 Task: In the sheet Budget Analysis ToolFont size of heading  18 Font style of dataoswald 'Font size of data '9 Alignment of headline & dataAlign center.   Fill color in heading, Red Font color of dataIn the sheet  Budget Analysis Templatebook
Action: Mouse moved to (290, 131)
Screenshot: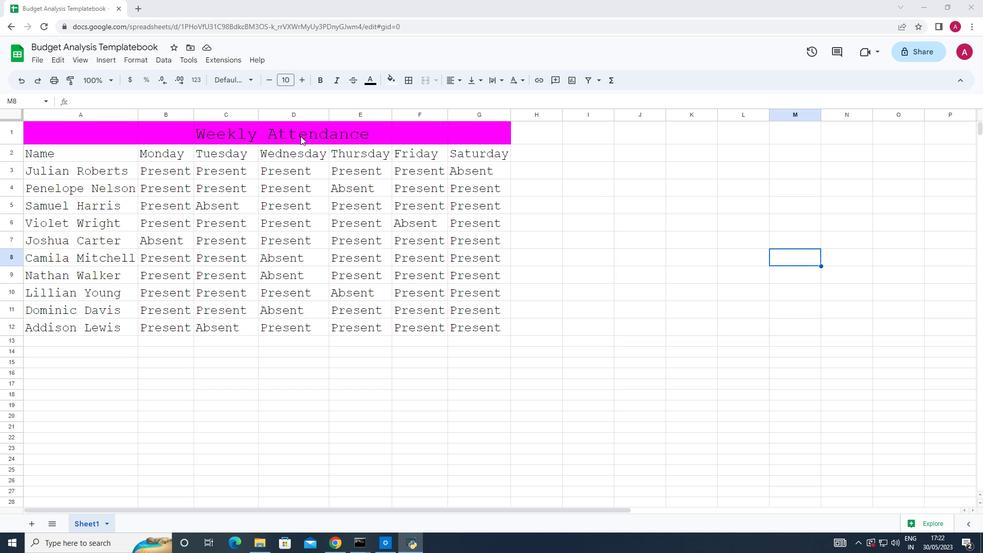 
Action: Mouse pressed left at (290, 131)
Screenshot: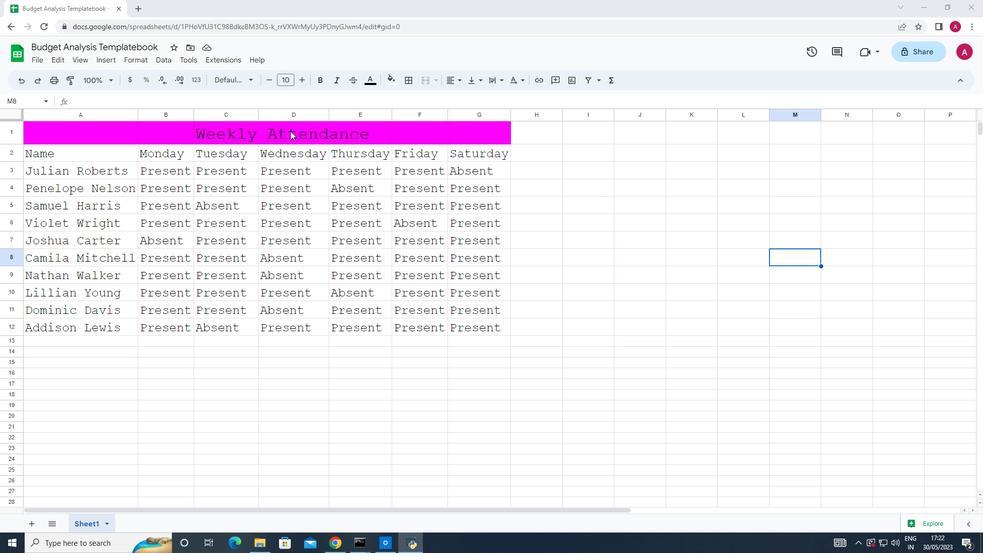 
Action: Mouse moved to (225, 131)
Screenshot: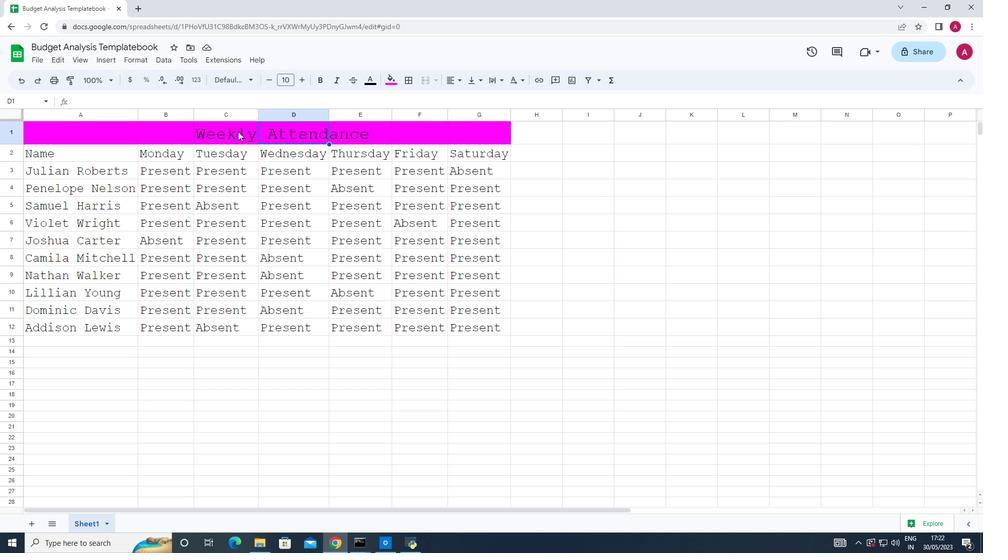 
Action: Mouse pressed left at (225, 131)
Screenshot: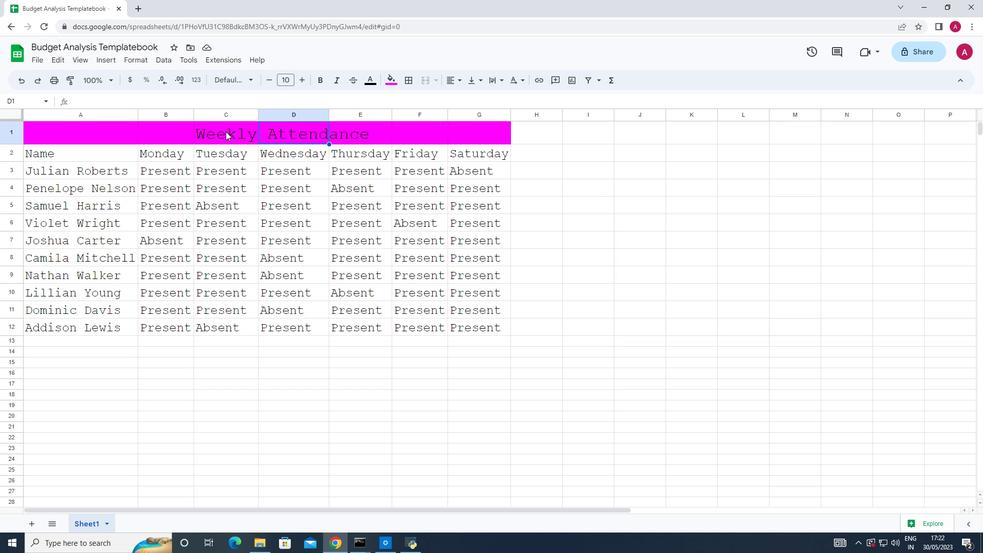 
Action: Mouse moved to (266, 78)
Screenshot: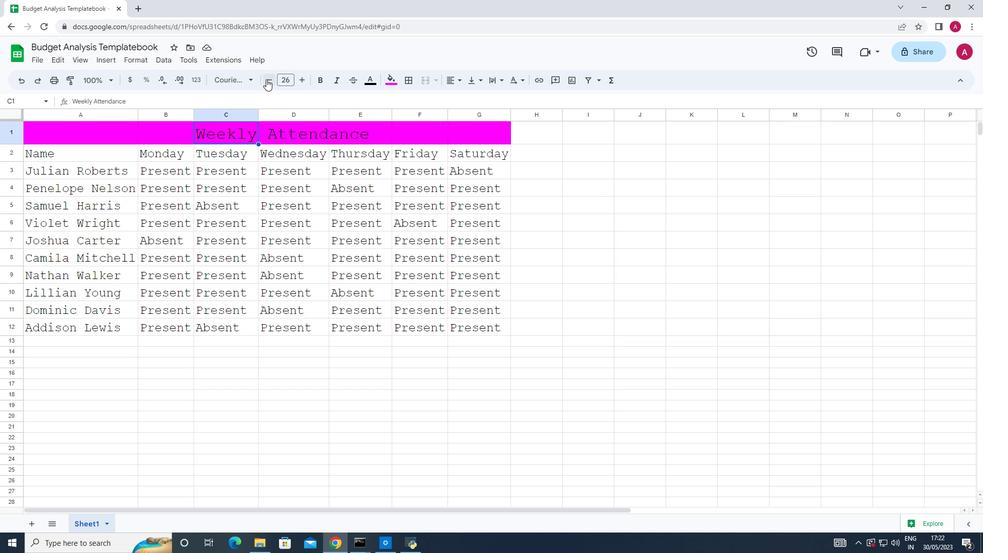 
Action: Mouse pressed left at (266, 78)
Screenshot: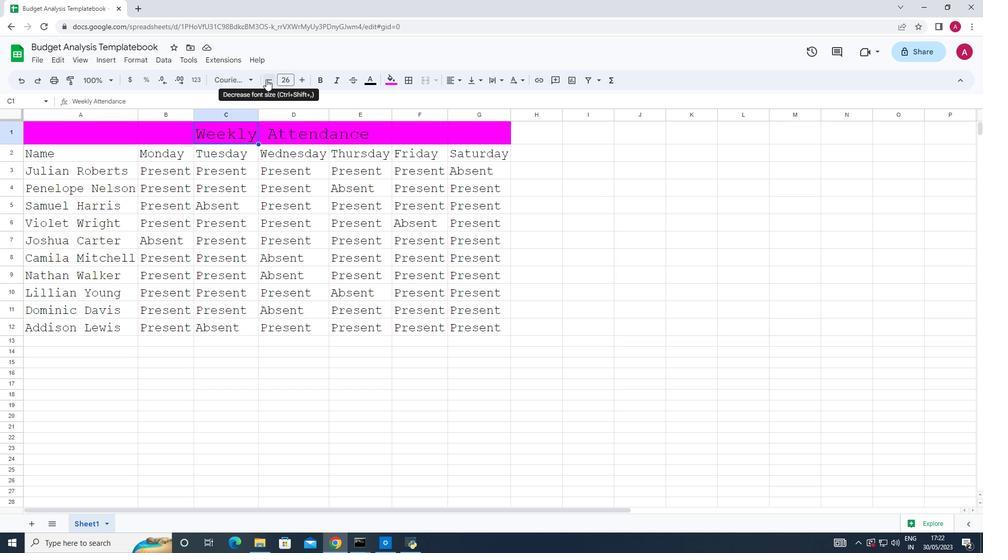 
Action: Mouse pressed left at (266, 78)
Screenshot: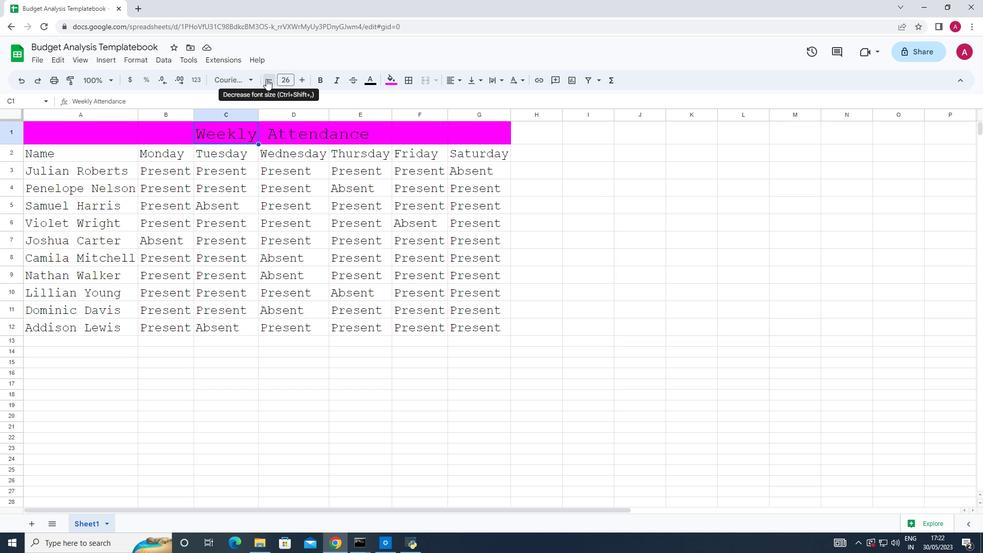 
Action: Mouse pressed left at (266, 78)
Screenshot: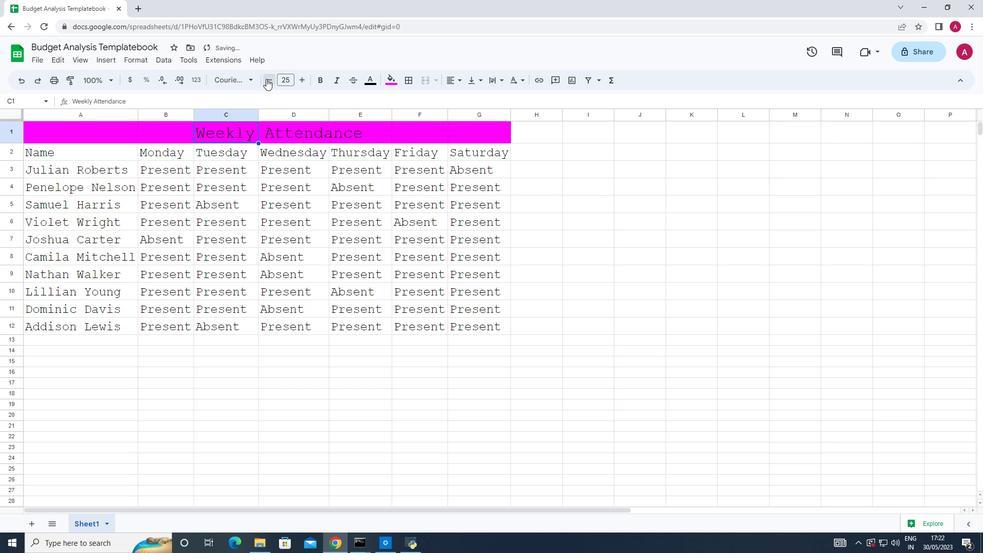 
Action: Mouse pressed left at (266, 78)
Screenshot: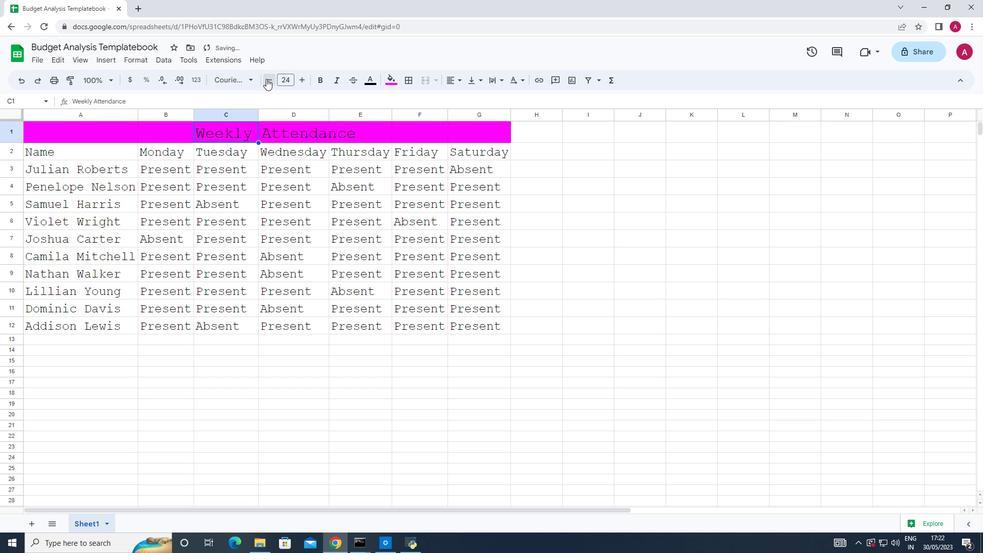 
Action: Mouse pressed left at (266, 78)
Screenshot: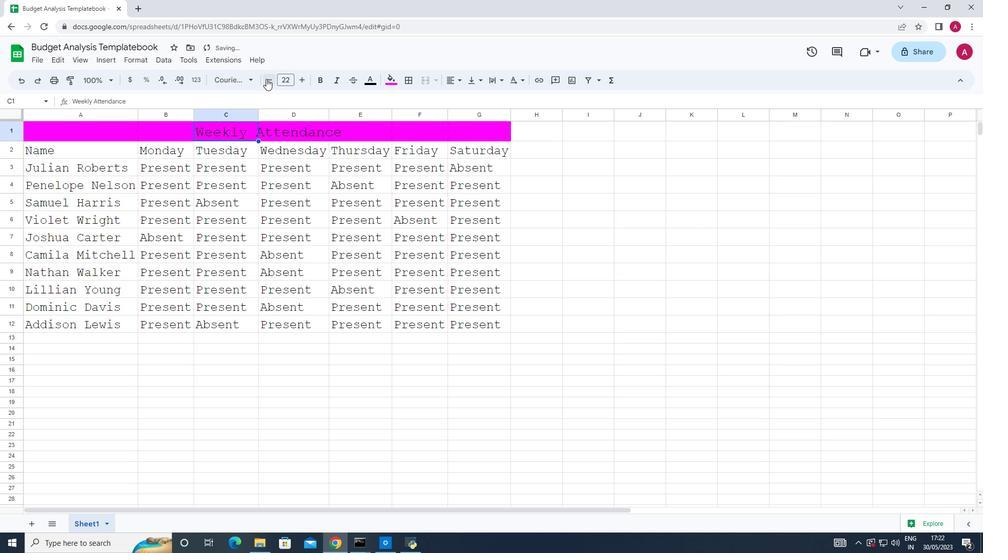 
Action: Mouse pressed left at (266, 78)
Screenshot: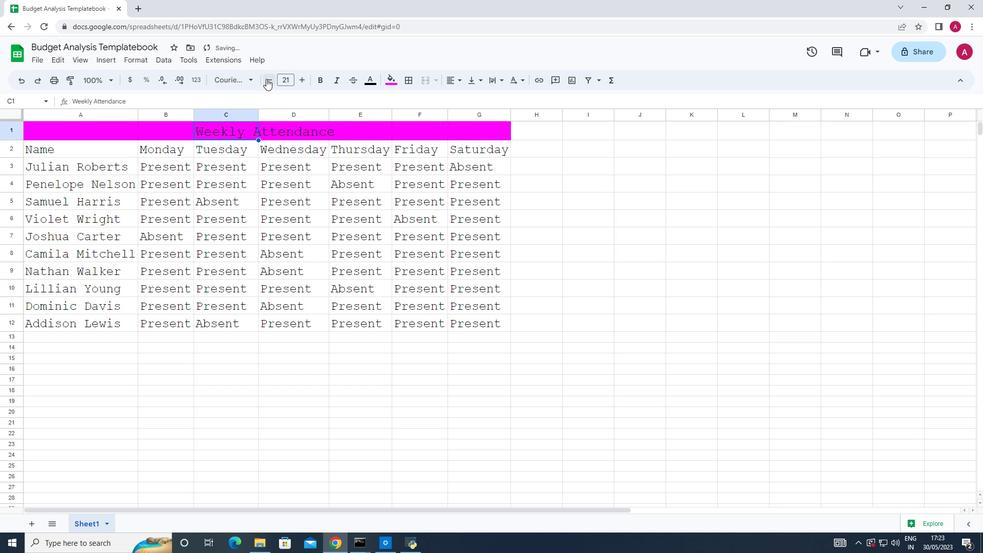 
Action: Mouse pressed left at (266, 78)
Screenshot: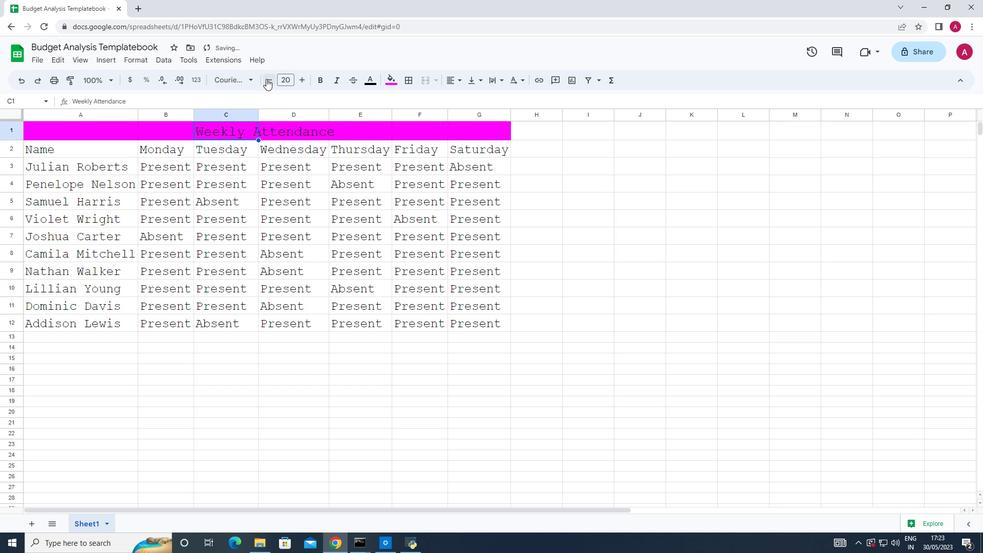 
Action: Mouse pressed left at (266, 78)
Screenshot: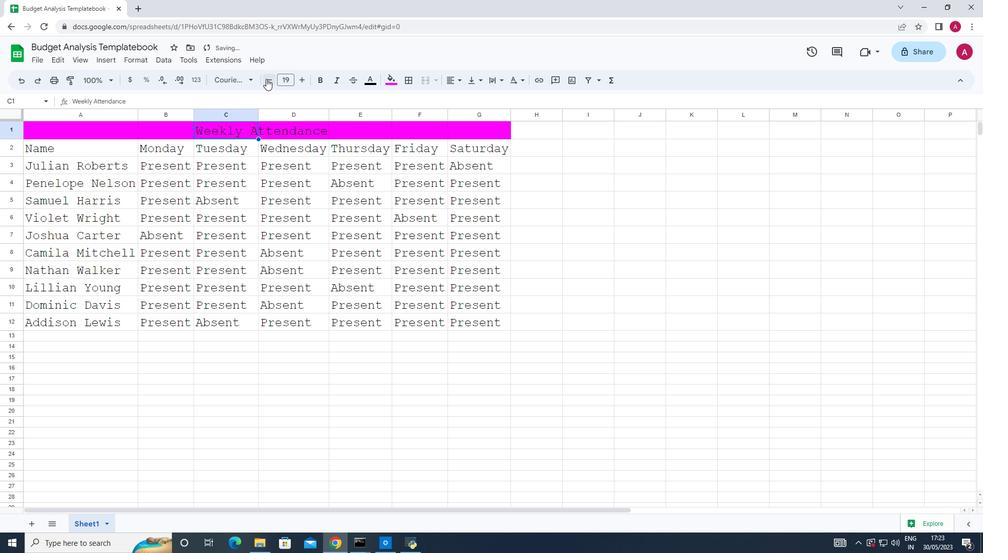 
Action: Mouse moved to (245, 80)
Screenshot: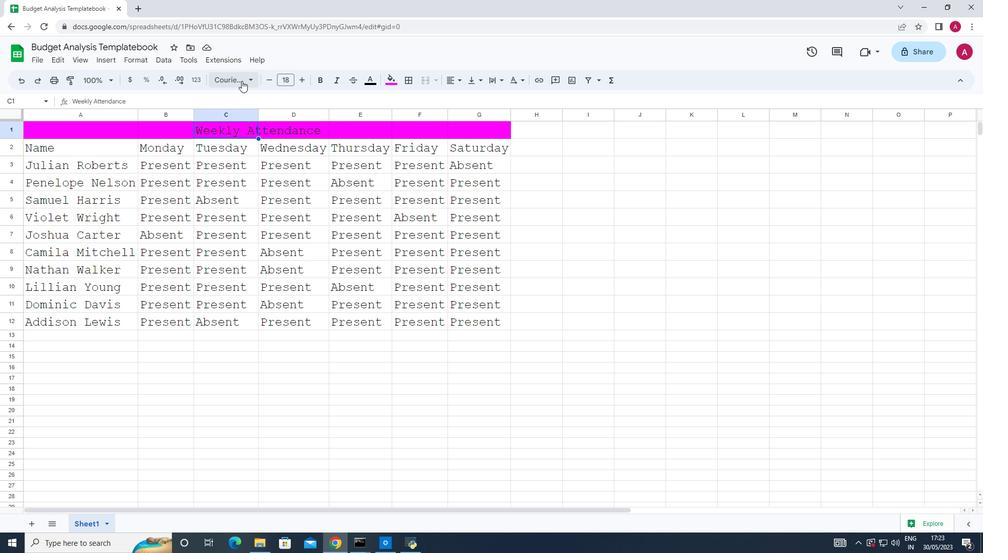 
Action: Mouse pressed left at (245, 80)
Screenshot: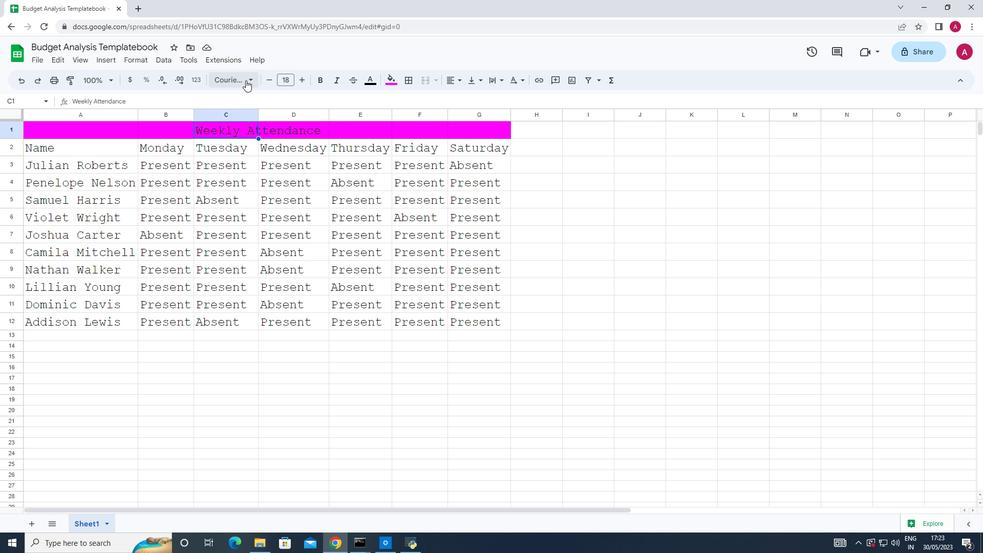 
Action: Mouse moved to (250, 388)
Screenshot: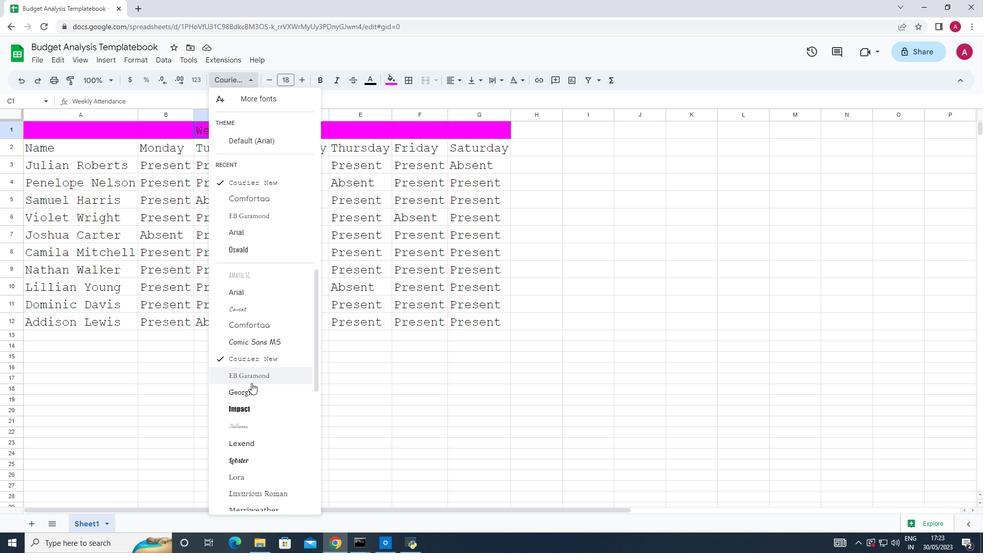 
Action: Mouse scrolled (250, 387) with delta (0, 0)
Screenshot: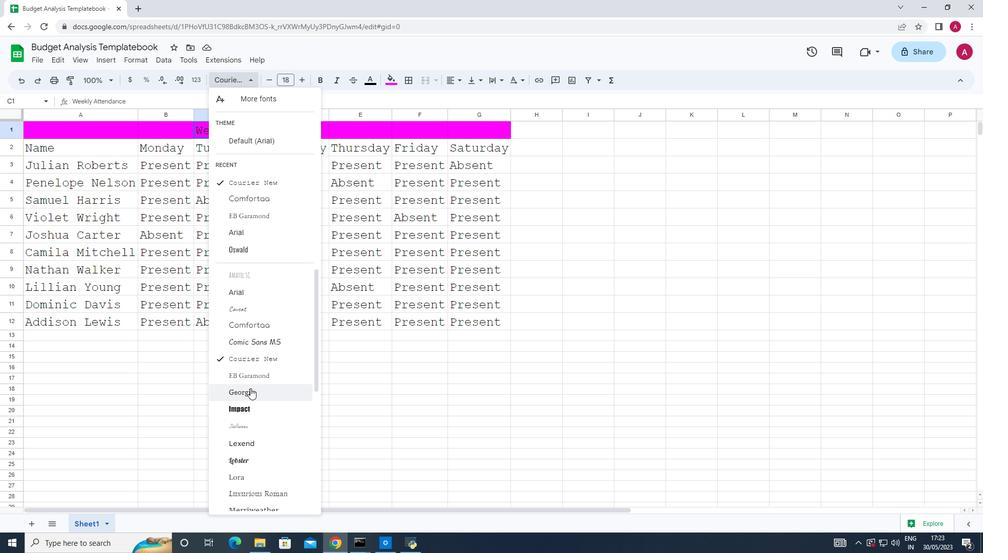 
Action: Mouse scrolled (250, 387) with delta (0, 0)
Screenshot: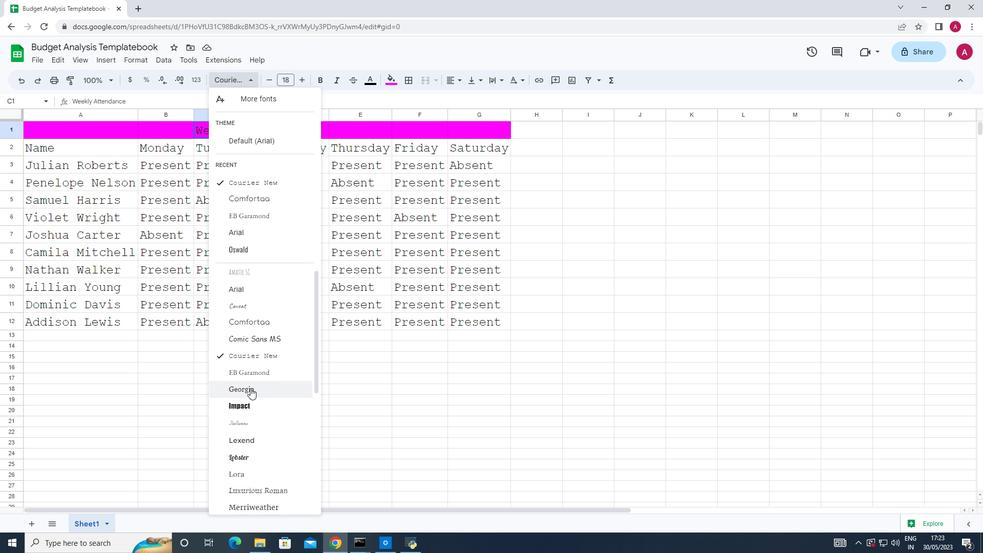 
Action: Mouse scrolled (250, 387) with delta (0, 0)
Screenshot: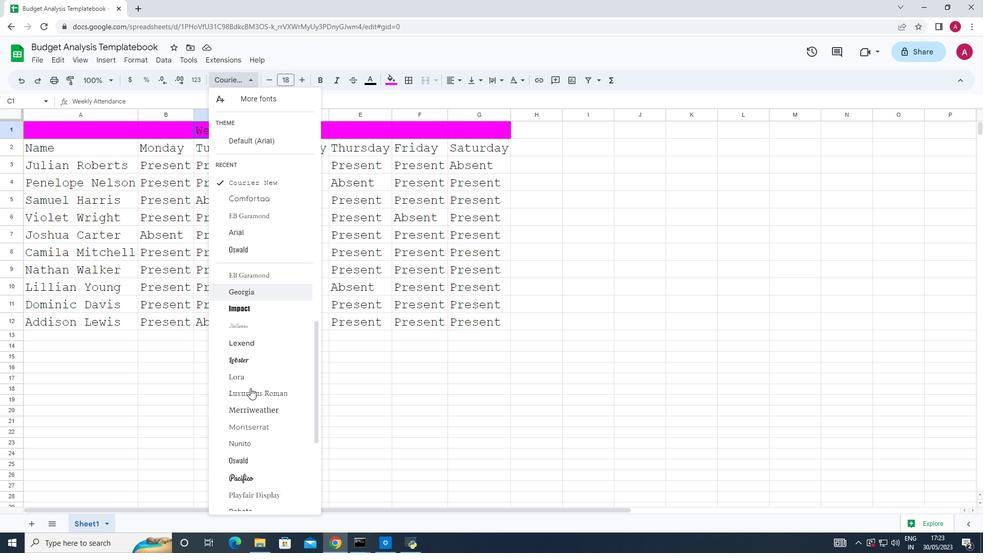 
Action: Mouse moved to (250, 388)
Screenshot: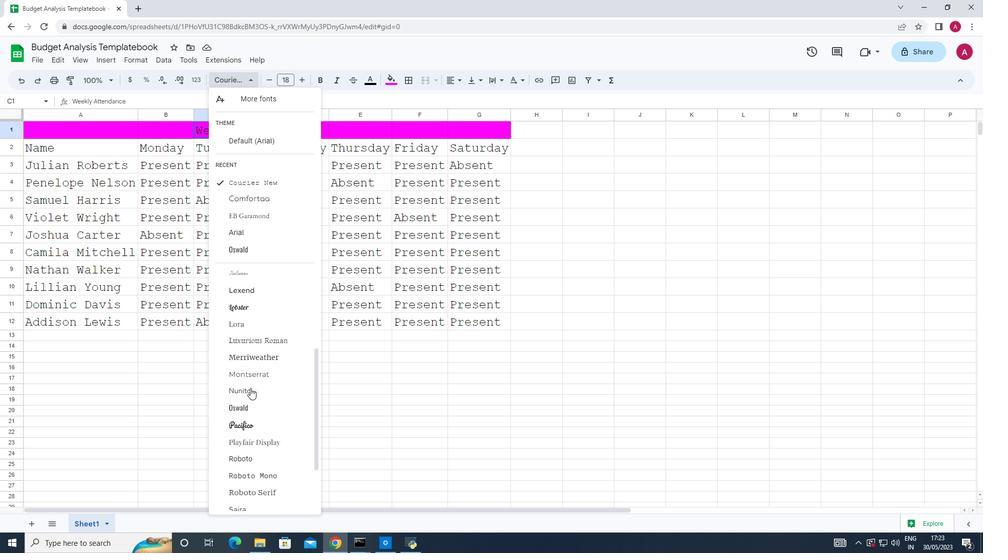
Action: Mouse scrolled (250, 387) with delta (0, 0)
Screenshot: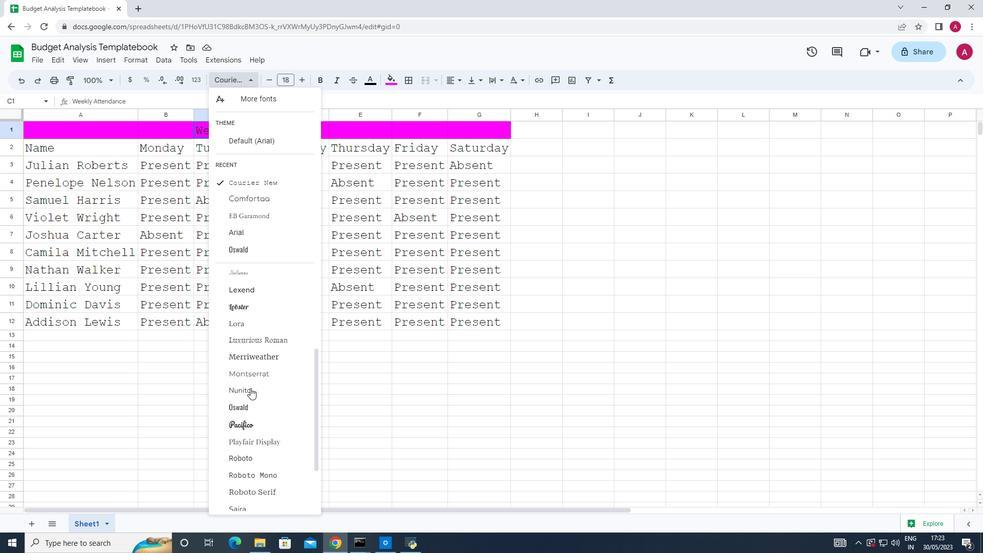 
Action: Mouse moved to (250, 388)
Screenshot: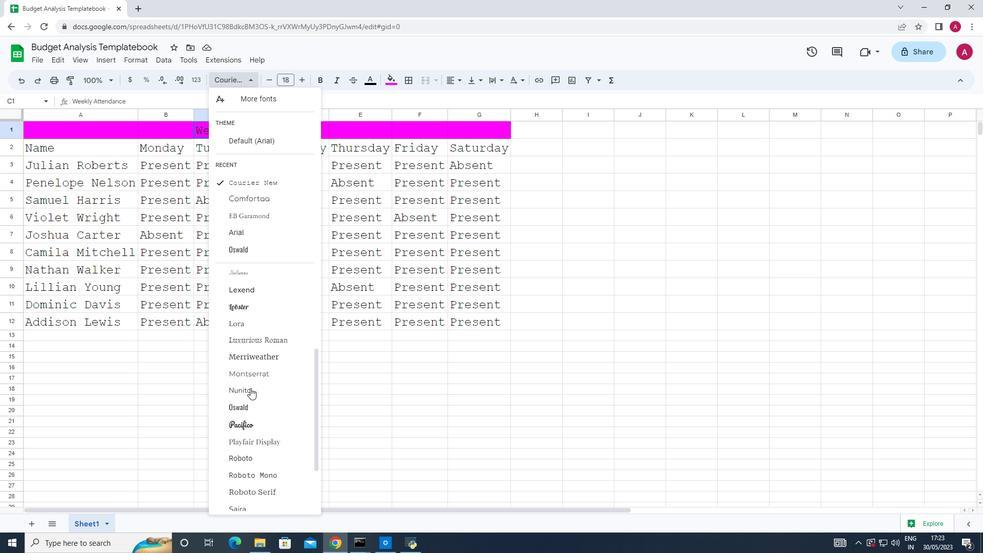 
Action: Mouse scrolled (250, 388) with delta (0, 0)
Screenshot: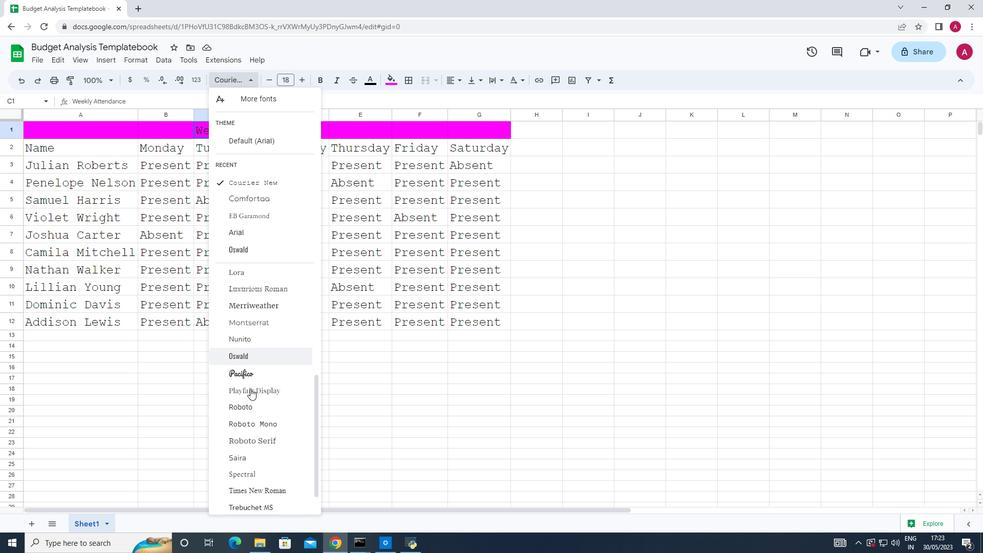 
Action: Mouse scrolled (250, 388) with delta (0, 0)
Screenshot: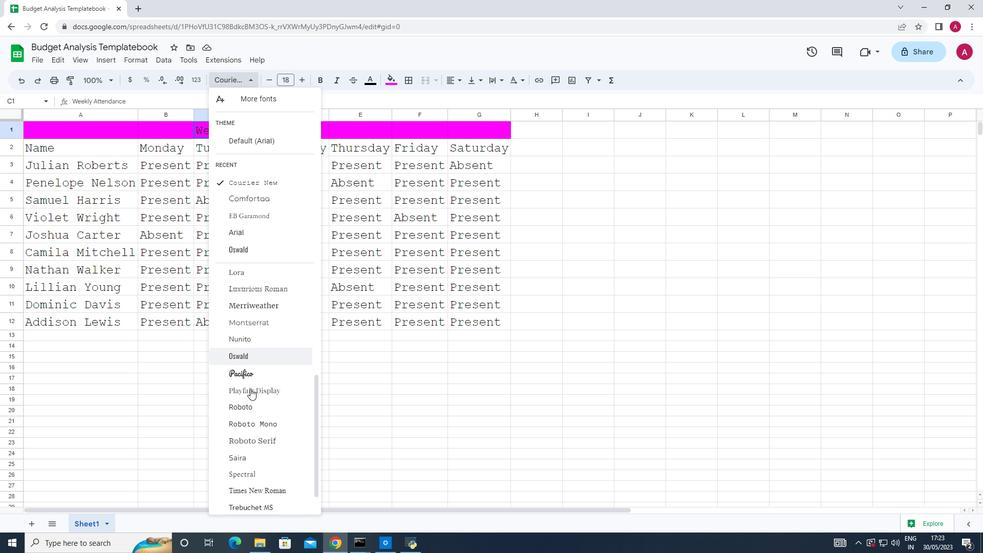 
Action: Mouse scrolled (250, 388) with delta (0, 0)
Screenshot: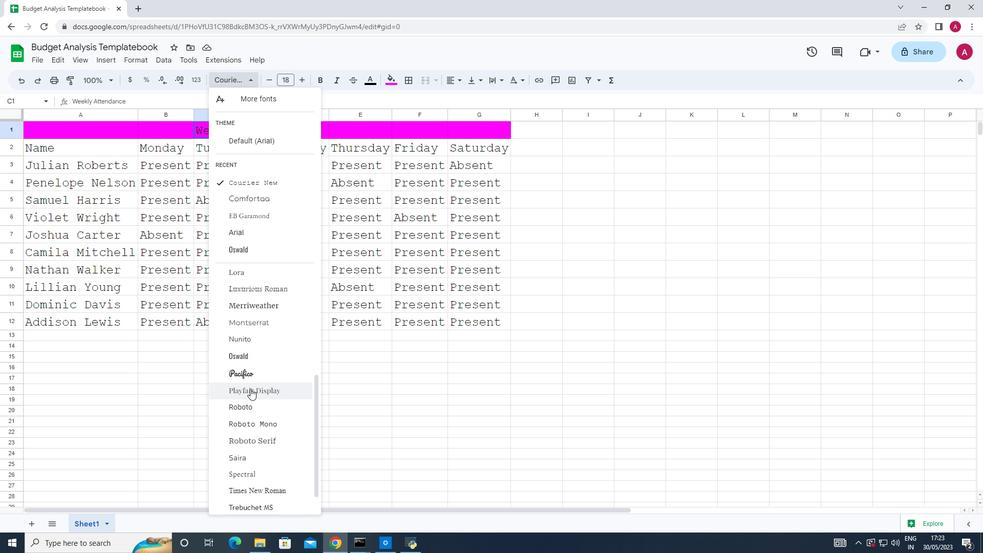 
Action: Mouse scrolled (250, 388) with delta (0, 0)
Screenshot: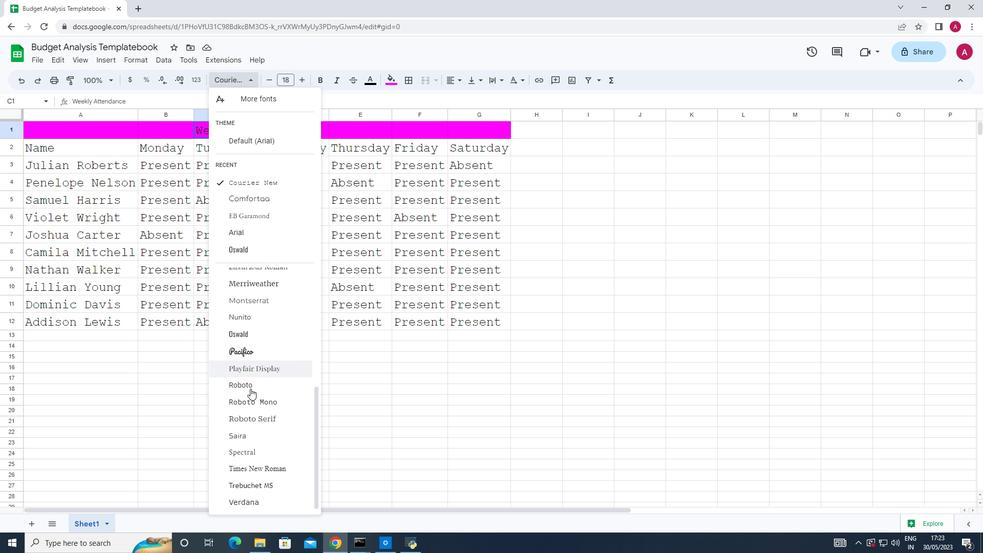 
Action: Mouse moved to (250, 388)
Screenshot: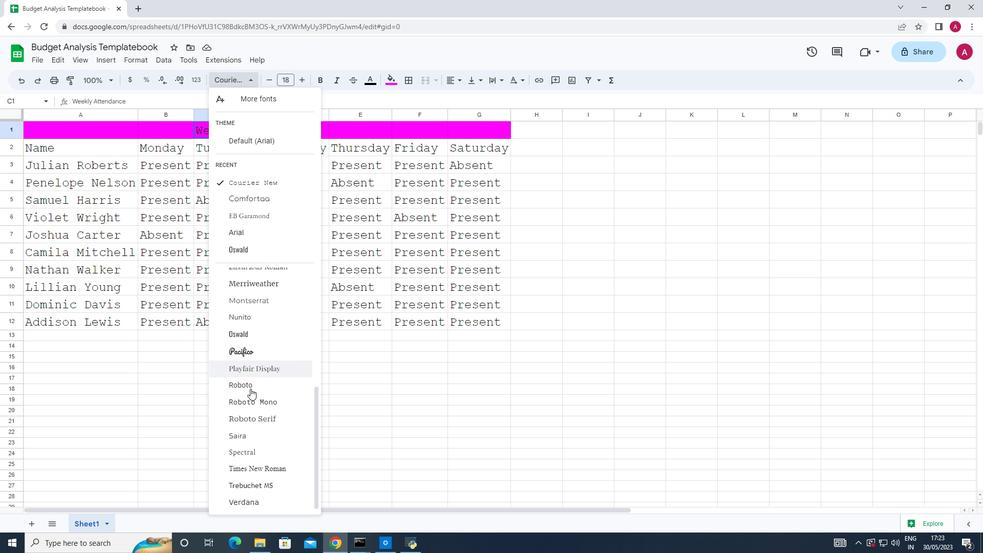
Action: Mouse scrolled (250, 388) with delta (0, 0)
Screenshot: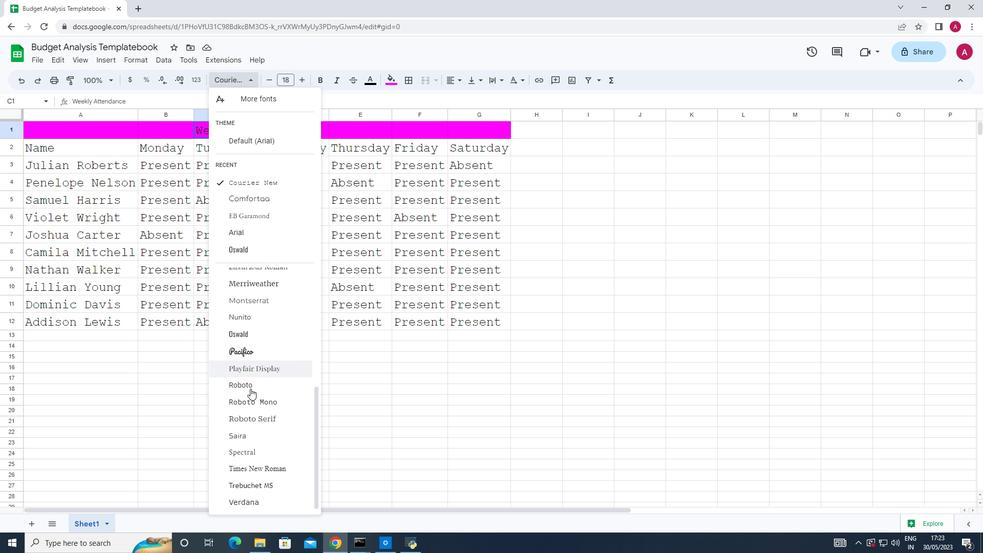 
Action: Mouse scrolled (250, 388) with delta (0, 0)
Screenshot: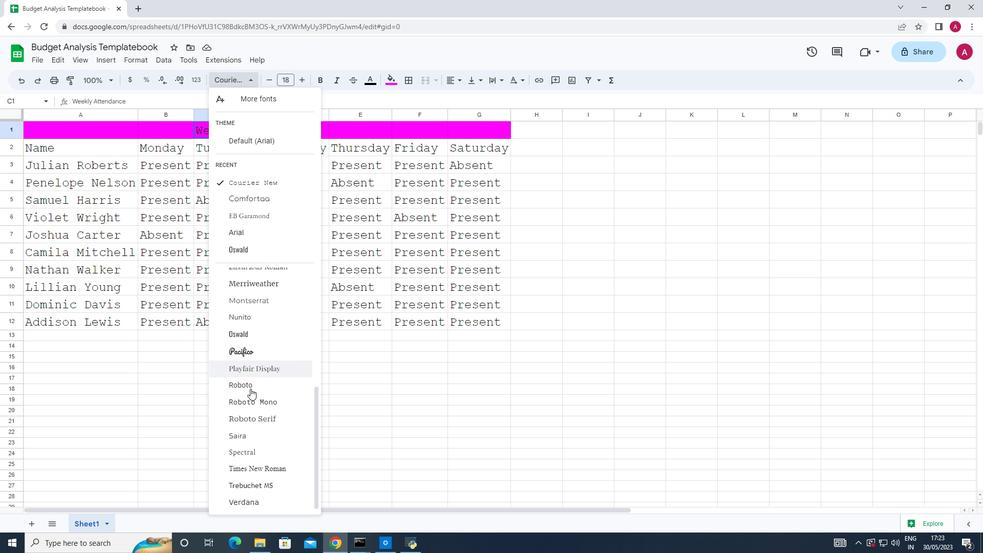 
Action: Mouse moved to (250, 386)
Screenshot: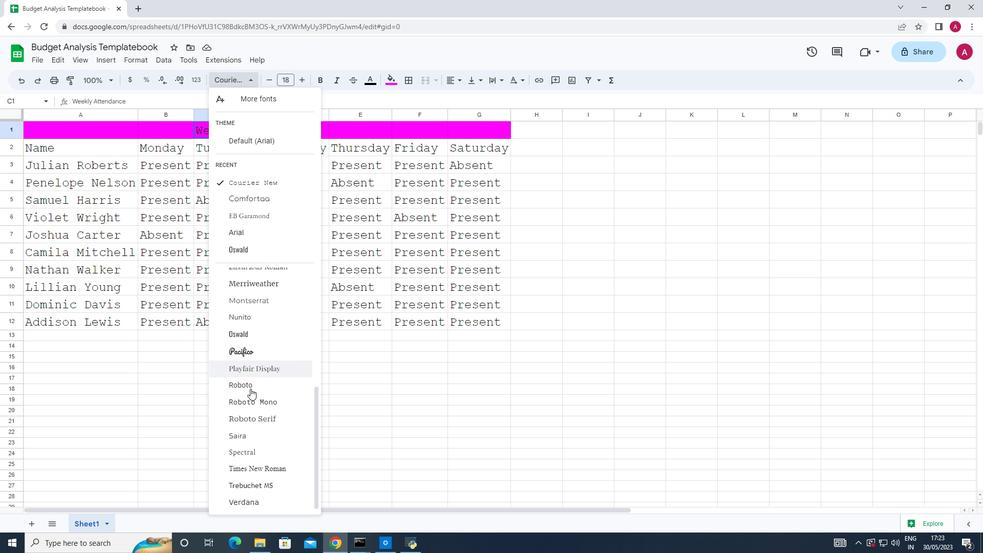 
Action: Mouse scrolled (250, 387) with delta (0, 0)
Screenshot: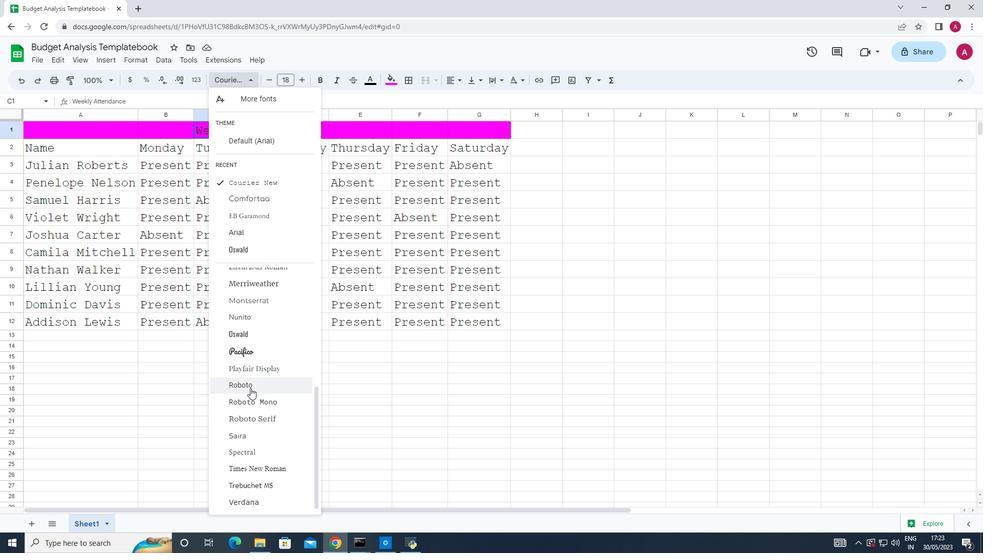 
Action: Mouse moved to (250, 382)
Screenshot: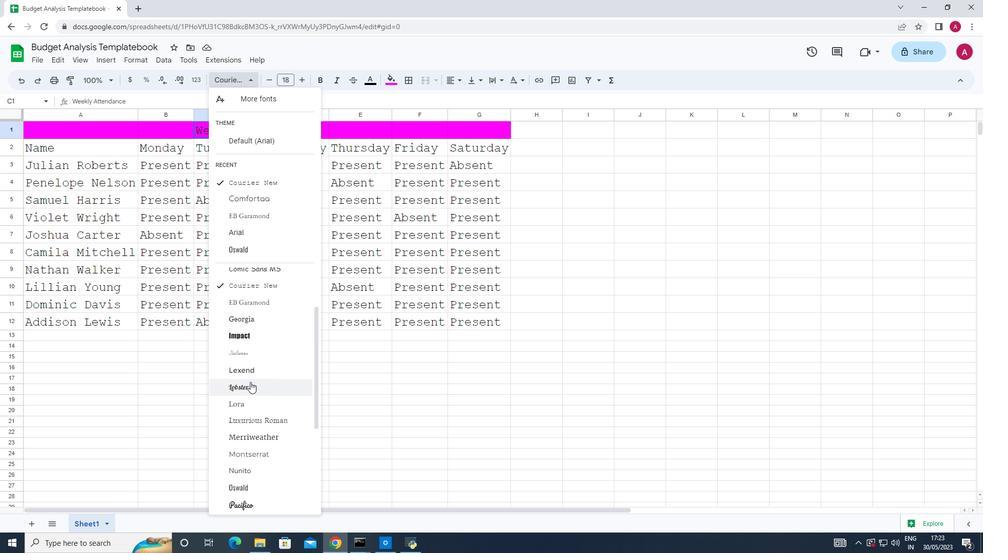 
Action: Mouse scrolled (250, 382) with delta (0, 0)
Screenshot: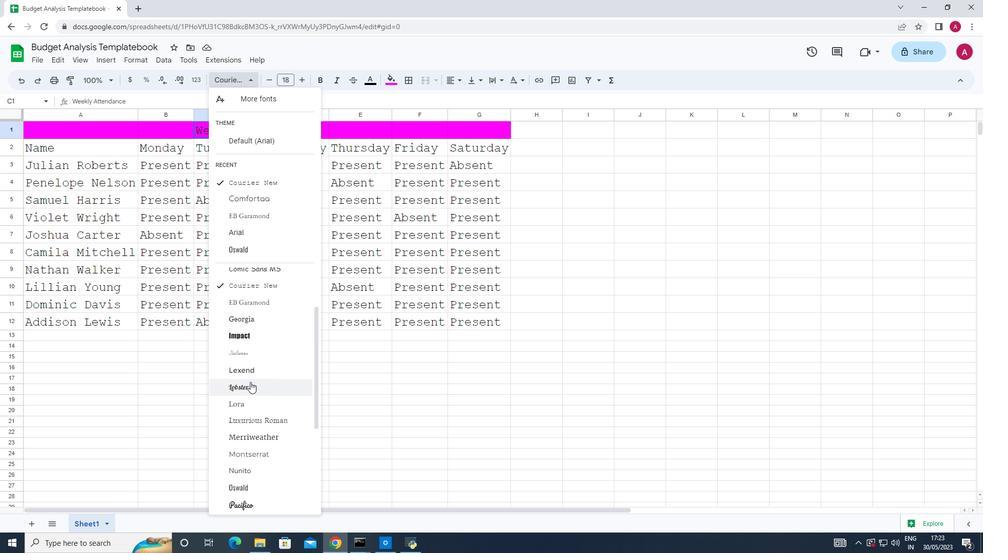 
Action: Mouse moved to (250, 380)
Screenshot: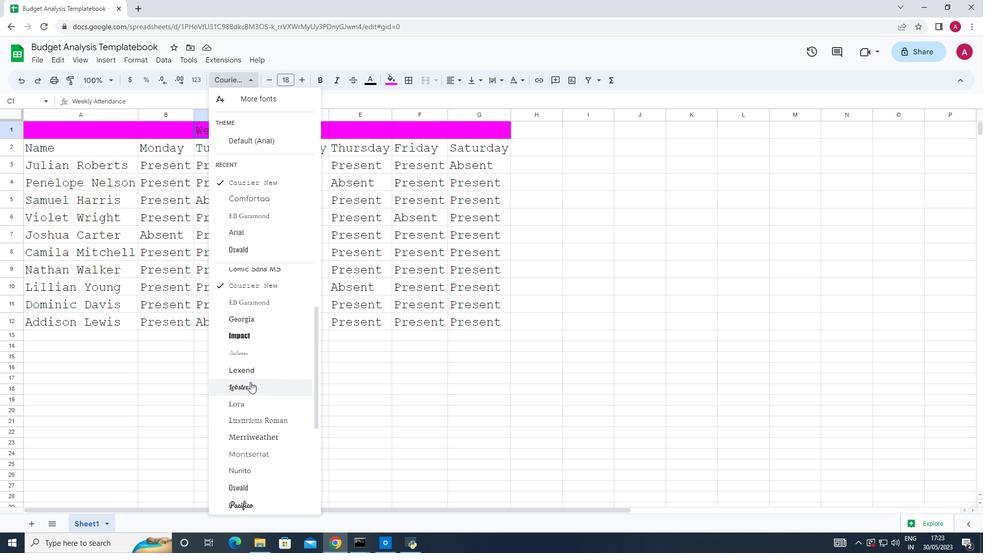 
Action: Mouse scrolled (250, 381) with delta (0, 0)
Screenshot: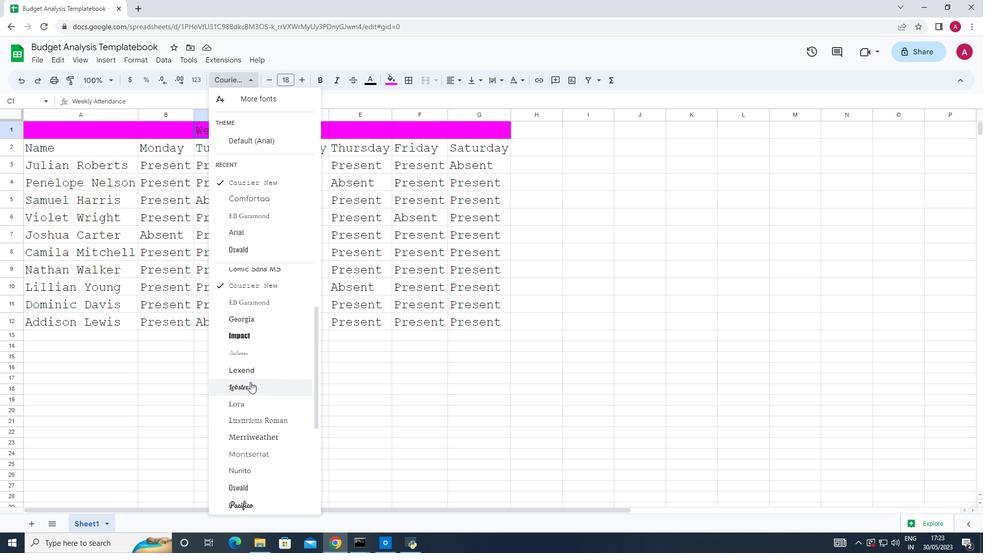 
Action: Mouse moved to (250, 379)
Screenshot: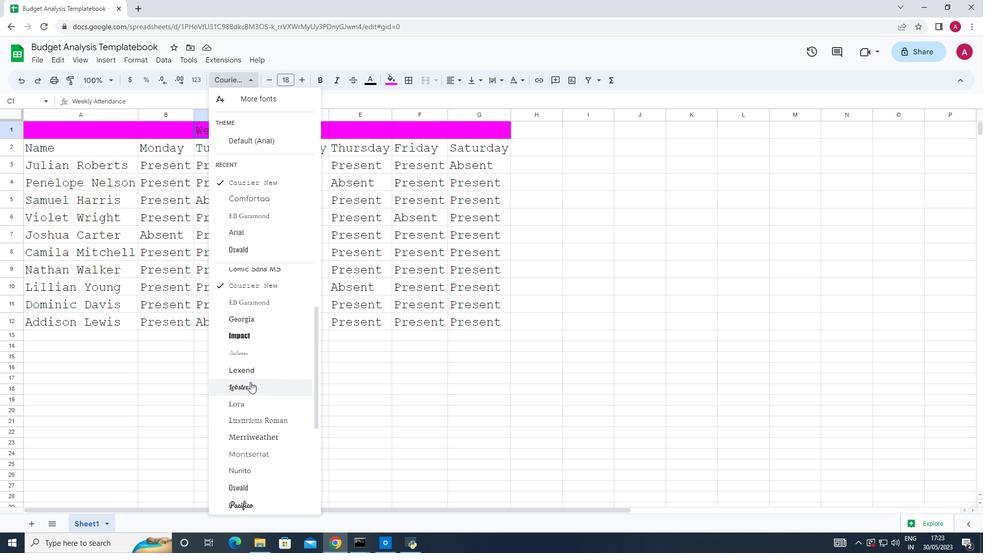 
Action: Mouse scrolled (250, 380) with delta (0, 0)
Screenshot: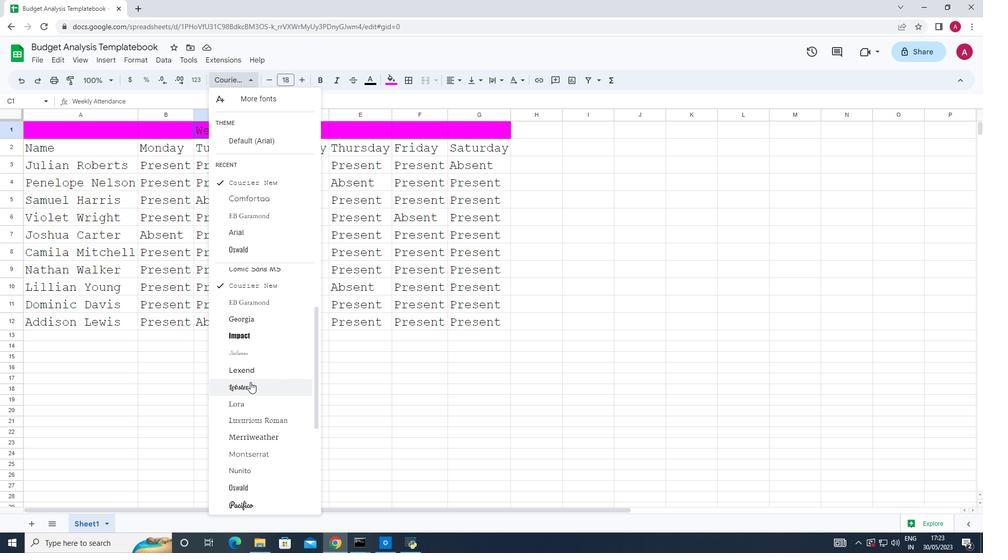 
Action: Mouse moved to (250, 378)
Screenshot: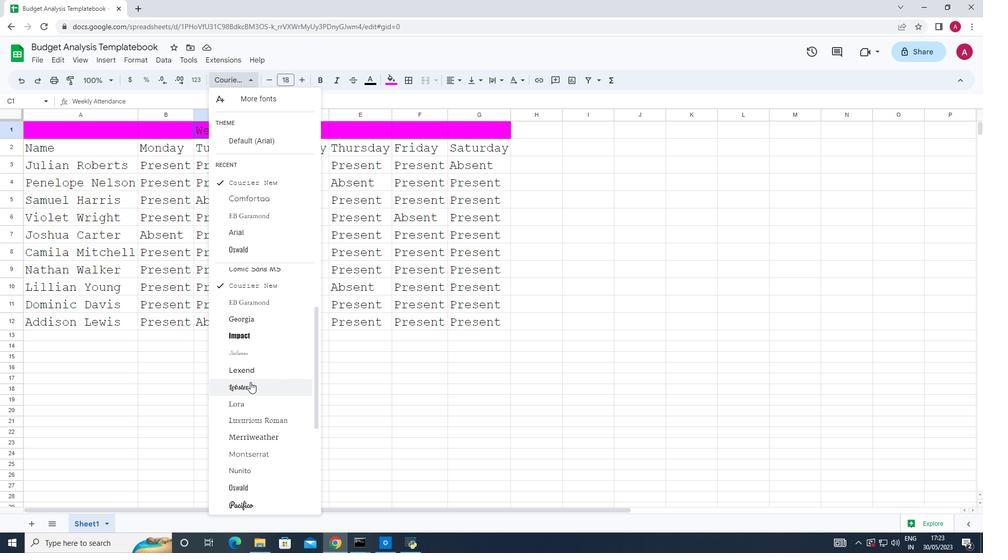 
Action: Mouse scrolled (250, 378) with delta (0, 0)
Screenshot: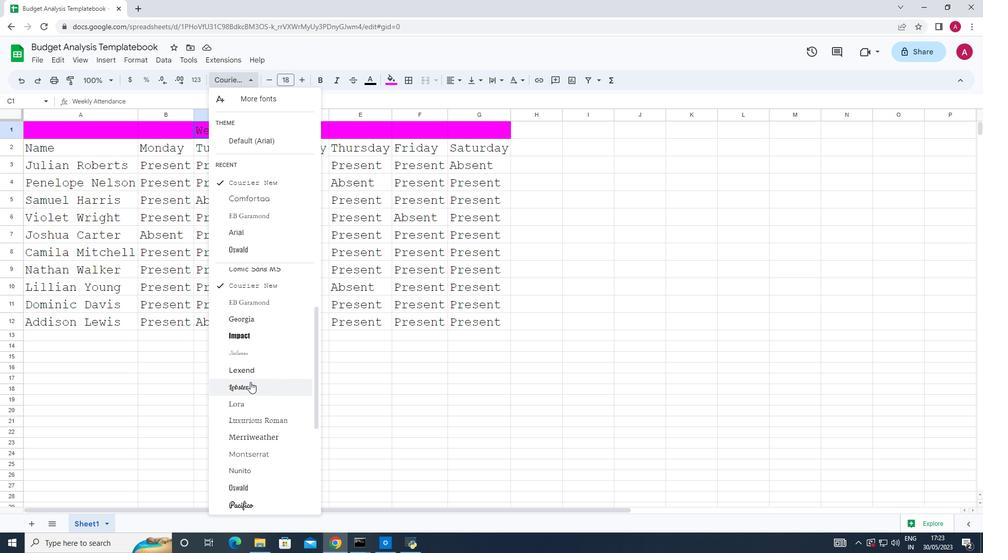 
Action: Mouse moved to (250, 374)
Screenshot: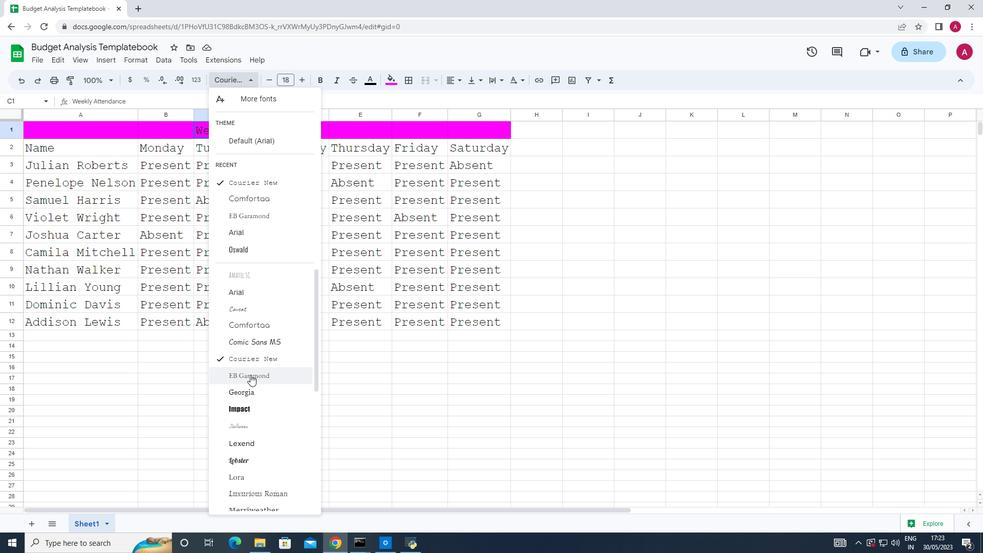 
Action: Mouse scrolled (250, 374) with delta (0, 0)
Screenshot: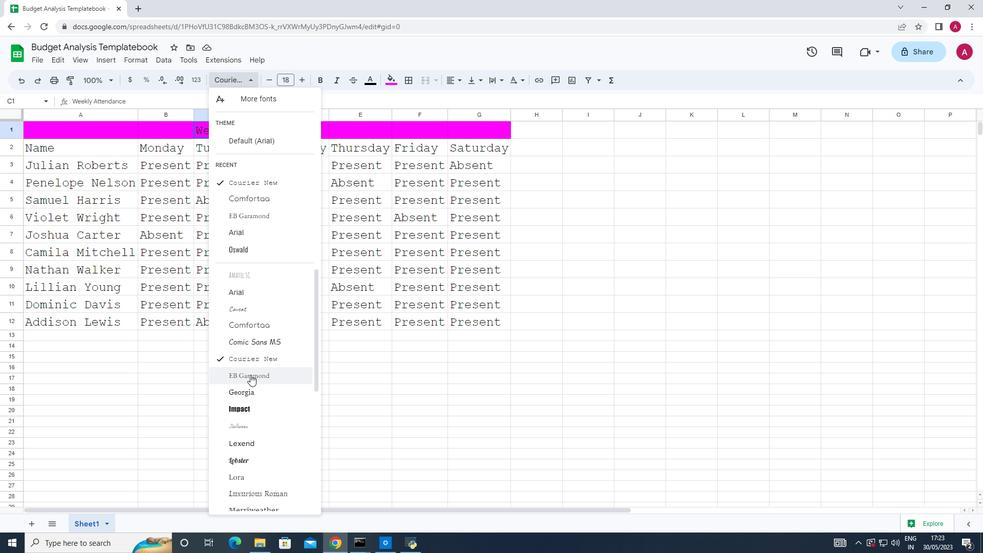 
Action: Mouse scrolled (250, 374) with delta (0, 0)
Screenshot: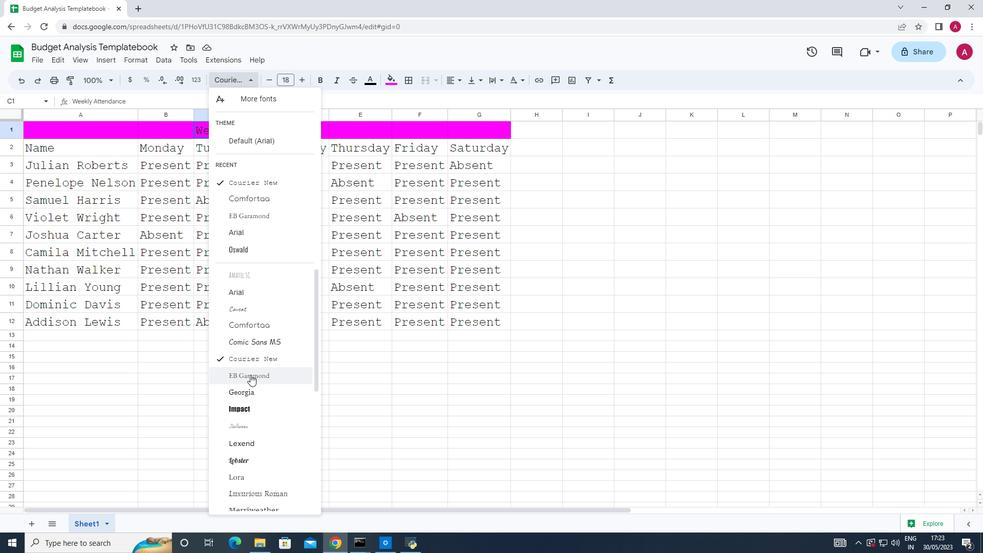 
Action: Mouse moved to (243, 103)
Screenshot: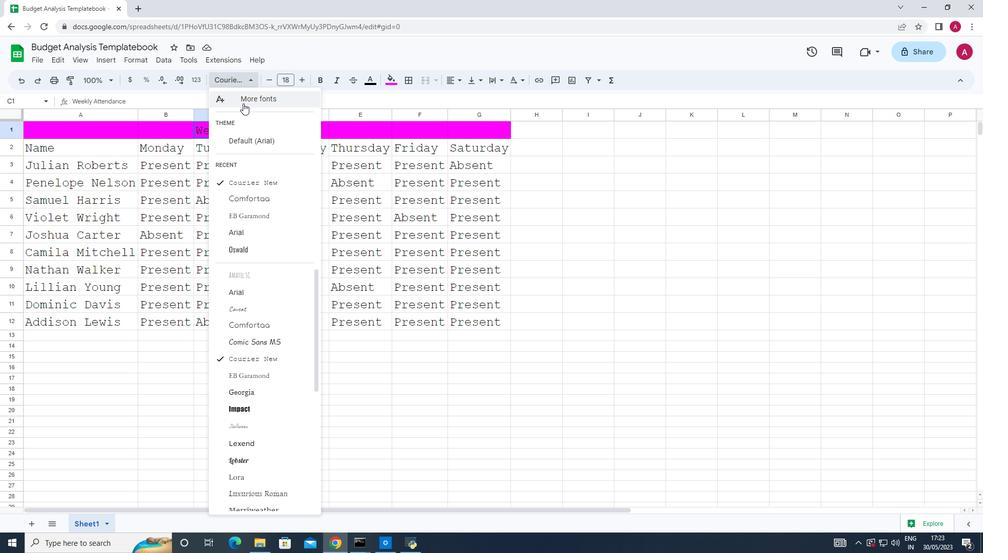 
Action: Mouse pressed left at (243, 103)
Screenshot: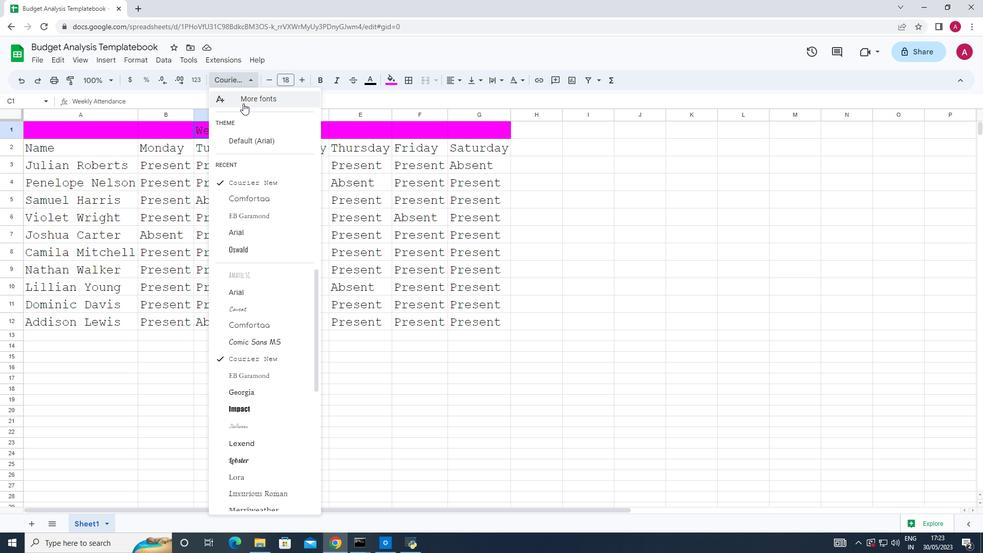 
Action: Mouse moved to (307, 167)
Screenshot: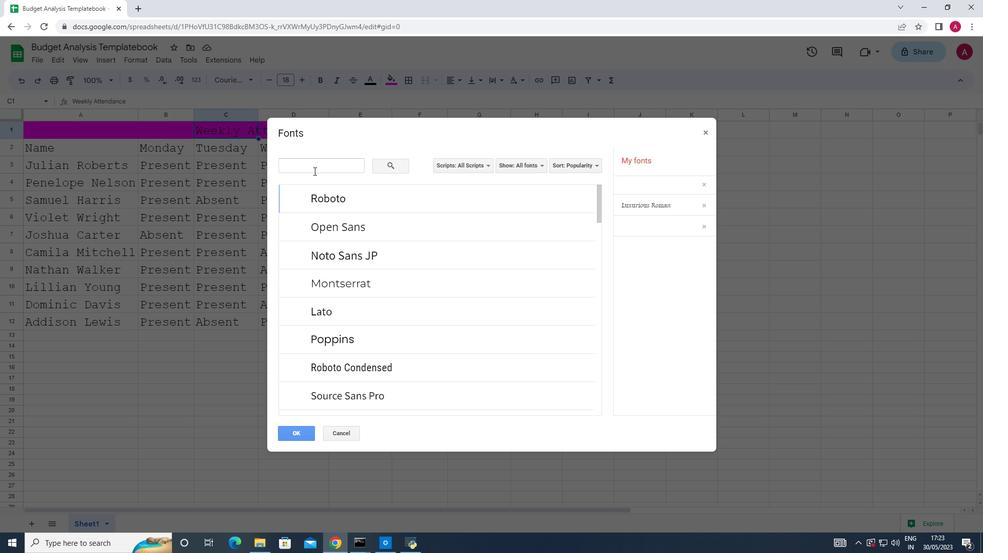 
Action: Mouse pressed left at (307, 167)
Screenshot: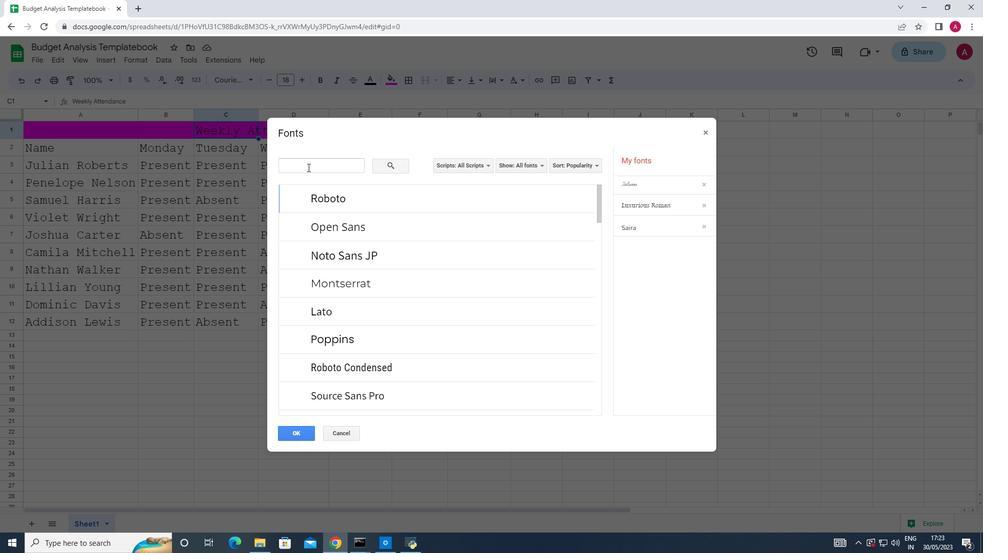 
Action: Key pressed datao
Screenshot: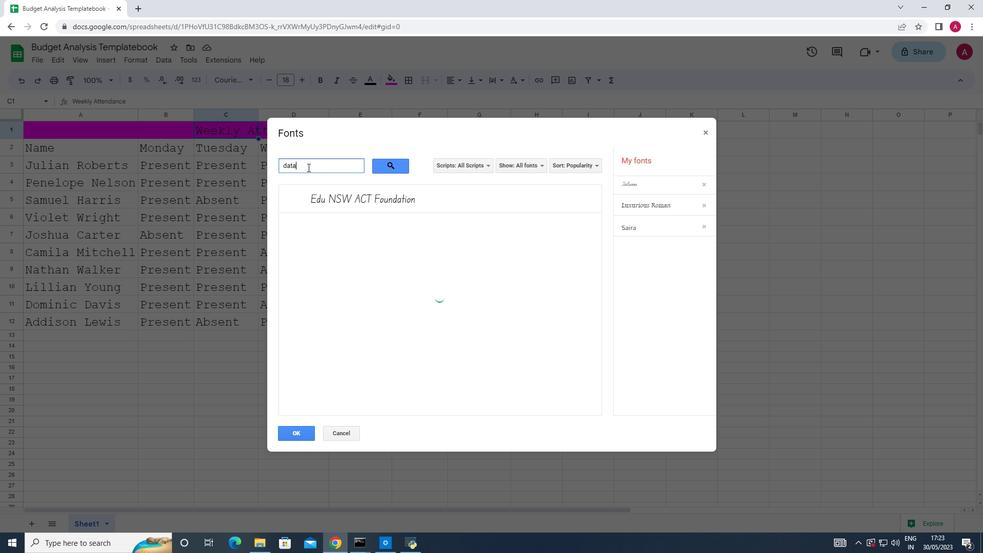 
Action: Mouse moved to (353, 162)
Screenshot: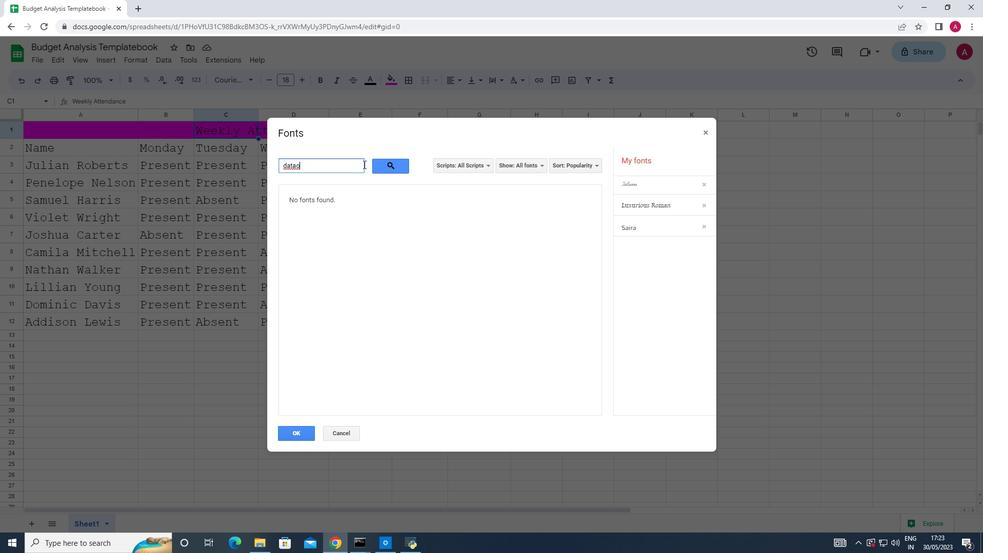 
Action: Key pressed <Key.backspace><Key.backspace><Key.backspace><Key.backspace><Key.backspace><Key.backspace><Key.backspace><Key.backspace><Key.backspace><Key.backspace><Key.backspace><Key.backspace>
Screenshot: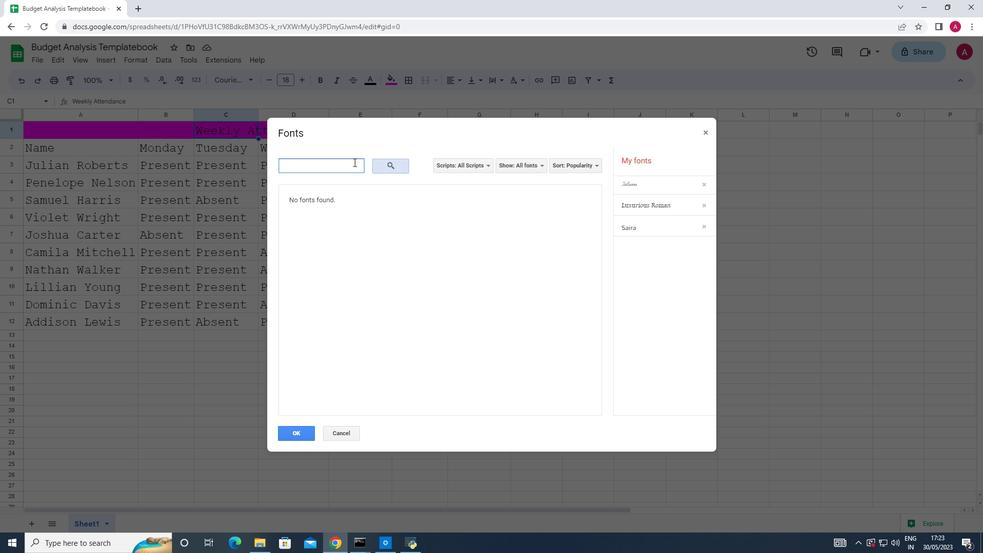 
Action: Mouse moved to (410, 260)
Screenshot: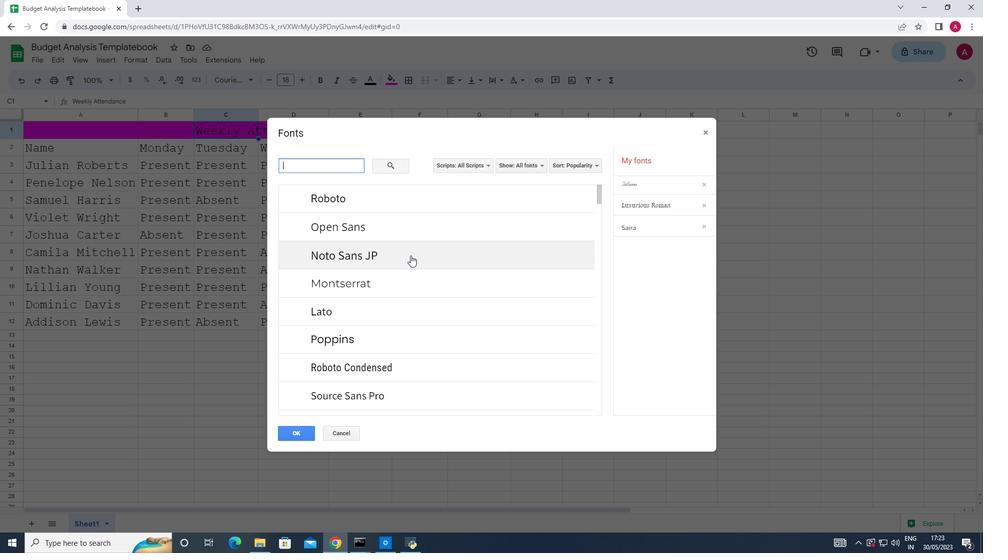 
Action: Mouse scrolled (410, 260) with delta (0, 0)
Screenshot: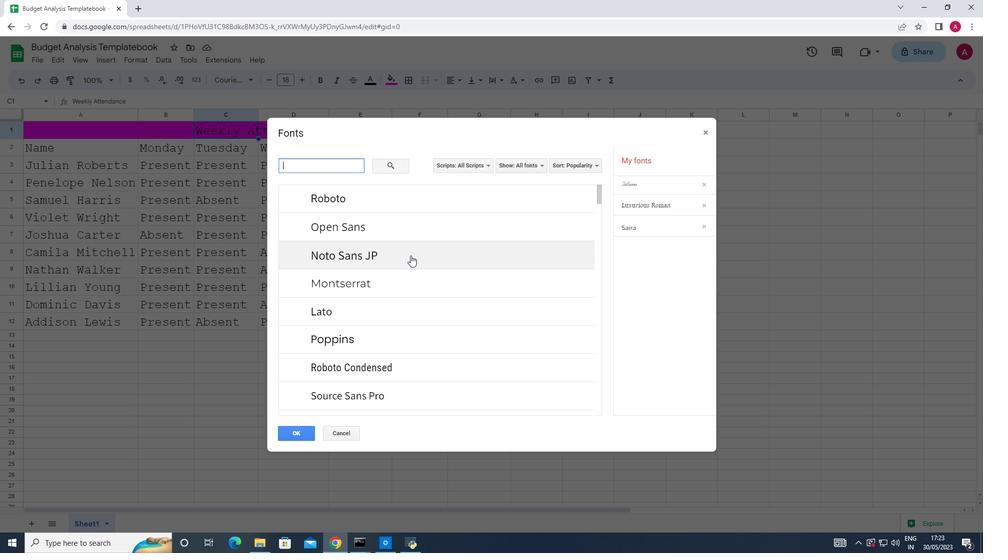 
Action: Mouse scrolled (410, 260) with delta (0, 0)
Screenshot: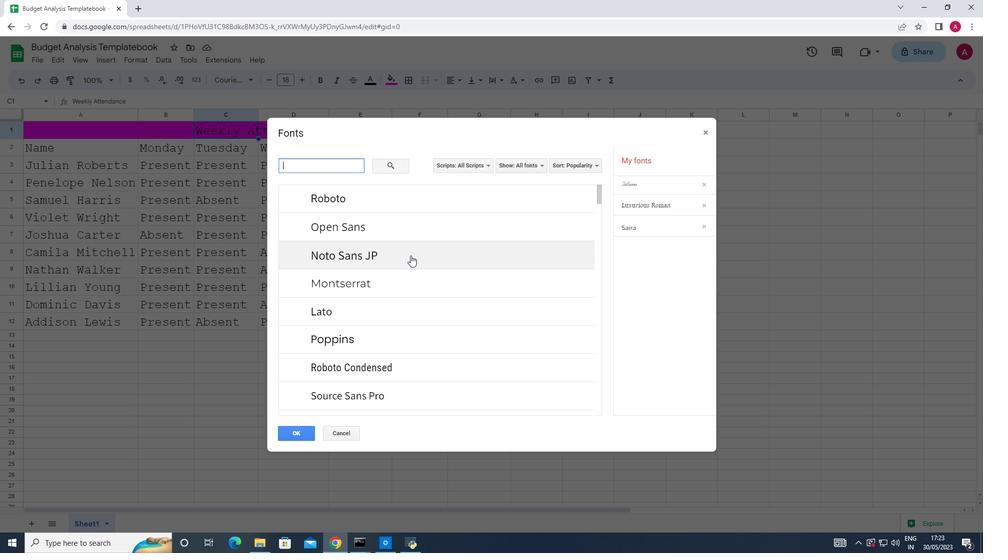 
Action: Mouse scrolled (410, 260) with delta (0, 0)
Screenshot: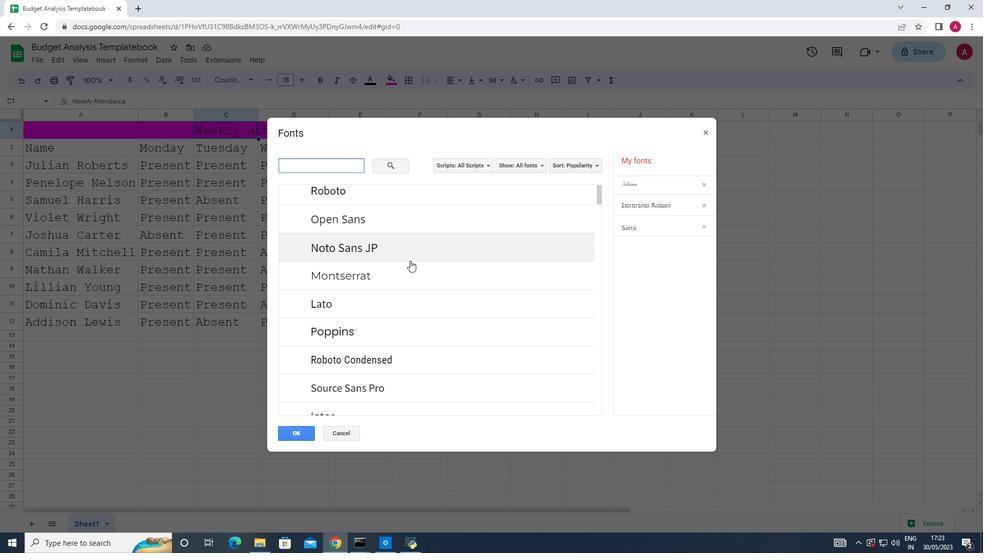 
Action: Mouse scrolled (410, 260) with delta (0, 0)
Screenshot: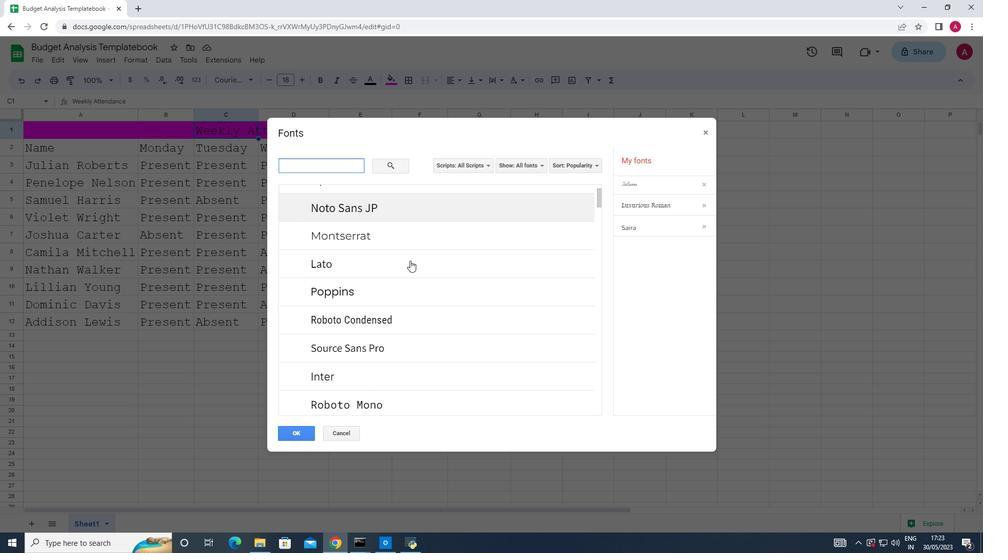
Action: Mouse scrolled (410, 260) with delta (0, 0)
Screenshot: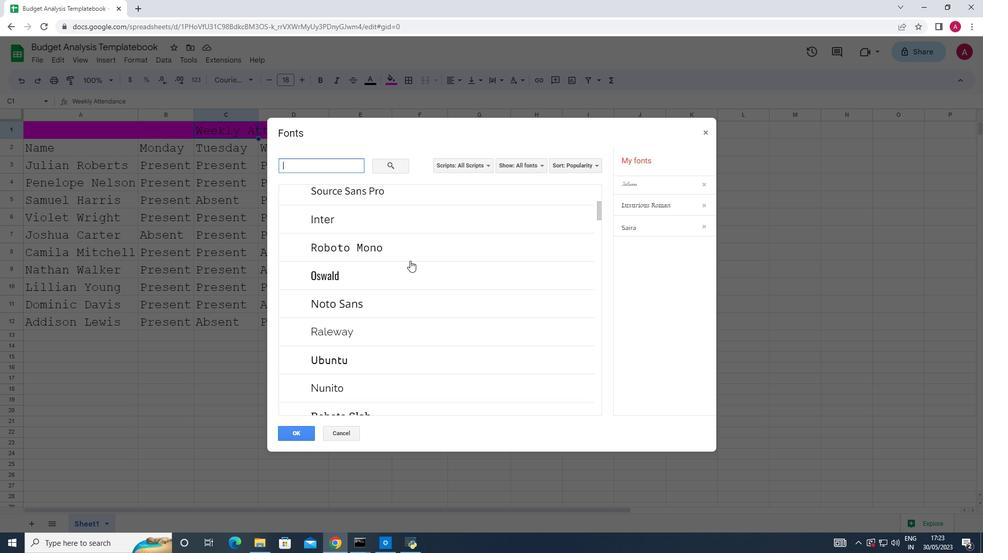 
Action: Mouse scrolled (410, 260) with delta (0, 0)
Screenshot: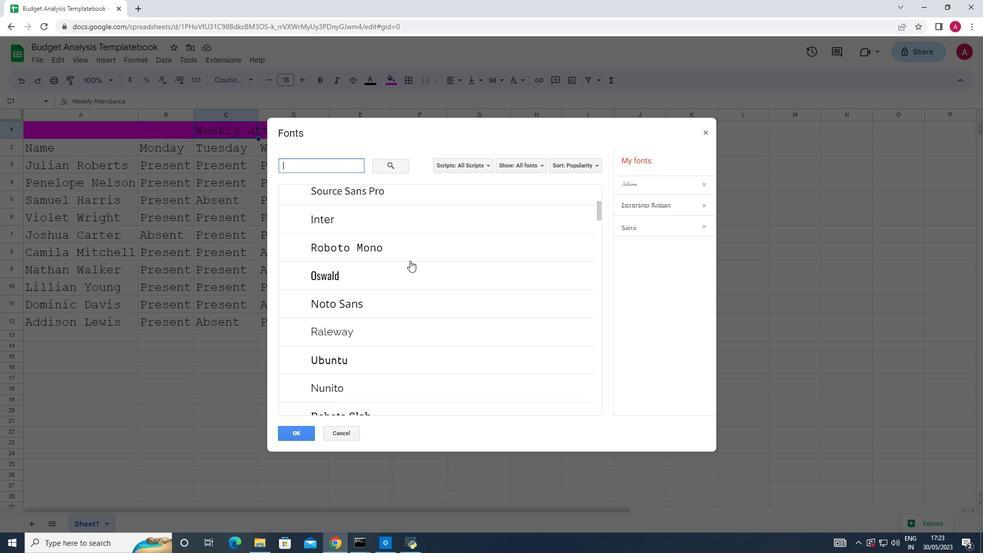 
Action: Mouse scrolled (410, 260) with delta (0, 0)
Screenshot: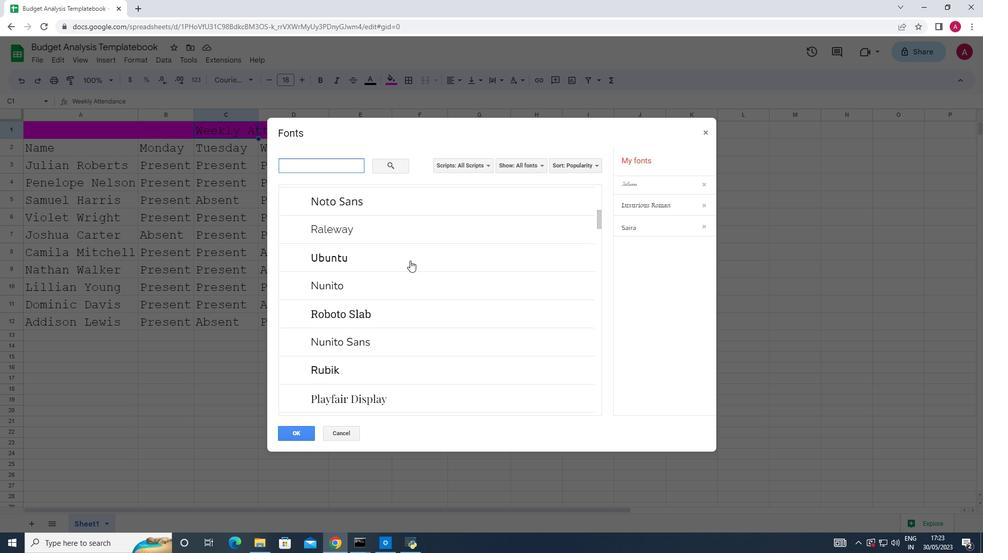 
Action: Mouse scrolled (410, 260) with delta (0, 0)
Screenshot: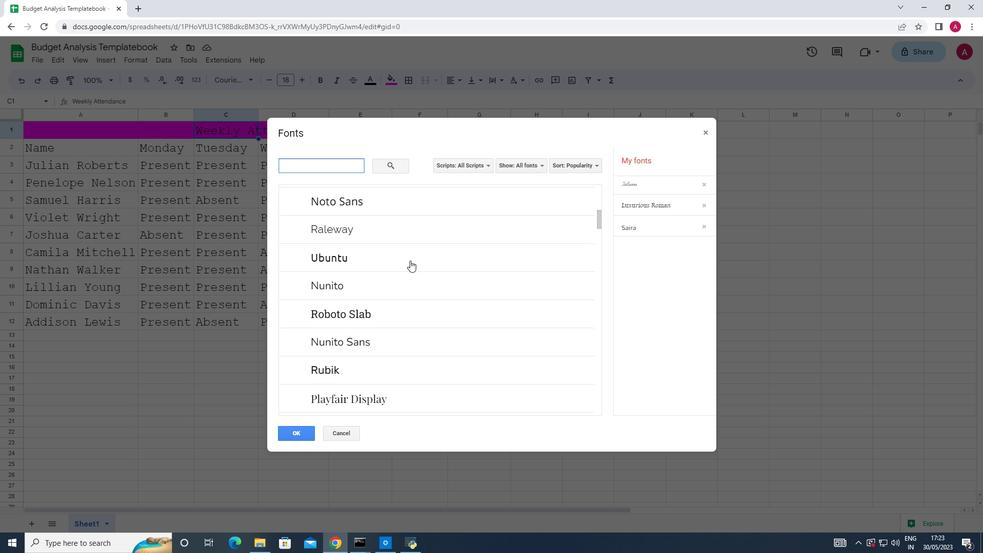 
Action: Mouse scrolled (410, 260) with delta (0, 0)
Screenshot: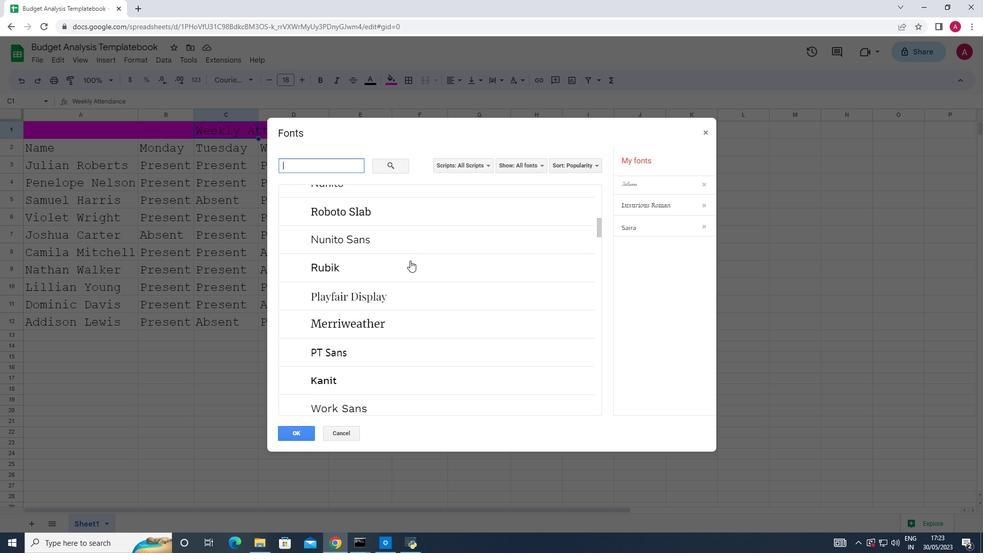 
Action: Mouse scrolled (410, 260) with delta (0, 0)
Screenshot: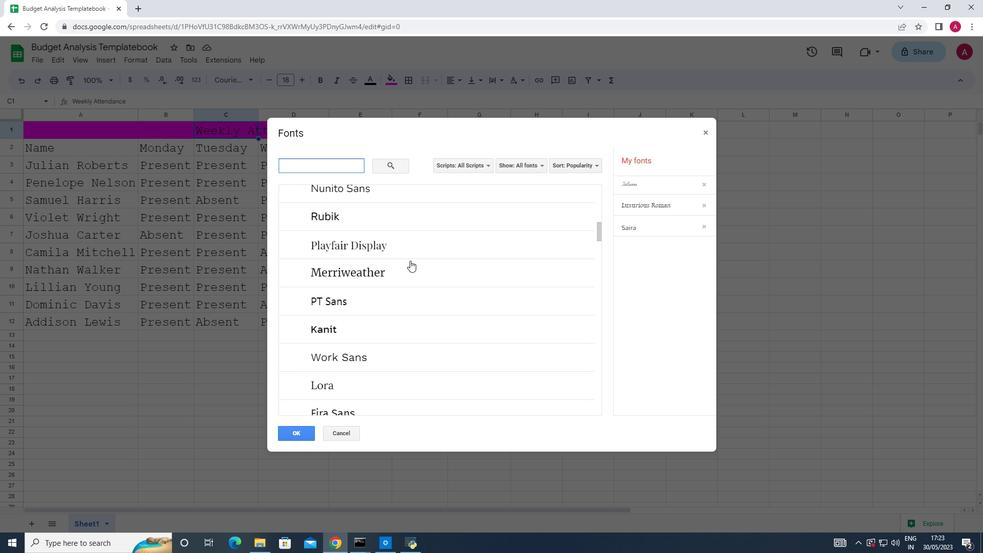 
Action: Mouse scrolled (410, 260) with delta (0, 0)
Screenshot: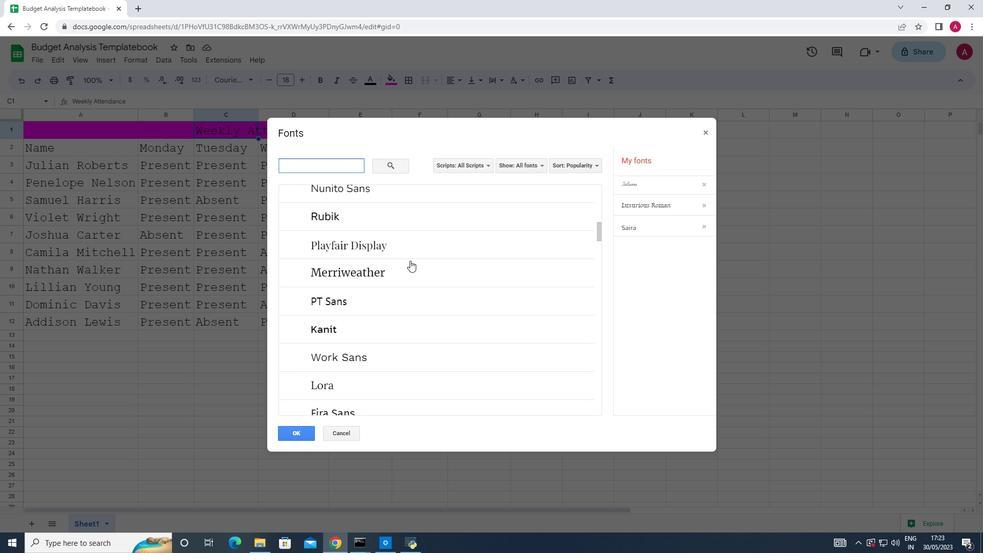 
Action: Mouse scrolled (410, 260) with delta (0, 0)
Screenshot: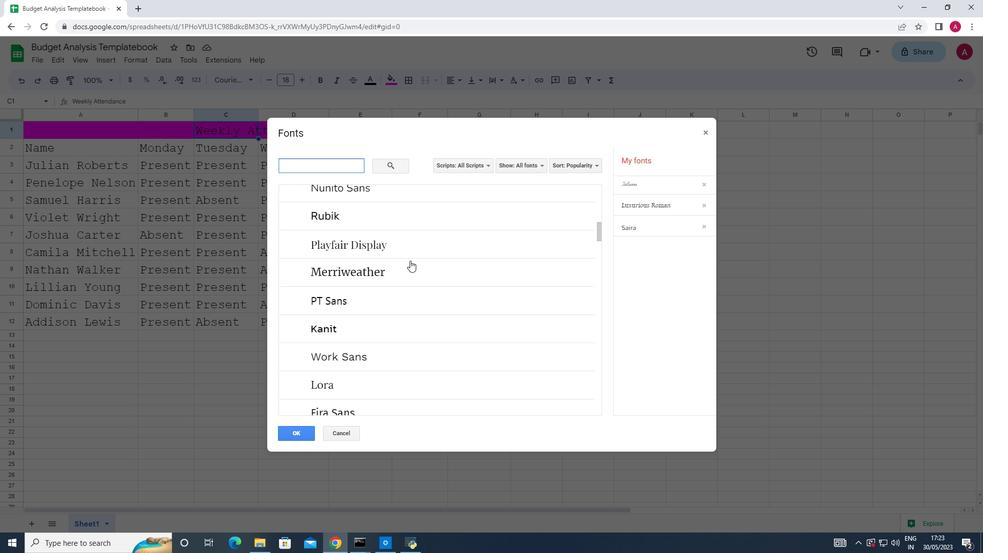 
Action: Mouse scrolled (410, 260) with delta (0, 0)
Screenshot: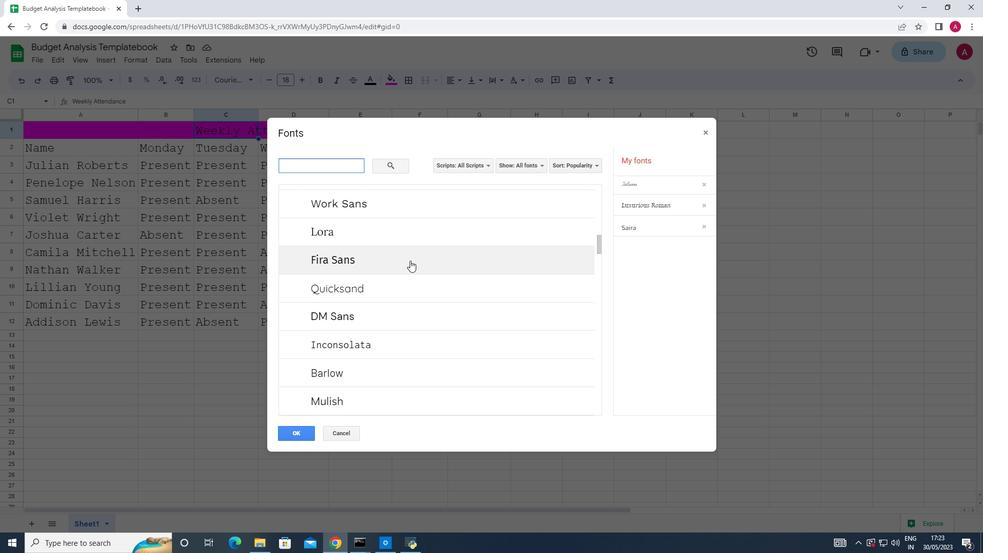 
Action: Mouse scrolled (410, 260) with delta (0, 0)
Screenshot: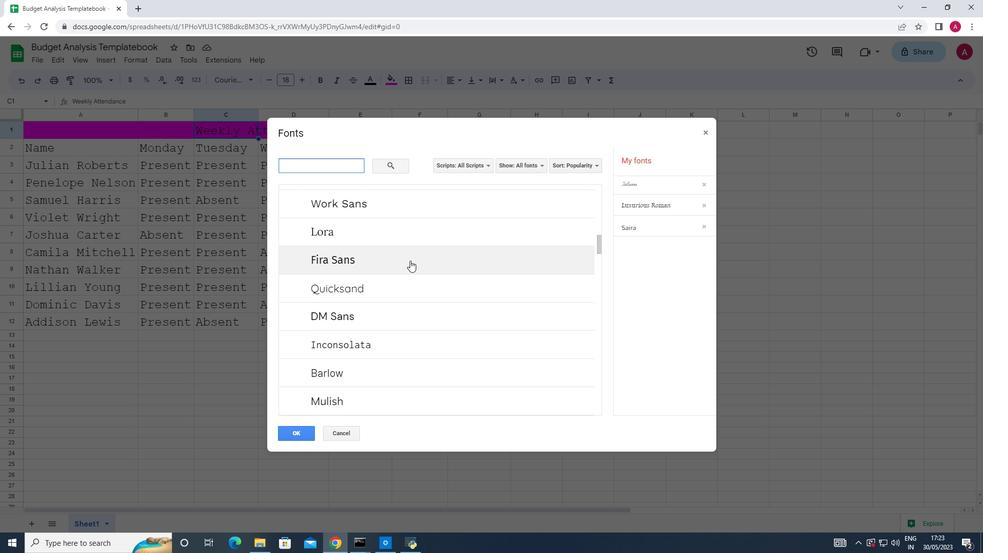 
Action: Mouse scrolled (410, 260) with delta (0, 0)
Screenshot: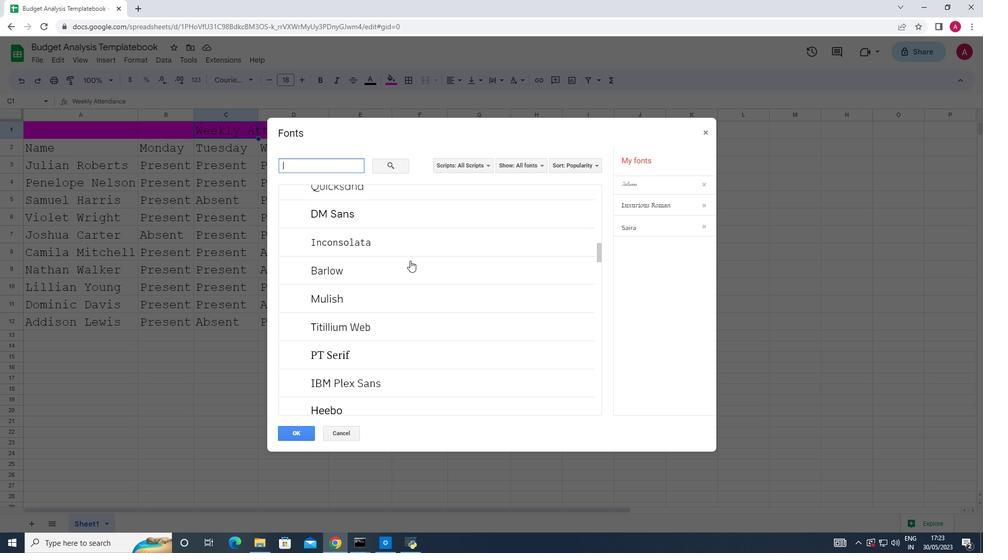 
Action: Mouse scrolled (410, 260) with delta (0, 0)
Screenshot: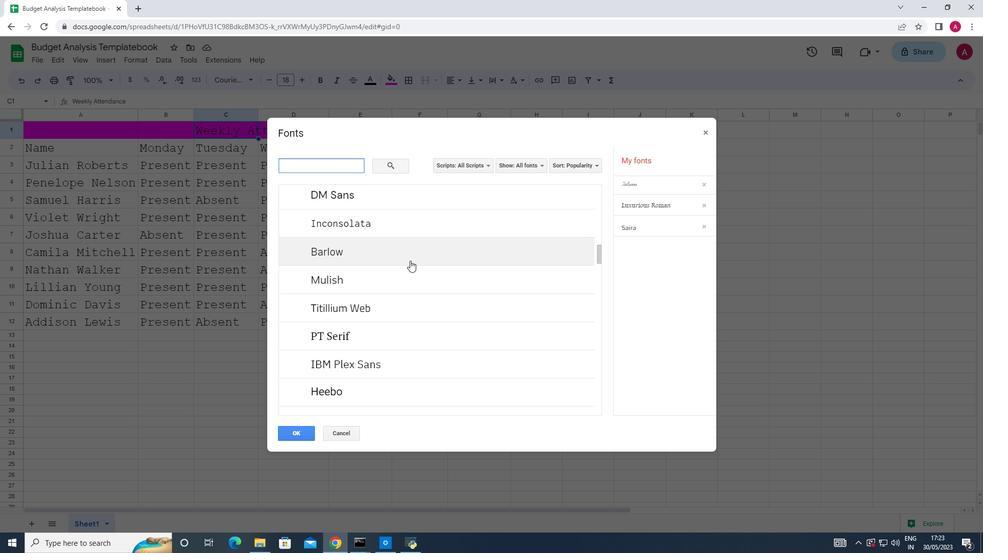 
Action: Mouse scrolled (410, 260) with delta (0, 0)
Screenshot: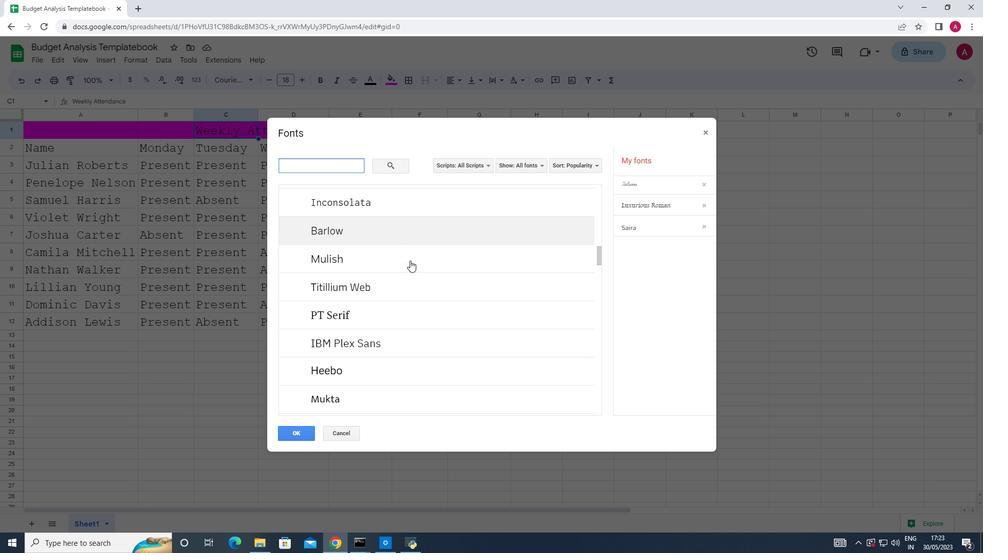 
Action: Mouse moved to (410, 261)
Screenshot: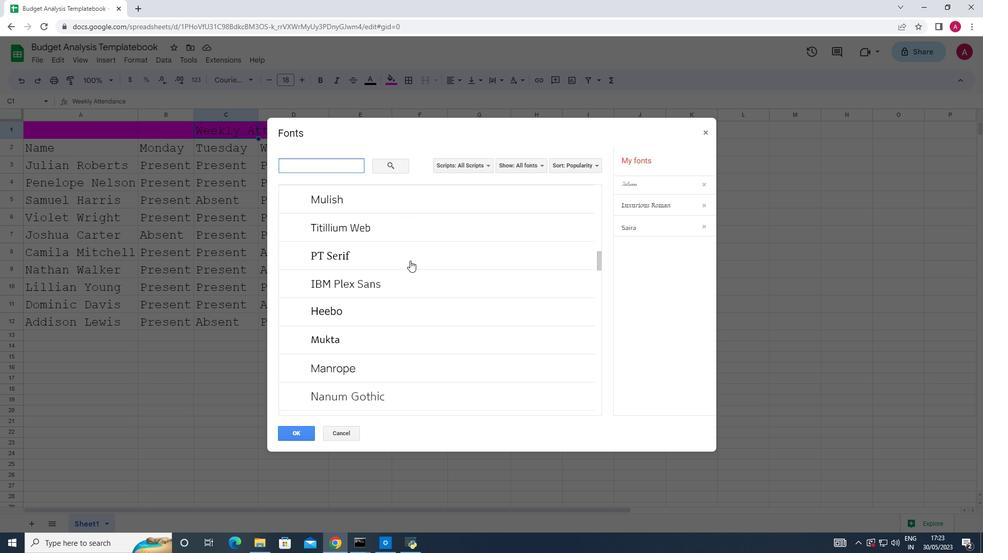 
Action: Mouse scrolled (410, 261) with delta (0, 0)
Screenshot: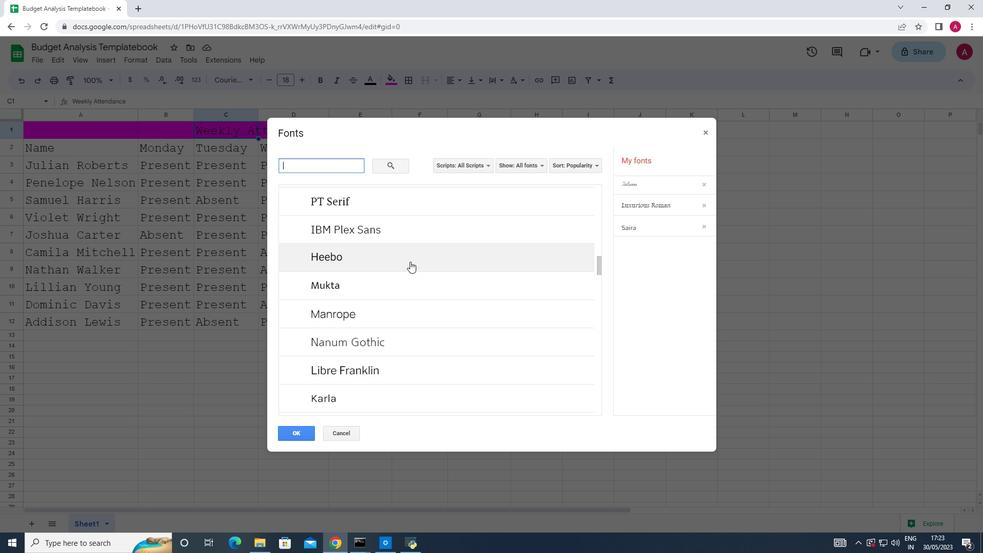 
Action: Mouse scrolled (410, 261) with delta (0, 0)
Screenshot: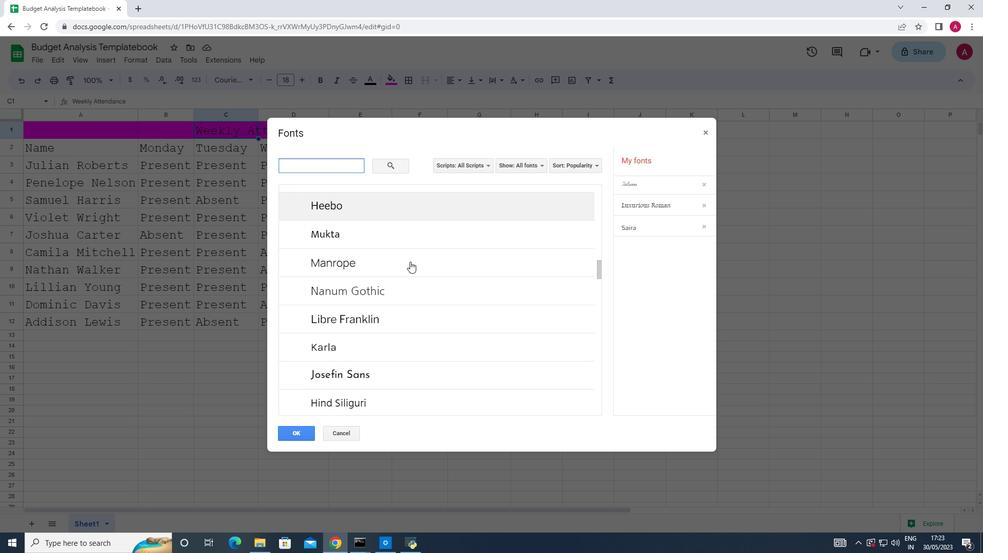 
Action: Mouse scrolled (410, 261) with delta (0, 0)
Screenshot: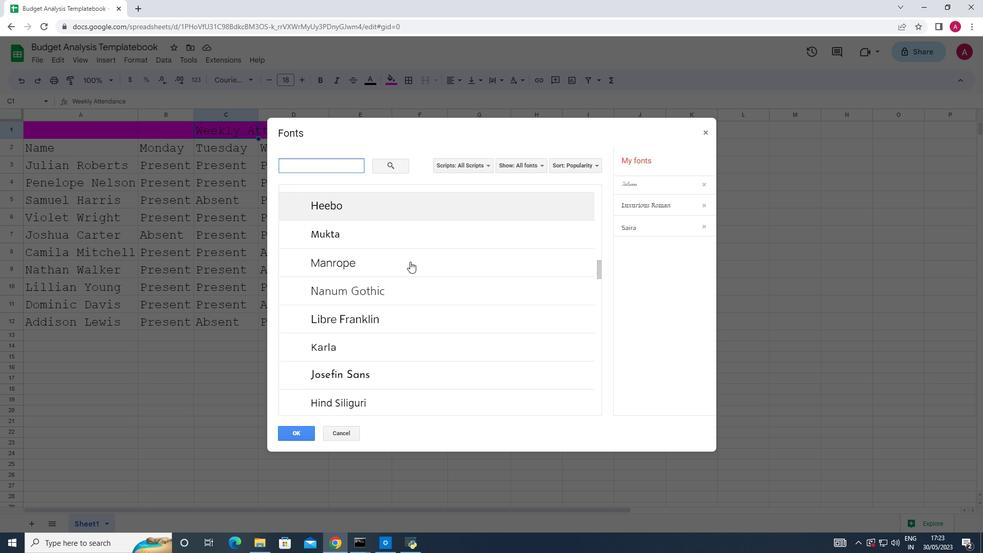 
Action: Mouse scrolled (410, 261) with delta (0, 0)
Screenshot: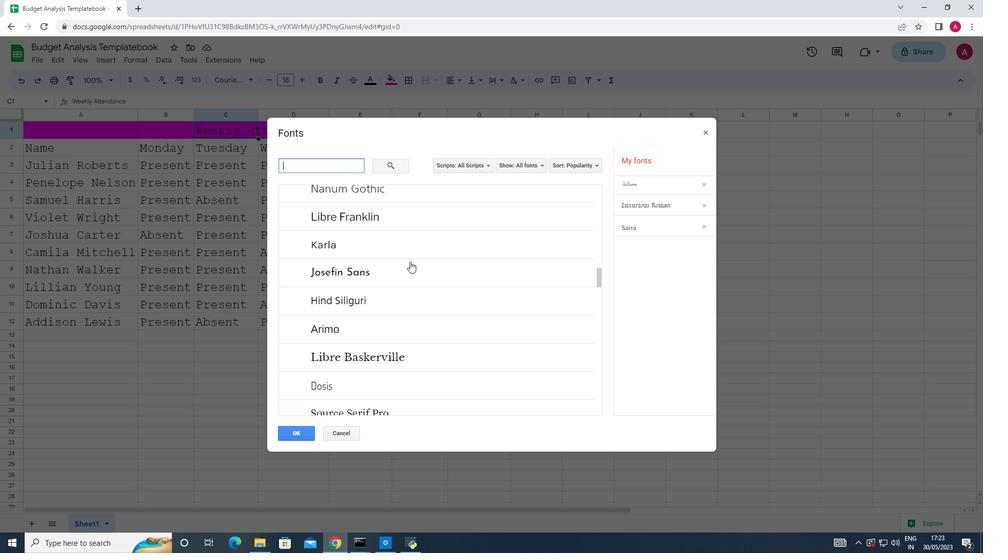 
Action: Mouse scrolled (410, 261) with delta (0, 0)
Screenshot: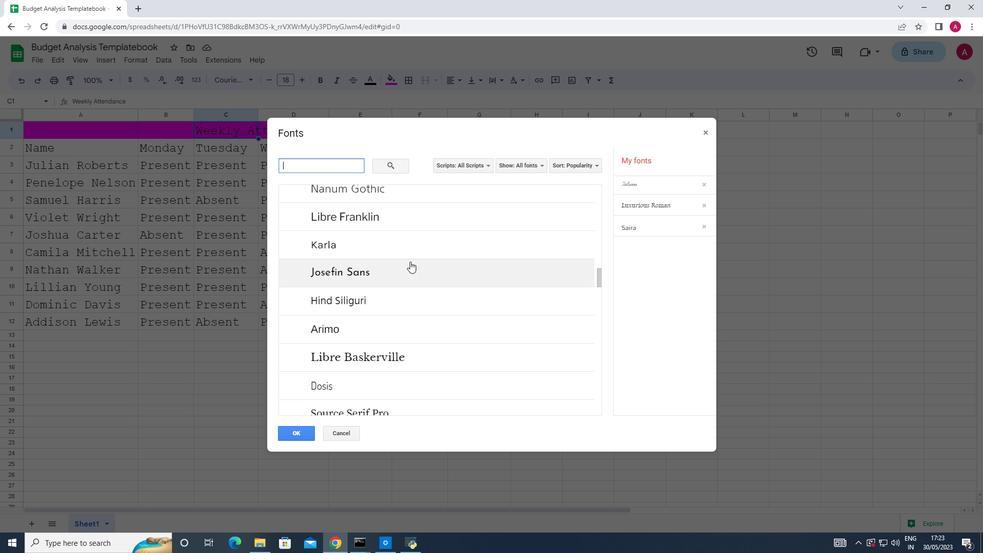 
Action: Mouse scrolled (410, 261) with delta (0, 0)
Screenshot: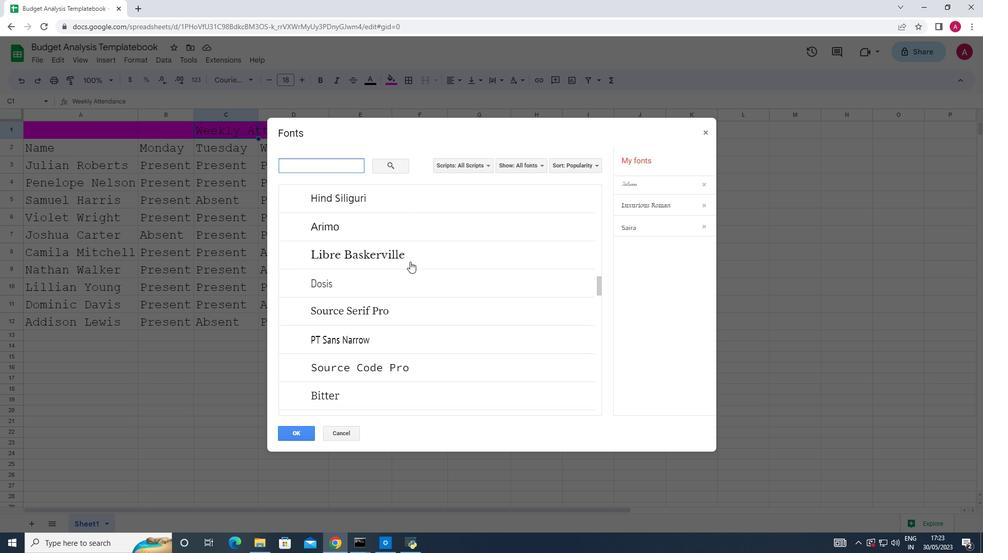 
Action: Mouse moved to (410, 261)
Screenshot: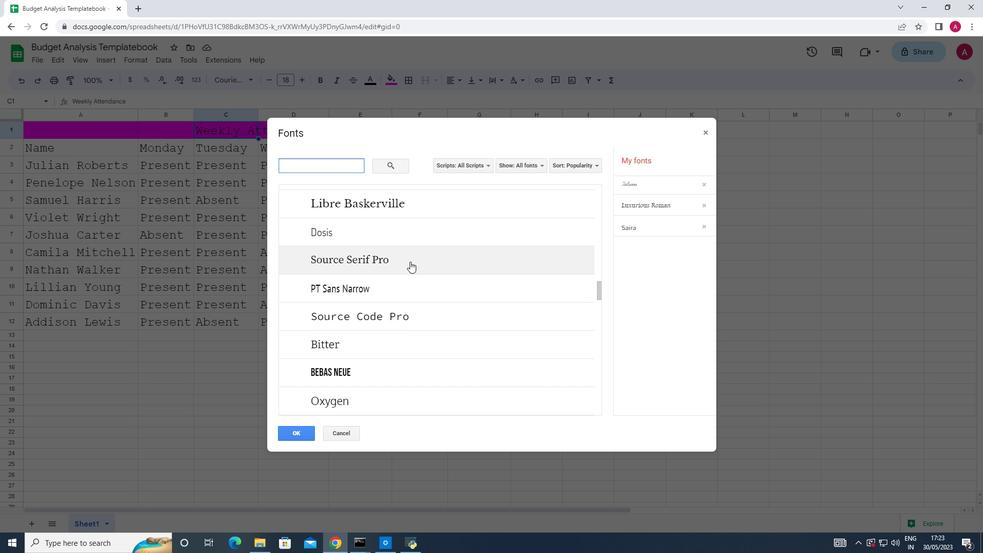 
Action: Mouse scrolled (410, 261) with delta (0, 0)
Screenshot: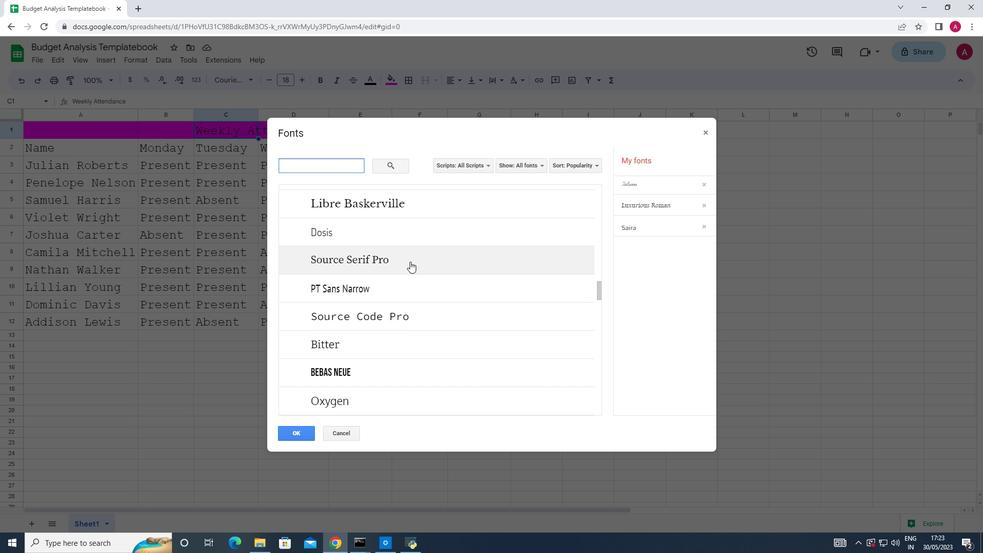 
Action: Mouse moved to (410, 263)
Screenshot: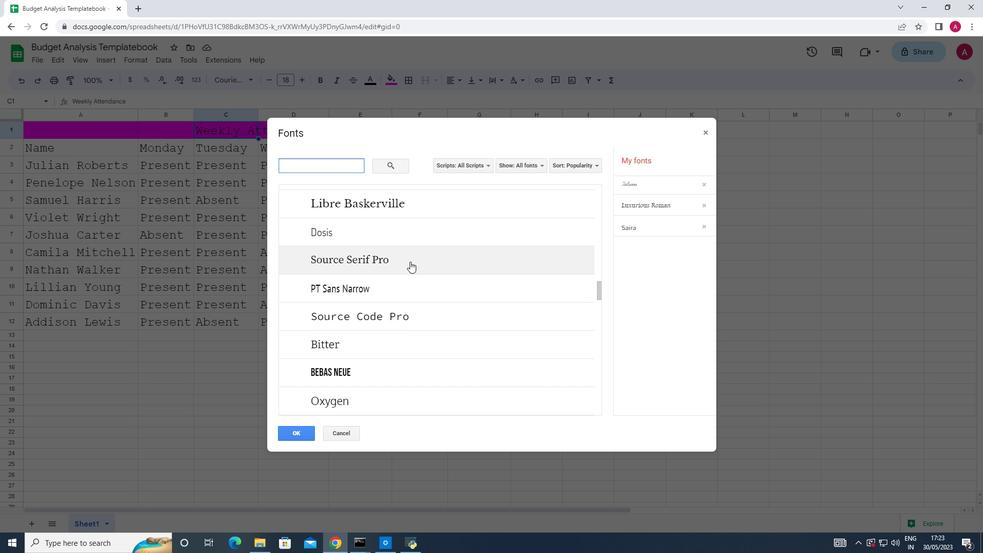 
Action: Mouse scrolled (410, 262) with delta (0, 0)
Screenshot: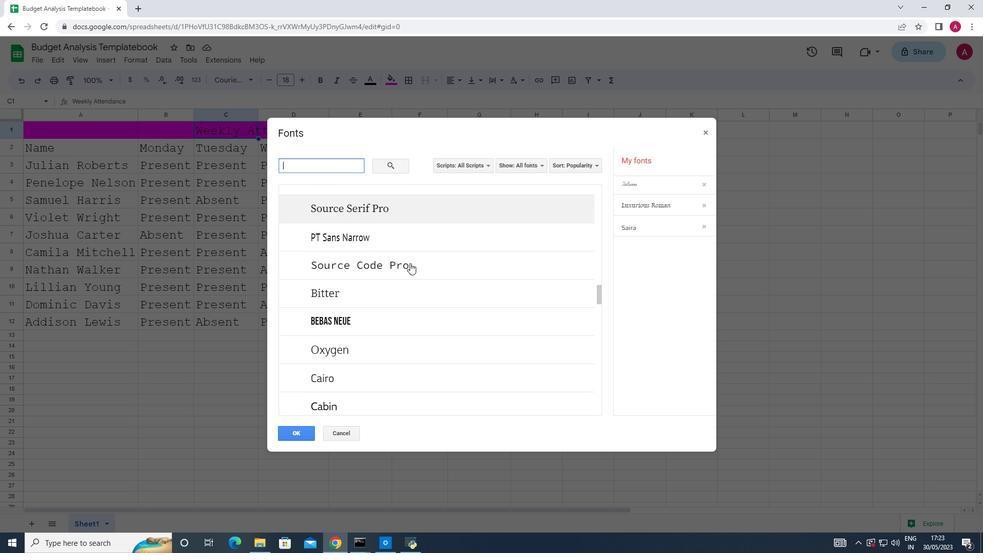
Action: Mouse moved to (410, 263)
Screenshot: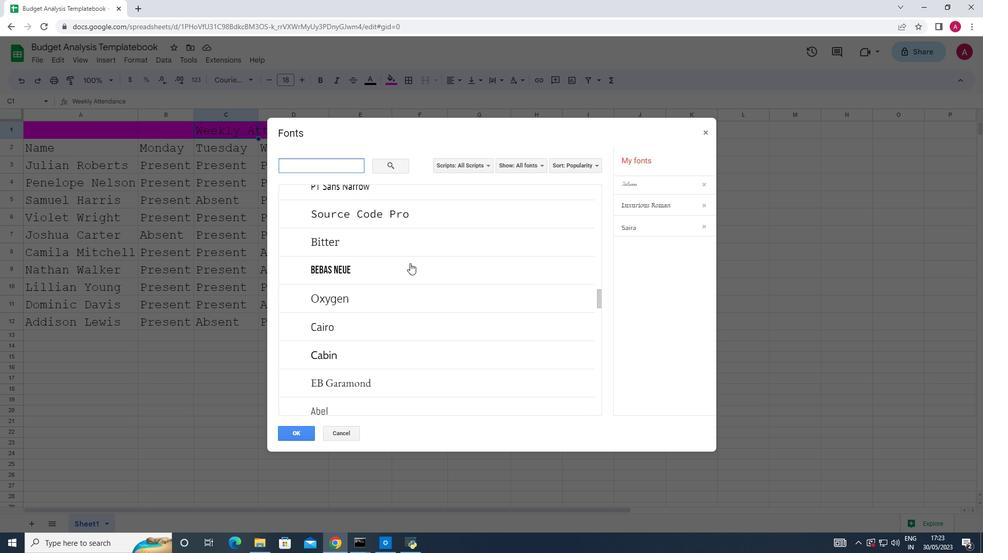 
Action: Mouse scrolled (410, 263) with delta (0, 0)
Screenshot: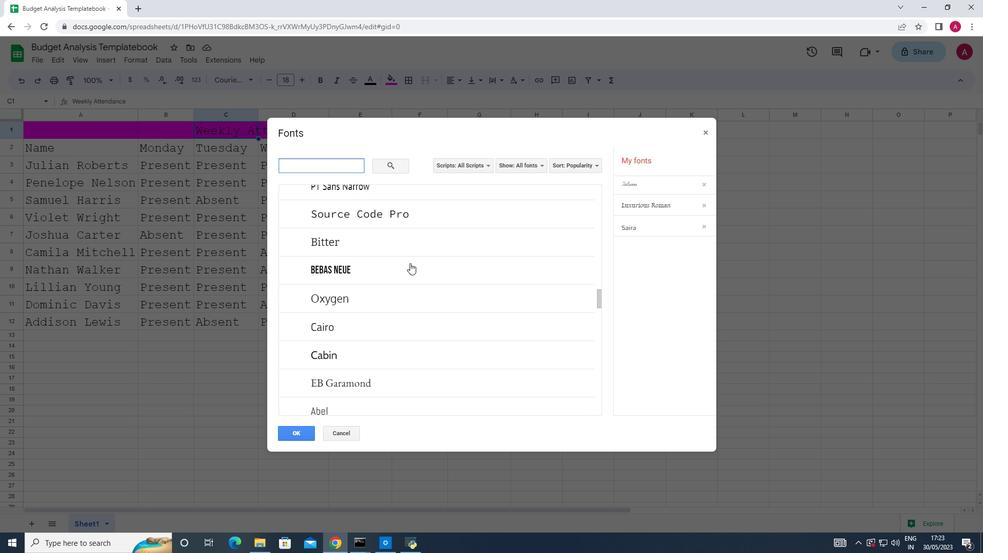 
Action: Mouse moved to (410, 264)
Screenshot: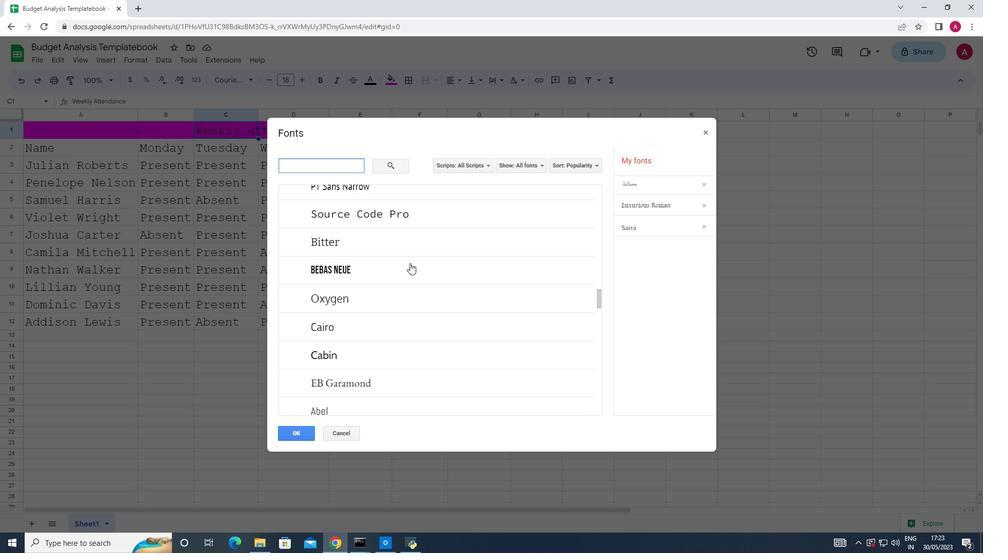 
Action: Mouse scrolled (410, 264) with delta (0, 0)
Screenshot: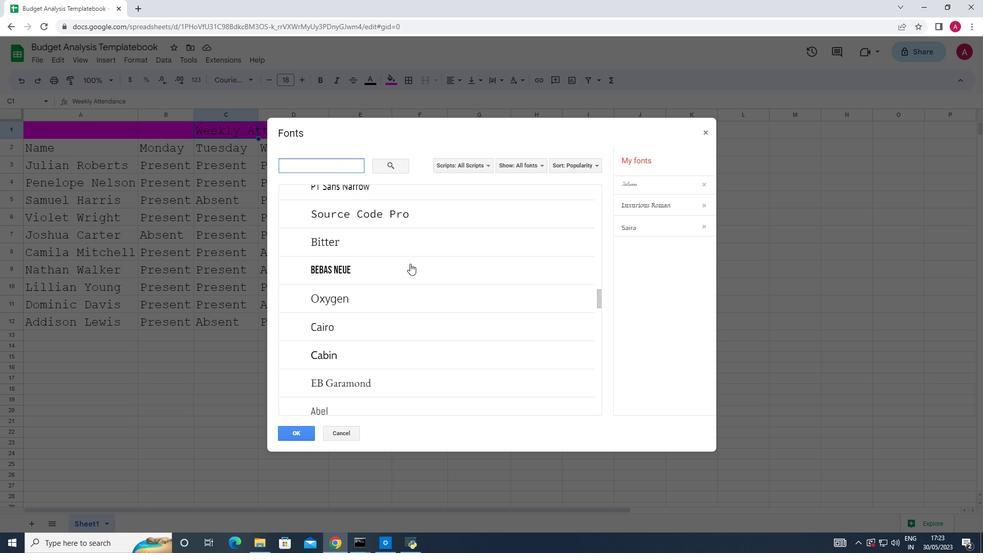 
Action: Mouse scrolled (410, 264) with delta (0, 0)
Screenshot: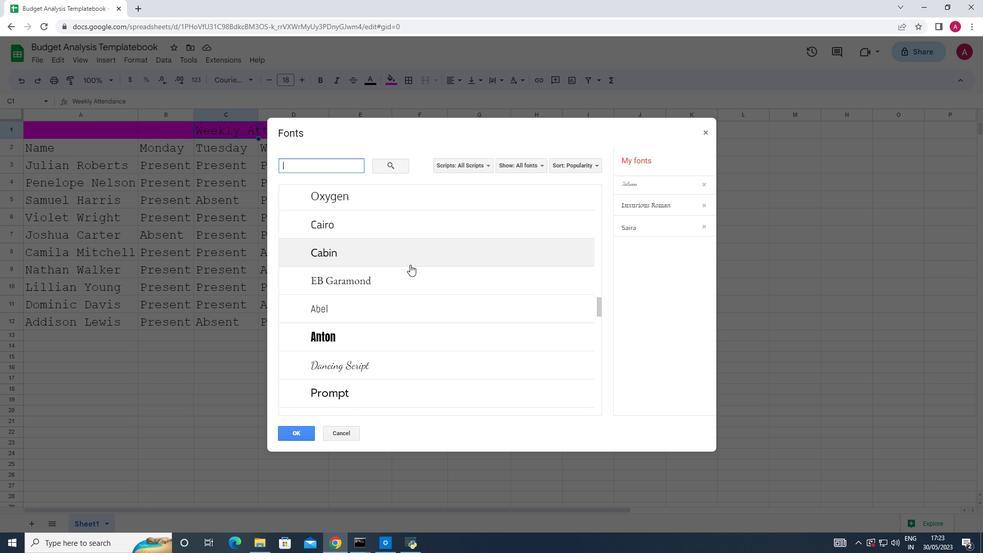 
Action: Mouse scrolled (410, 264) with delta (0, 0)
Screenshot: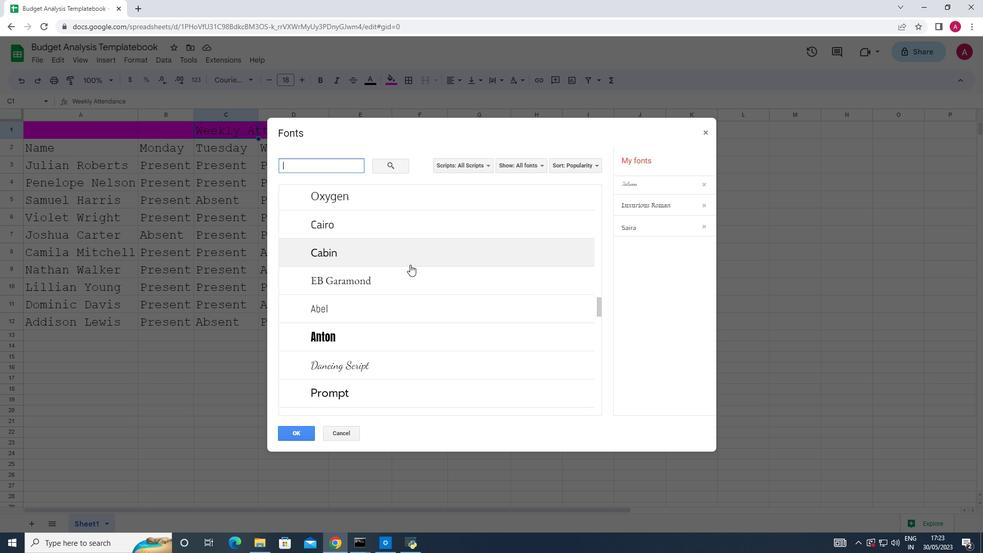 
Action: Mouse moved to (410, 266)
Screenshot: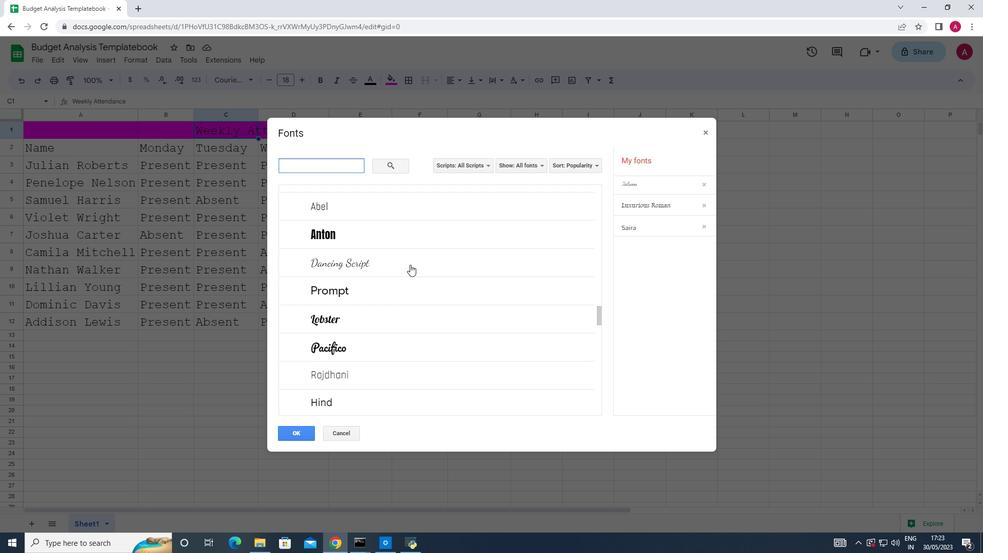 
Action: Mouse scrolled (410, 265) with delta (0, 0)
Screenshot: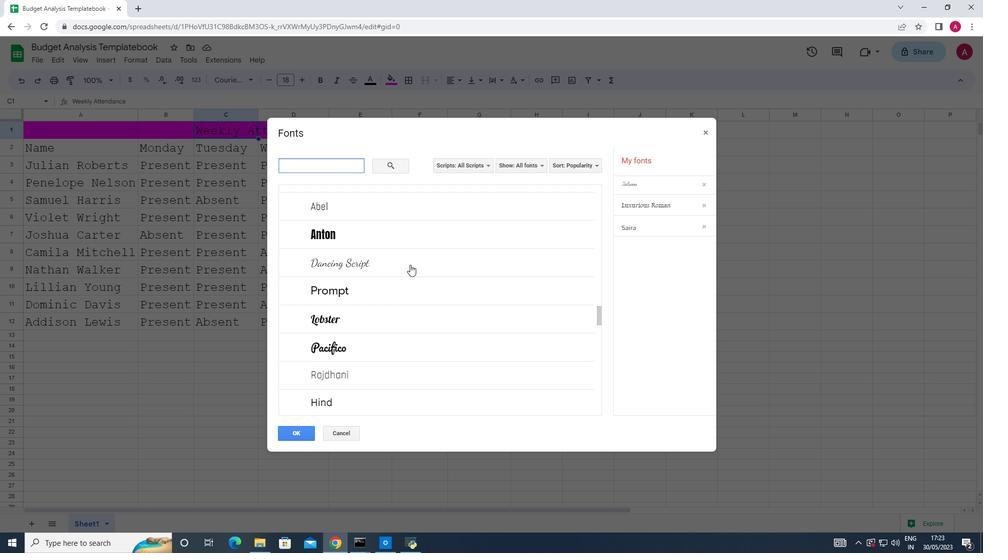 
Action: Mouse scrolled (410, 265) with delta (0, 0)
Screenshot: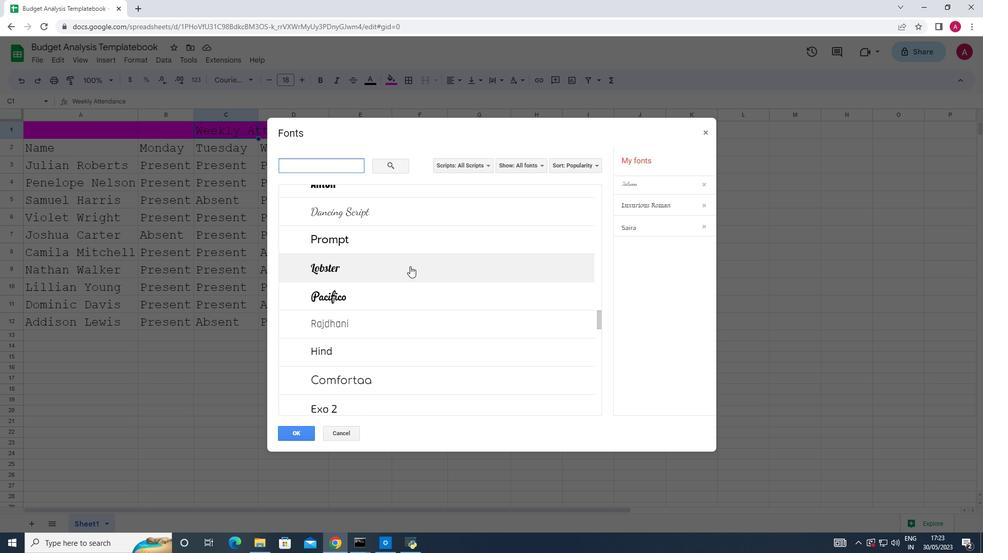 
Action: Mouse scrolled (410, 265) with delta (0, 0)
Screenshot: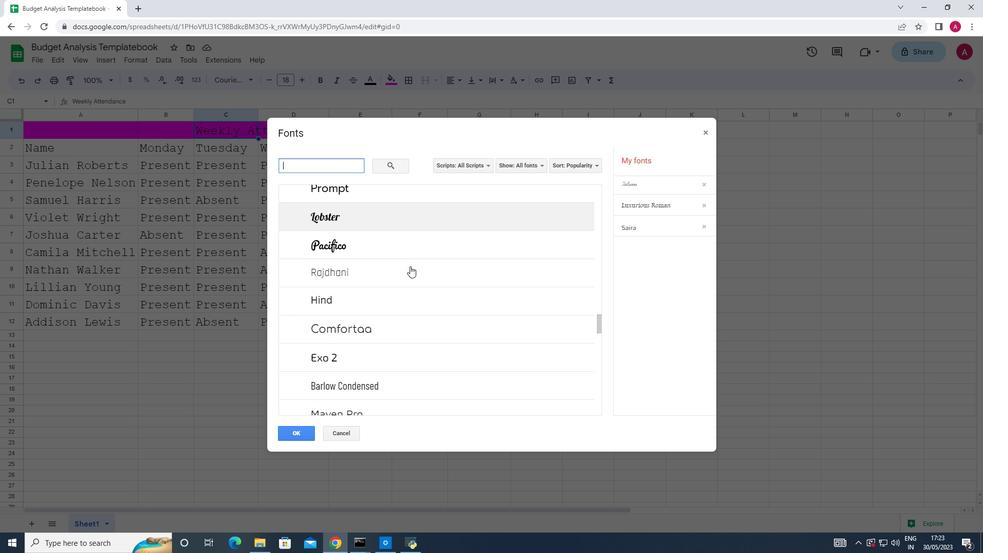 
Action: Mouse scrolled (410, 265) with delta (0, 0)
Screenshot: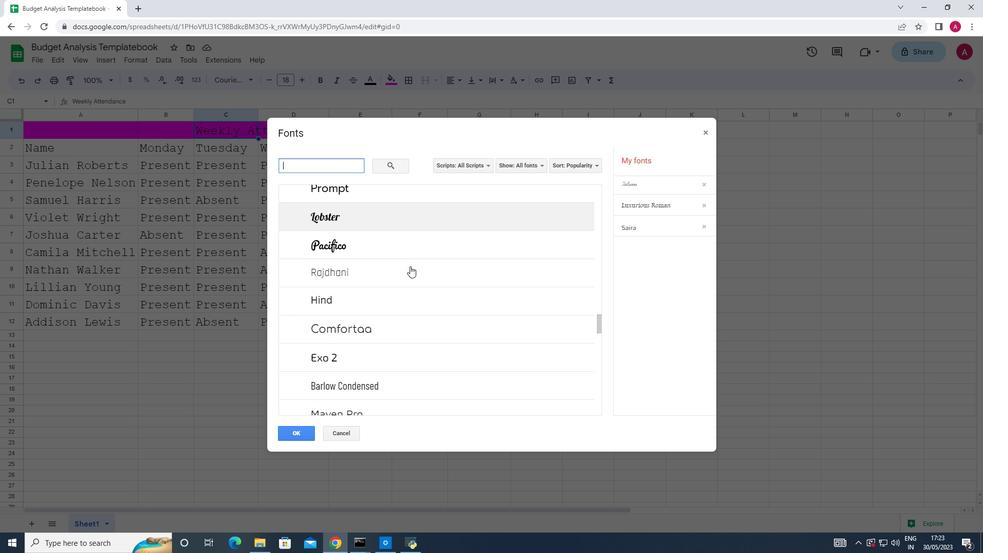 
Action: Mouse scrolled (410, 265) with delta (0, 0)
Screenshot: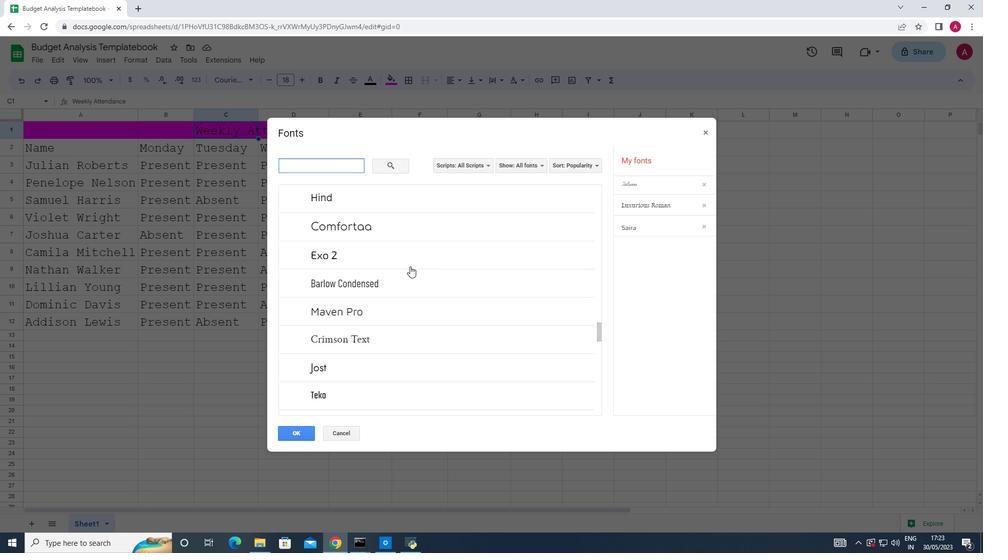 
Action: Mouse scrolled (410, 265) with delta (0, 0)
Screenshot: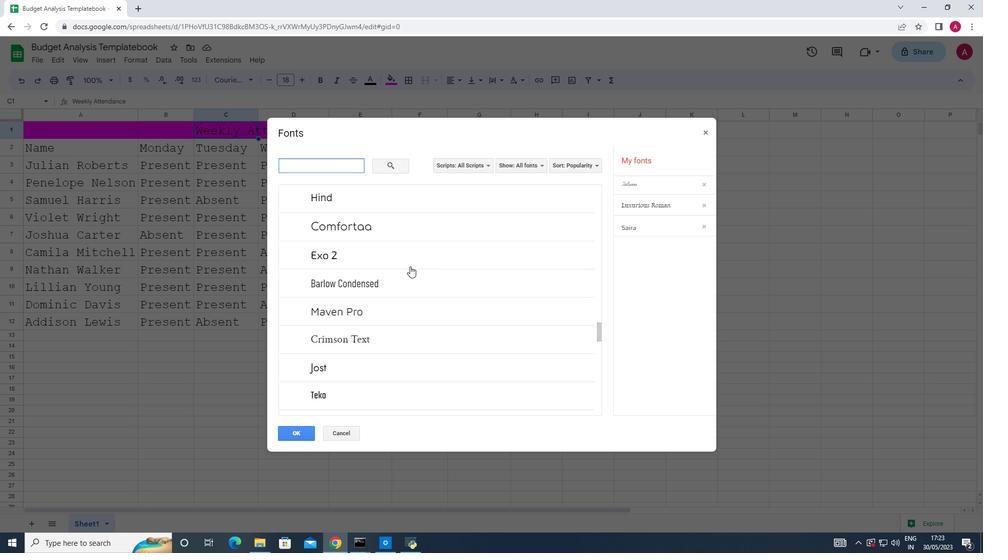 
Action: Mouse scrolled (410, 265) with delta (0, 0)
Screenshot: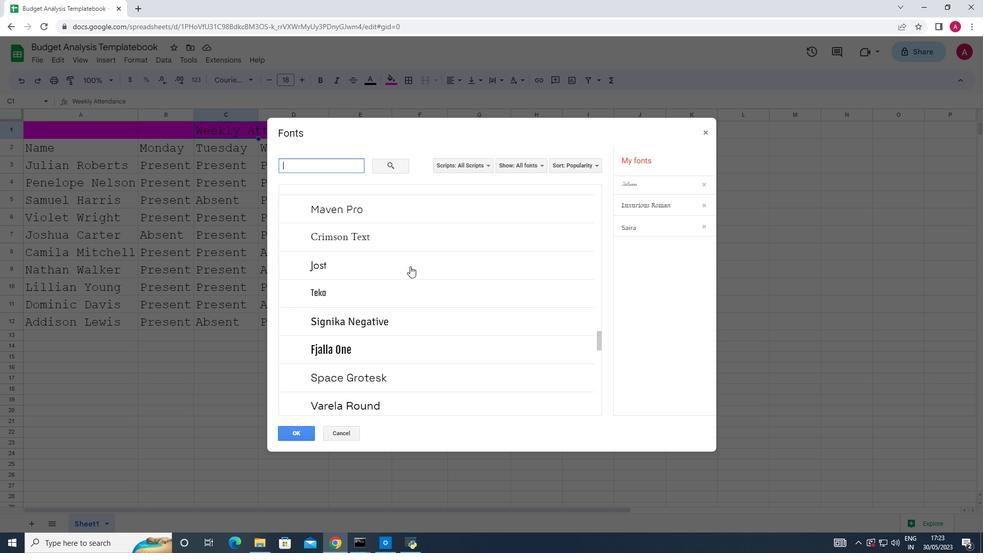 
Action: Mouse scrolled (410, 265) with delta (0, 0)
Screenshot: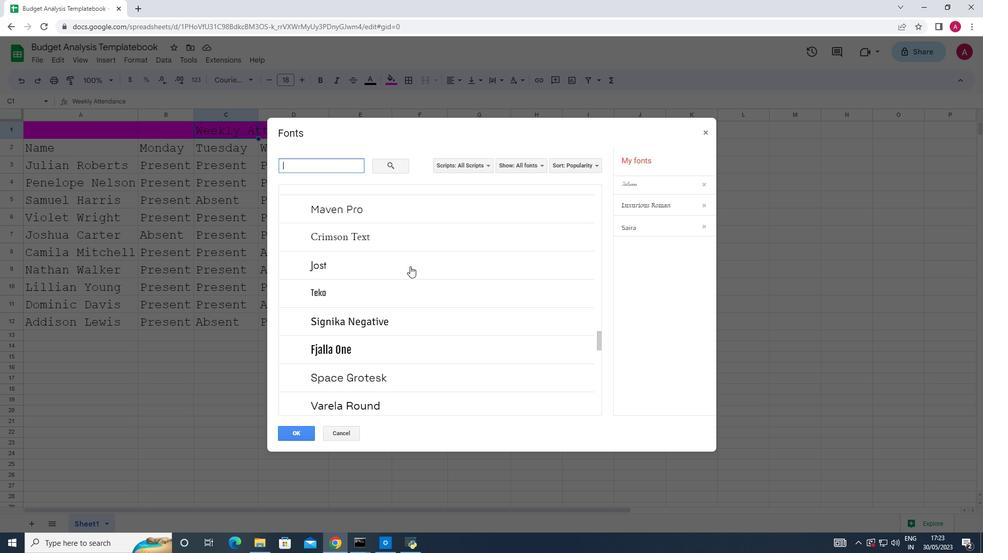 
Action: Mouse moved to (534, 164)
Screenshot: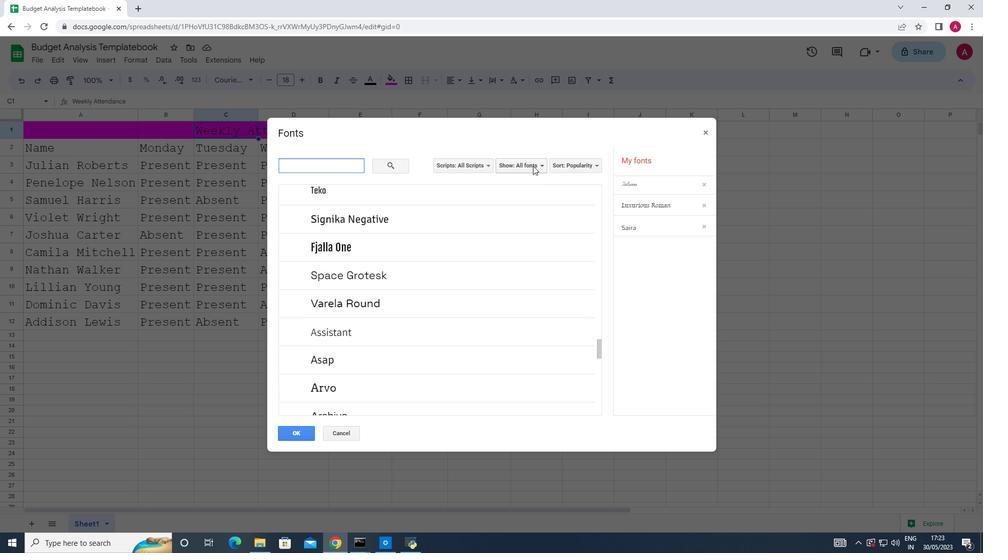 
Action: Mouse pressed left at (534, 164)
Screenshot: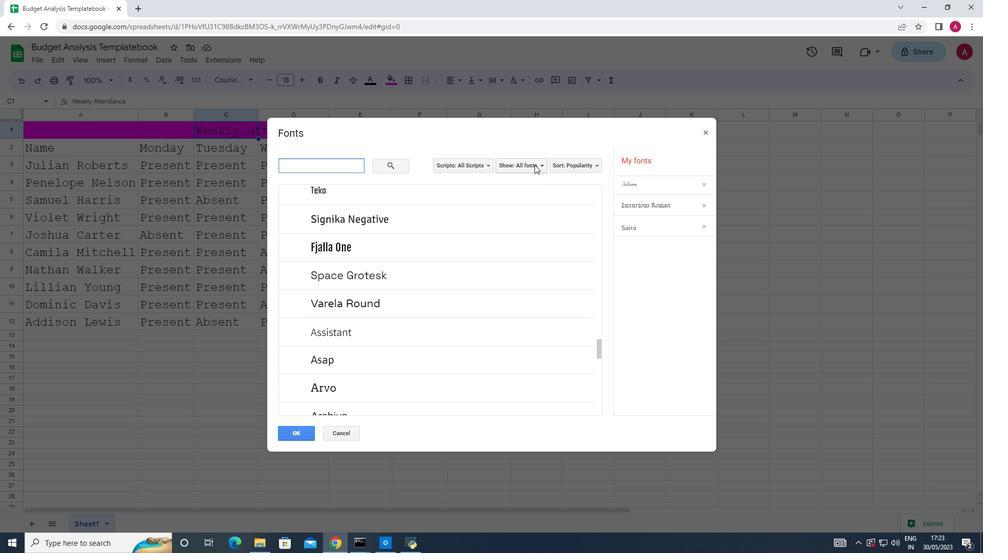 
Action: Mouse moved to (485, 162)
Screenshot: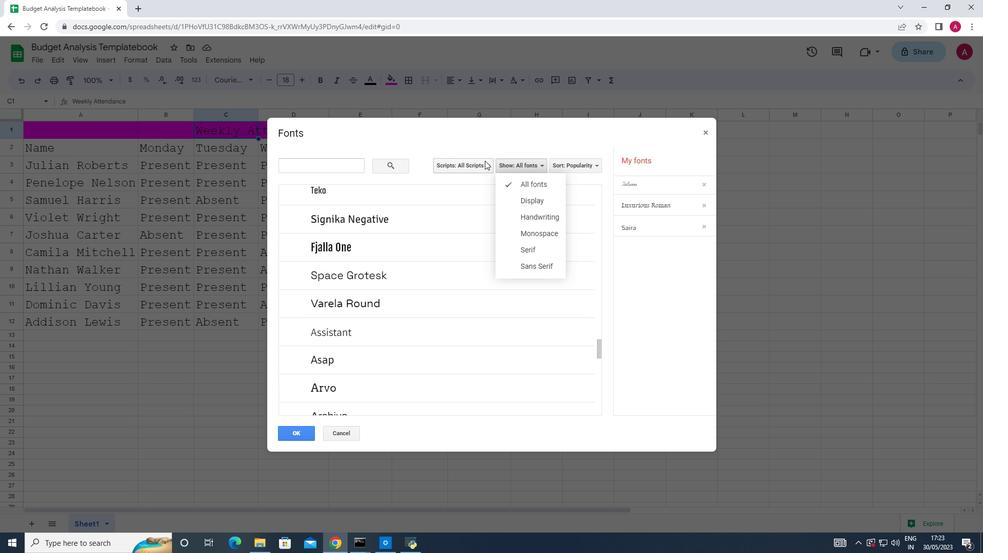 
Action: Mouse pressed left at (485, 162)
Screenshot: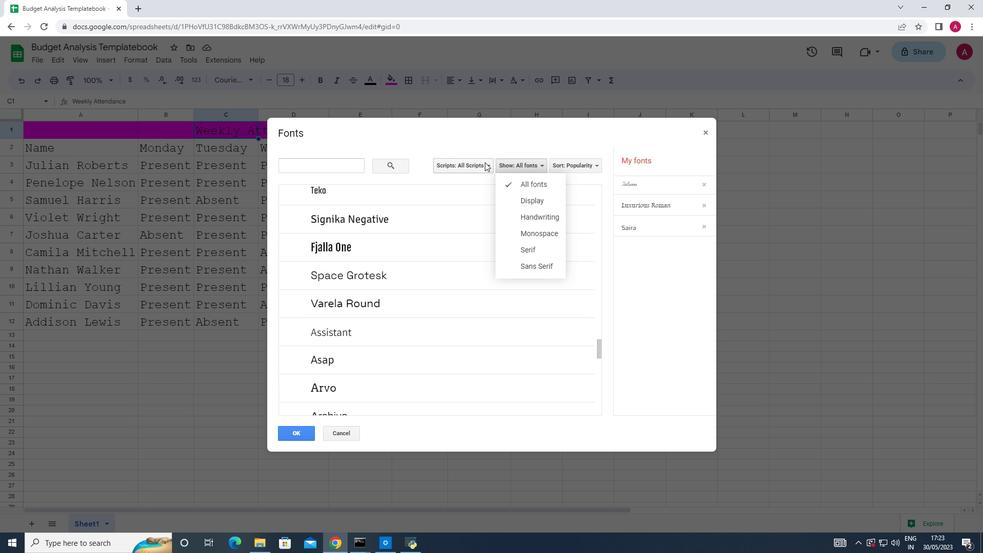 
Action: Mouse moved to (498, 283)
Screenshot: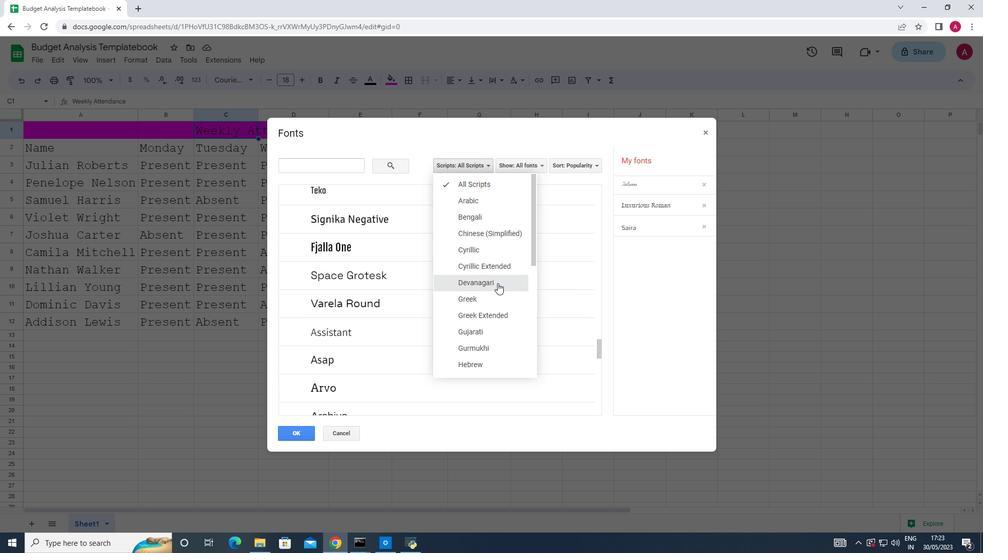 
Action: Mouse scrolled (498, 282) with delta (0, 0)
Screenshot: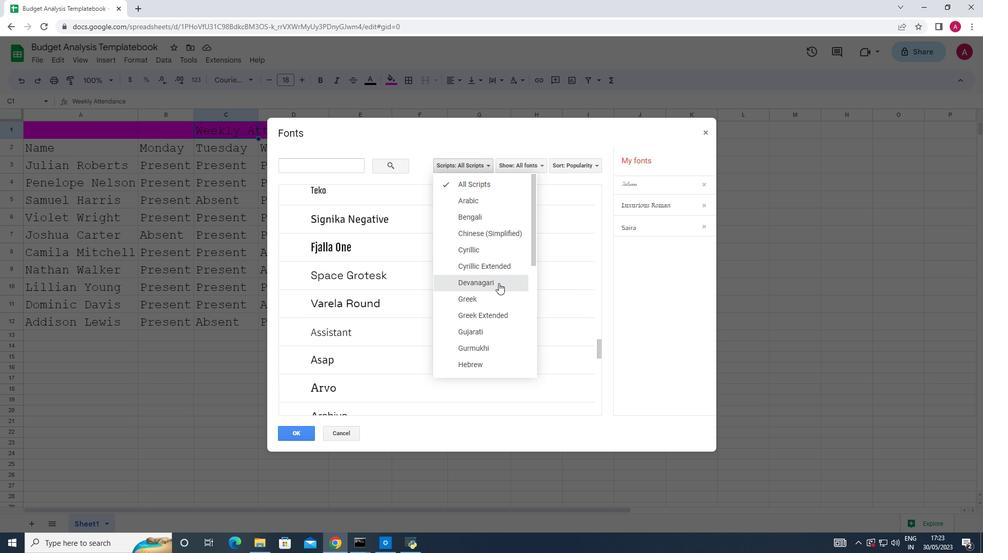 
Action: Mouse moved to (499, 283)
Screenshot: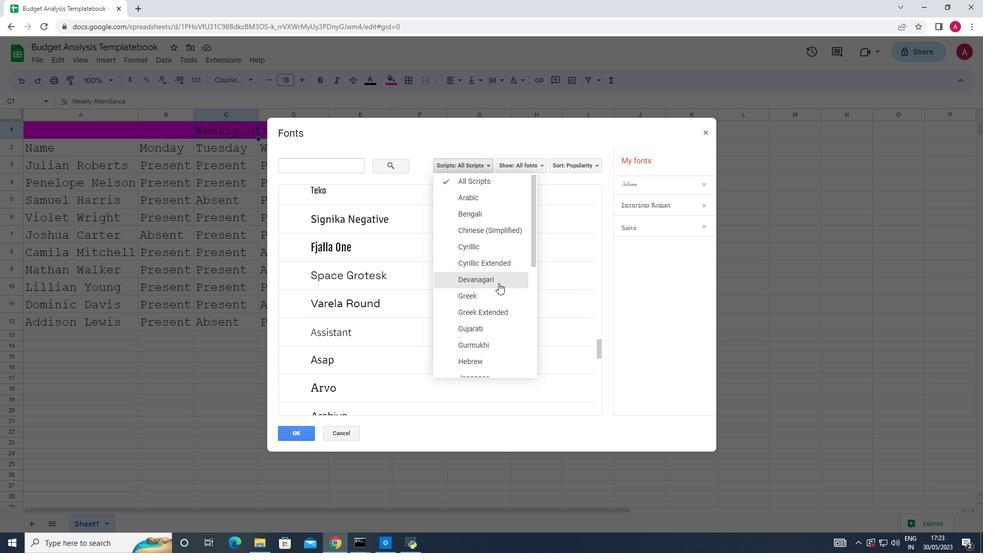 
Action: Mouse scrolled (499, 283) with delta (0, 0)
Screenshot: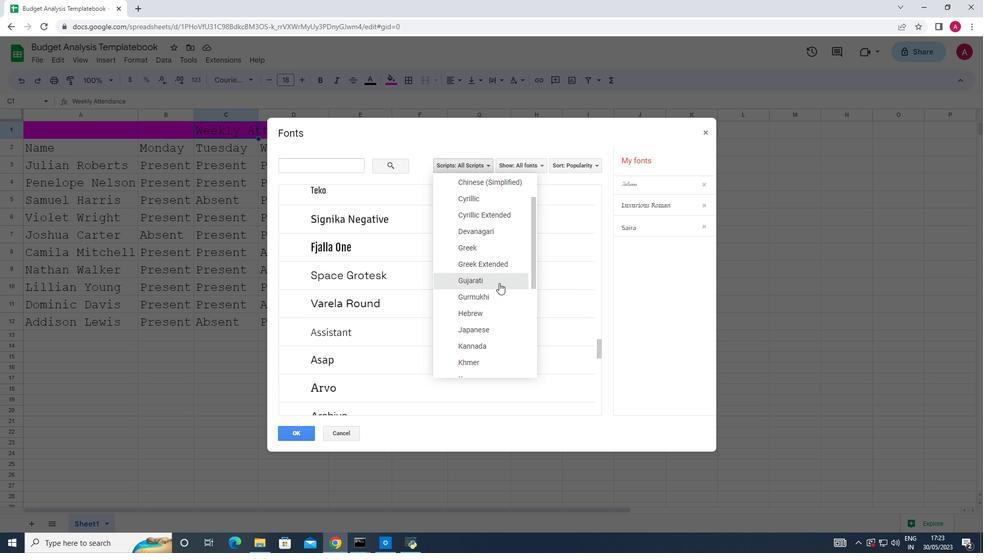 
Action: Mouse scrolled (499, 283) with delta (0, 0)
Screenshot: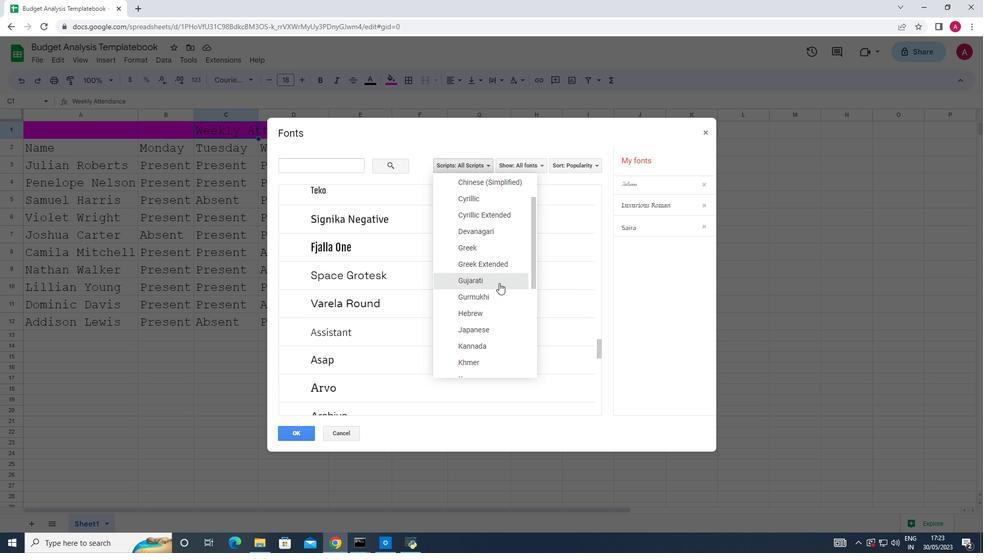 
Action: Mouse scrolled (499, 283) with delta (0, 0)
Screenshot: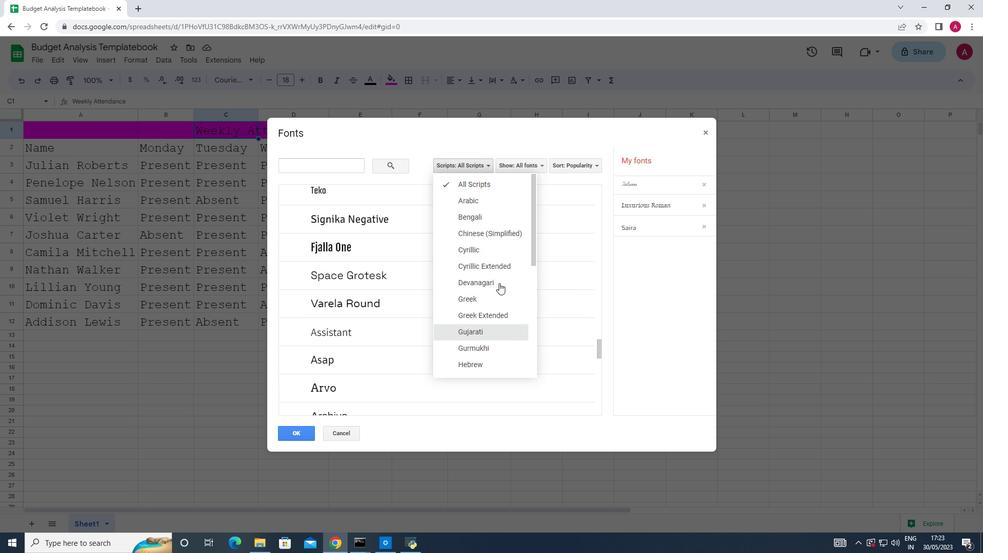 
Action: Mouse scrolled (499, 283) with delta (0, 0)
Screenshot: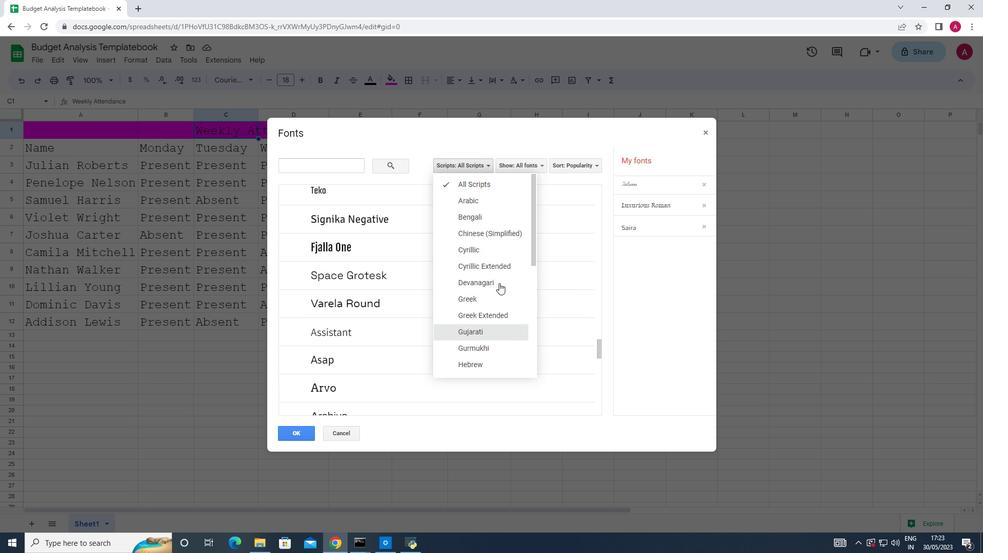 
Action: Mouse scrolled (499, 282) with delta (0, 0)
Screenshot: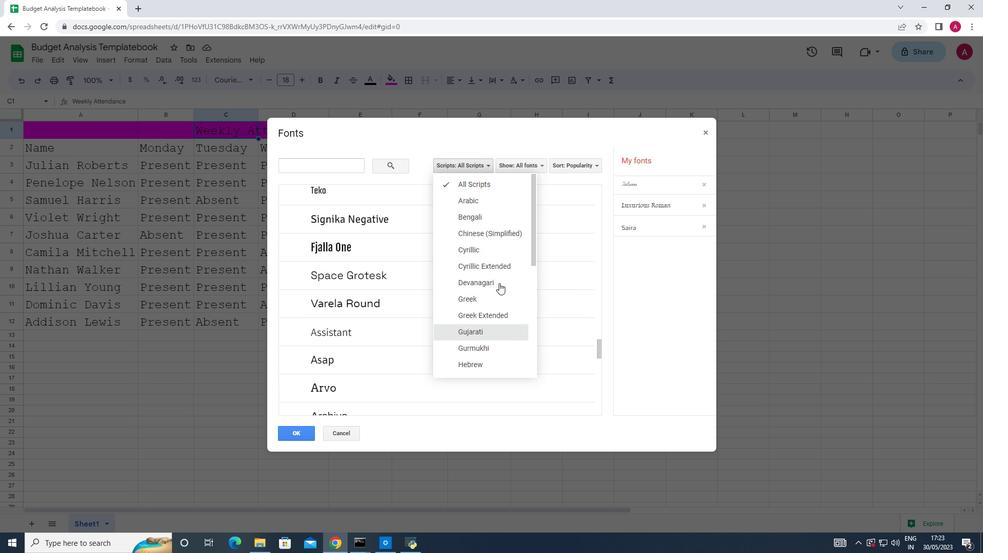 
Action: Mouse scrolled (499, 282) with delta (0, 0)
Screenshot: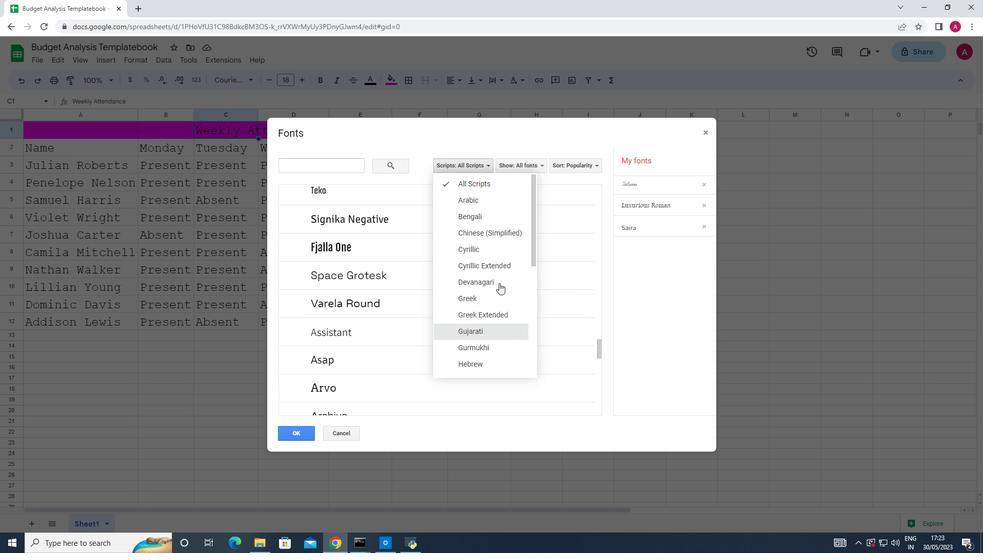 
Action: Mouse scrolled (499, 282) with delta (0, 0)
Screenshot: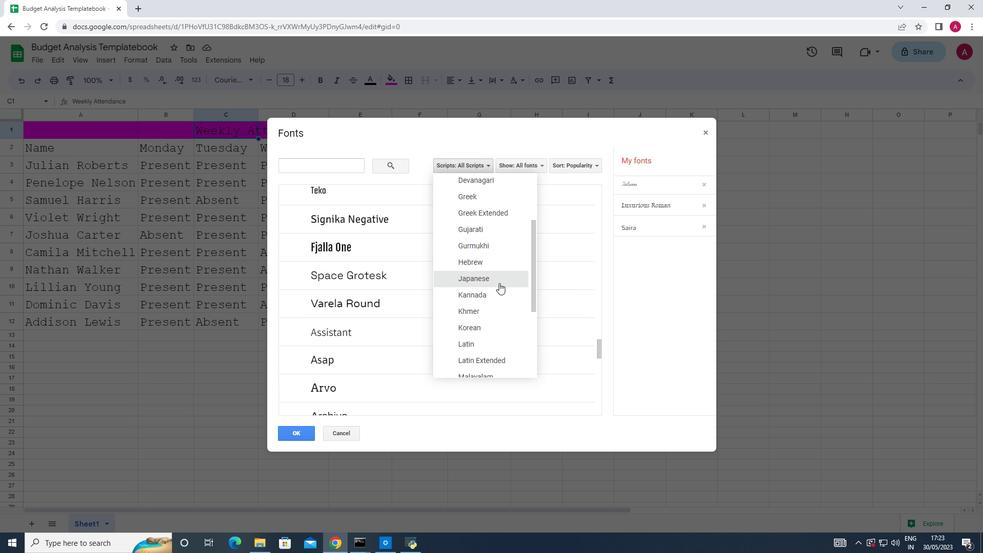 
Action: Mouse scrolled (499, 282) with delta (0, 0)
Screenshot: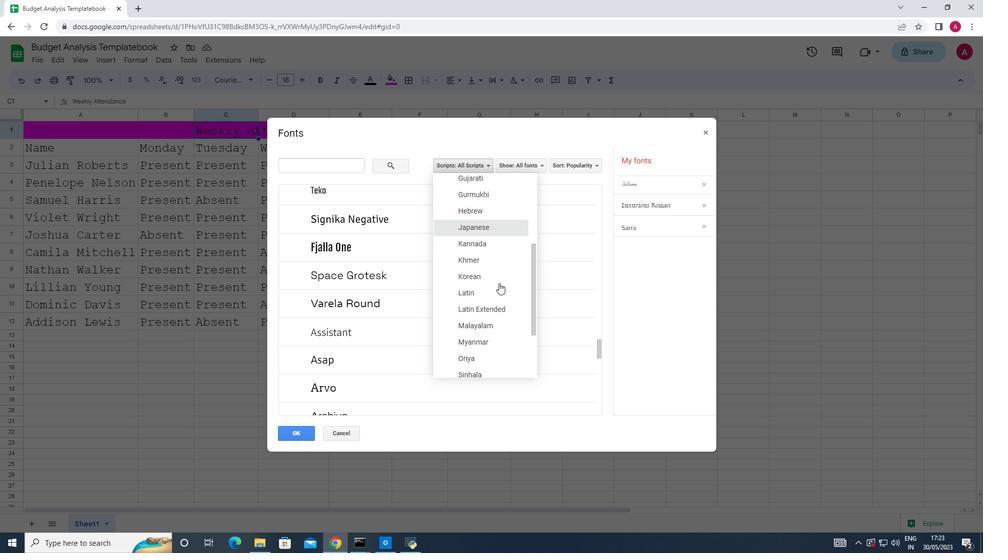 
Action: Mouse scrolled (499, 282) with delta (0, 0)
Screenshot: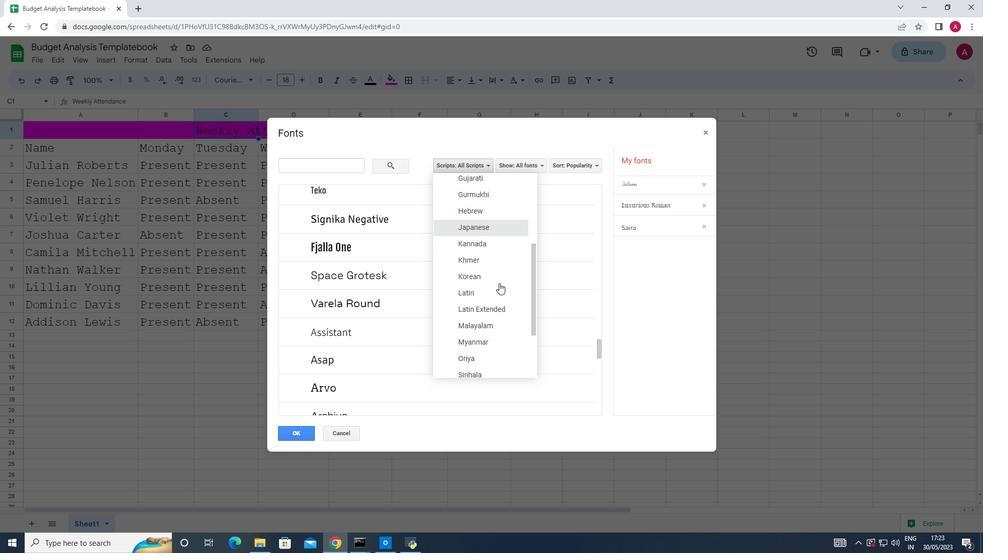 
Action: Mouse scrolled (499, 282) with delta (0, 0)
Screenshot: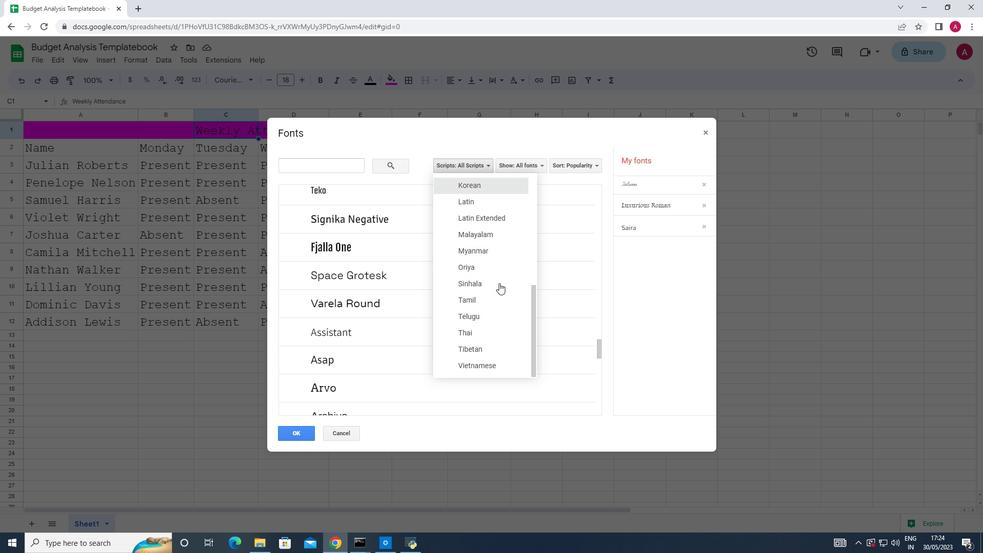 
Action: Mouse scrolled (499, 282) with delta (0, 0)
Screenshot: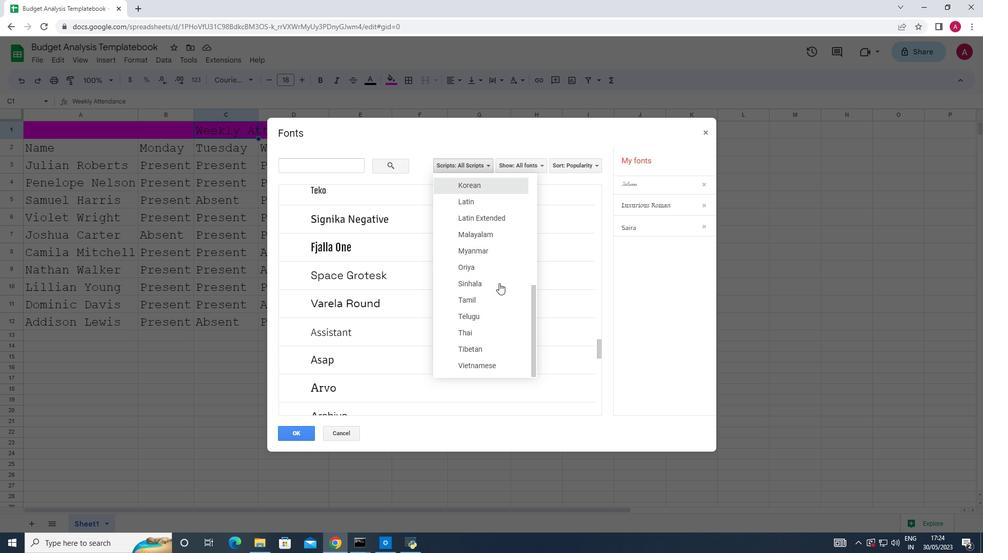 
Action: Mouse scrolled (499, 282) with delta (0, 0)
Screenshot: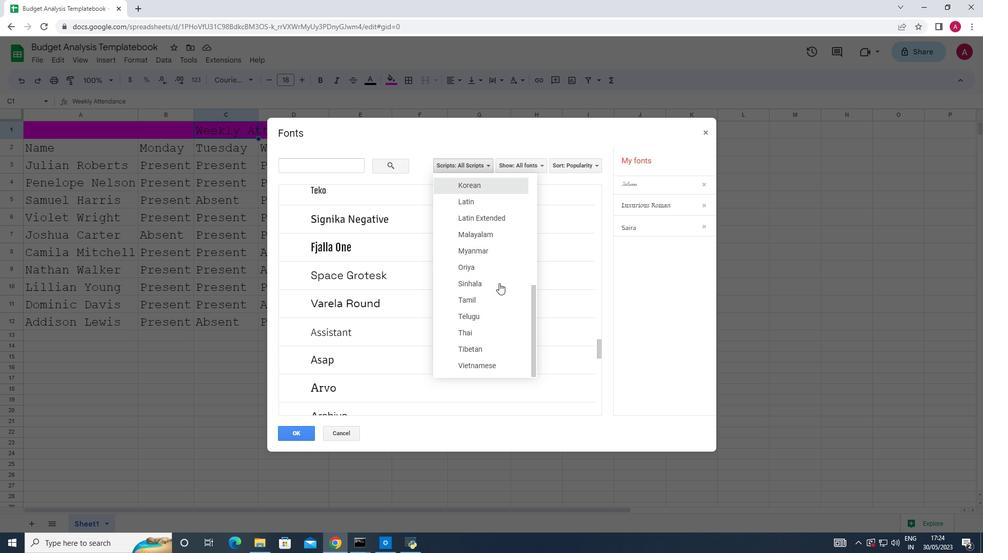 
Action: Mouse scrolled (499, 282) with delta (0, 0)
Screenshot: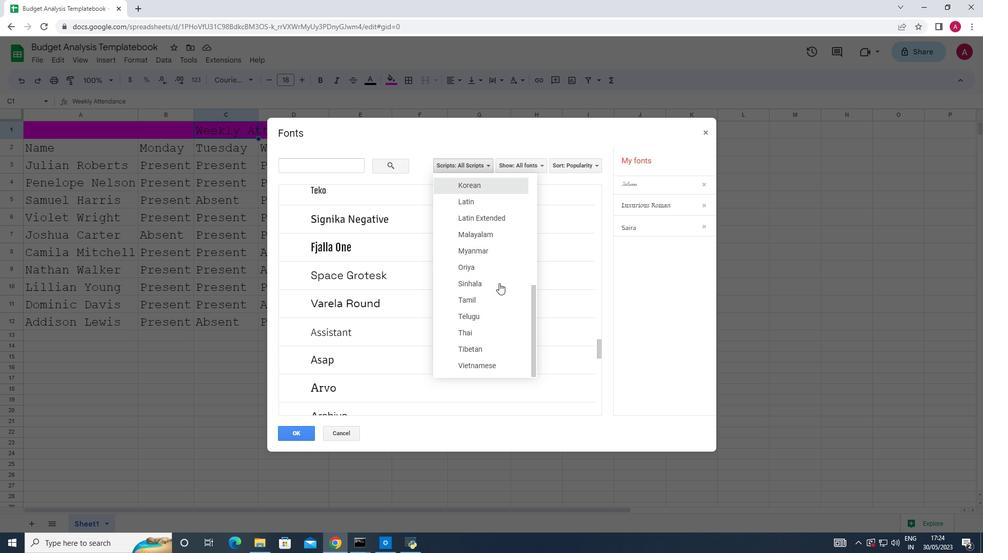 
Action: Mouse scrolled (499, 282) with delta (0, 0)
Screenshot: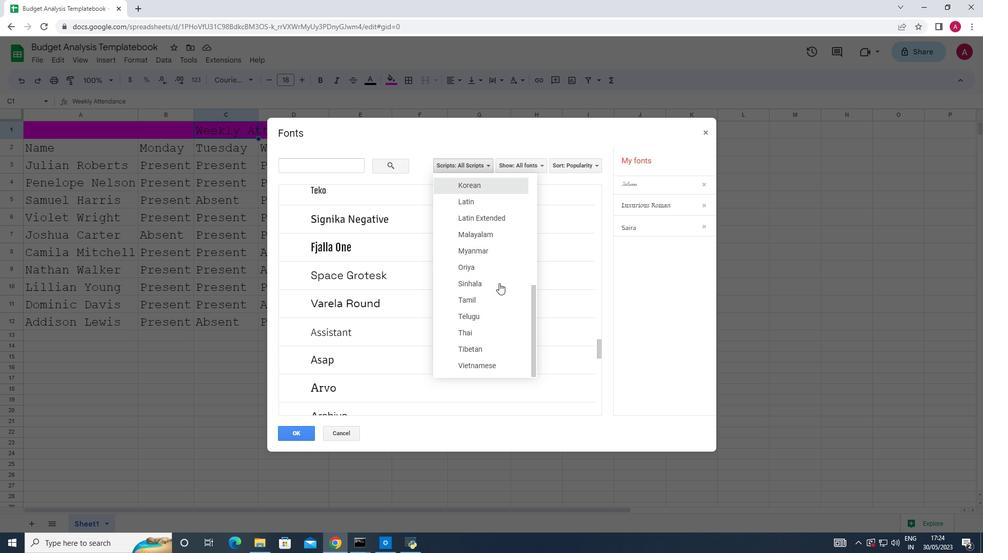 
Action: Mouse scrolled (499, 282) with delta (0, 0)
Screenshot: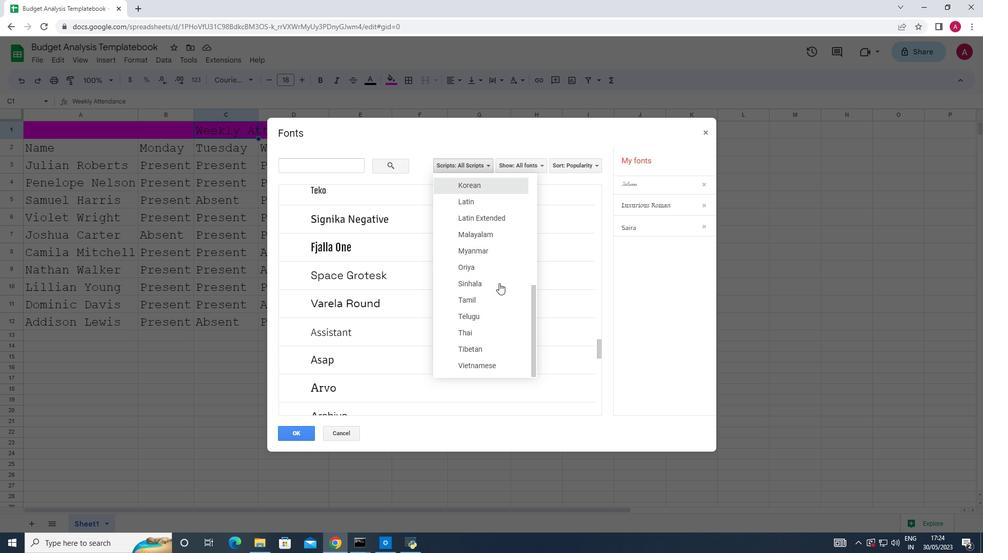 
Action: Mouse scrolled (499, 283) with delta (0, 0)
Screenshot: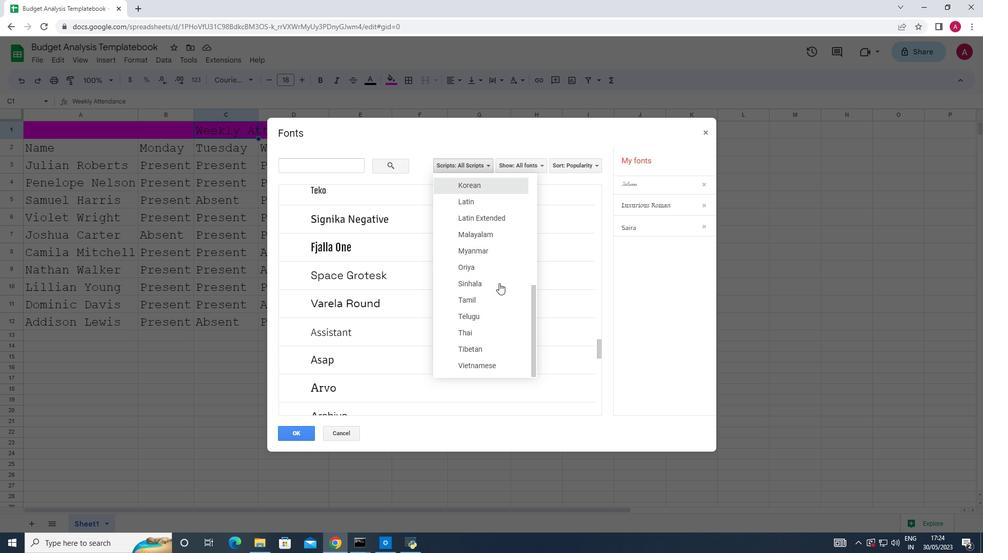 
Action: Mouse scrolled (499, 283) with delta (0, 0)
Screenshot: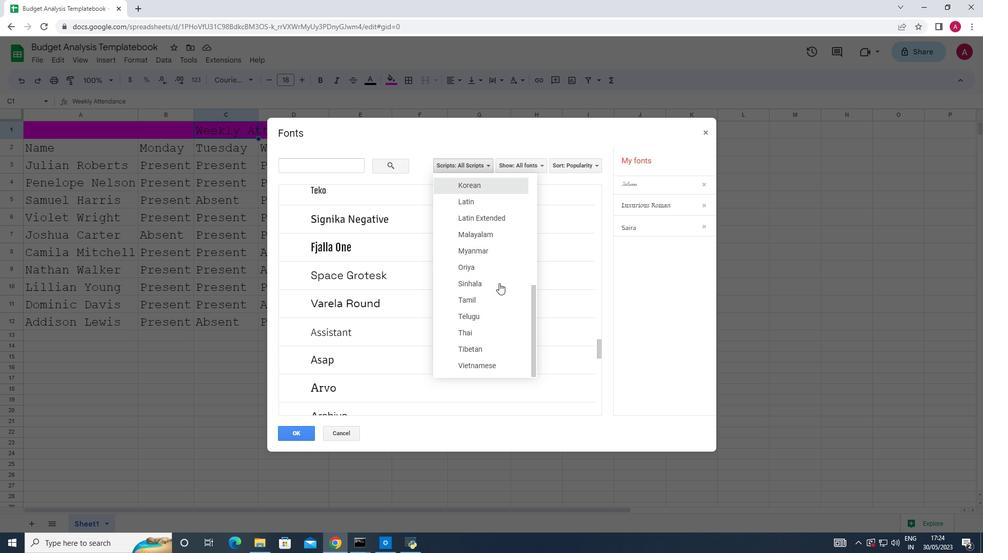 
Action: Mouse scrolled (499, 283) with delta (0, 0)
Screenshot: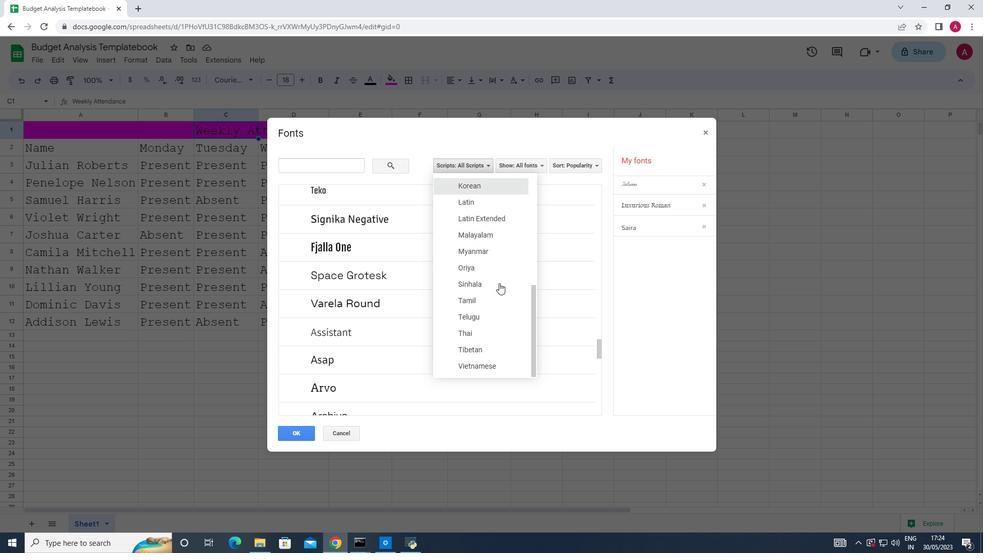 
Action: Mouse scrolled (499, 283) with delta (0, 0)
Screenshot: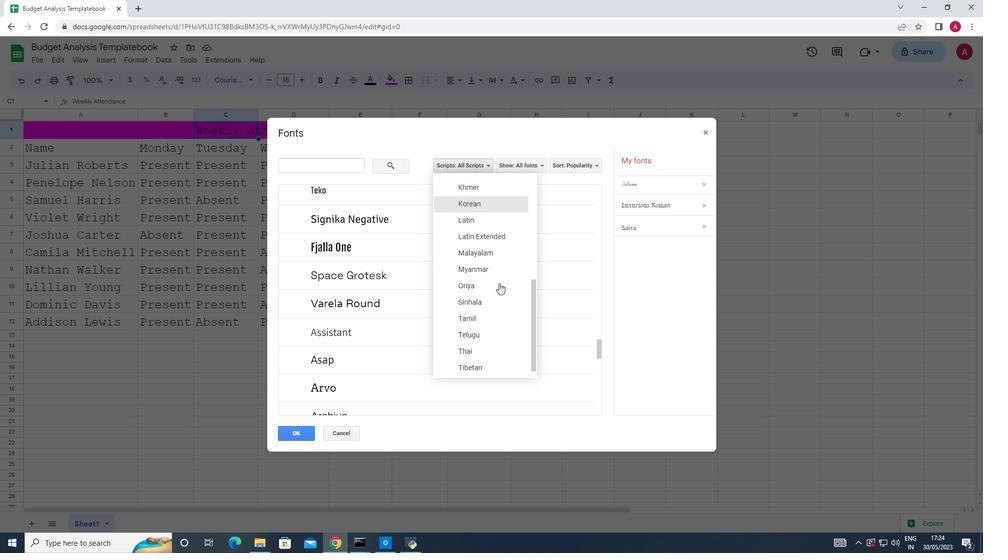 
Action: Mouse scrolled (499, 283) with delta (0, 0)
Screenshot: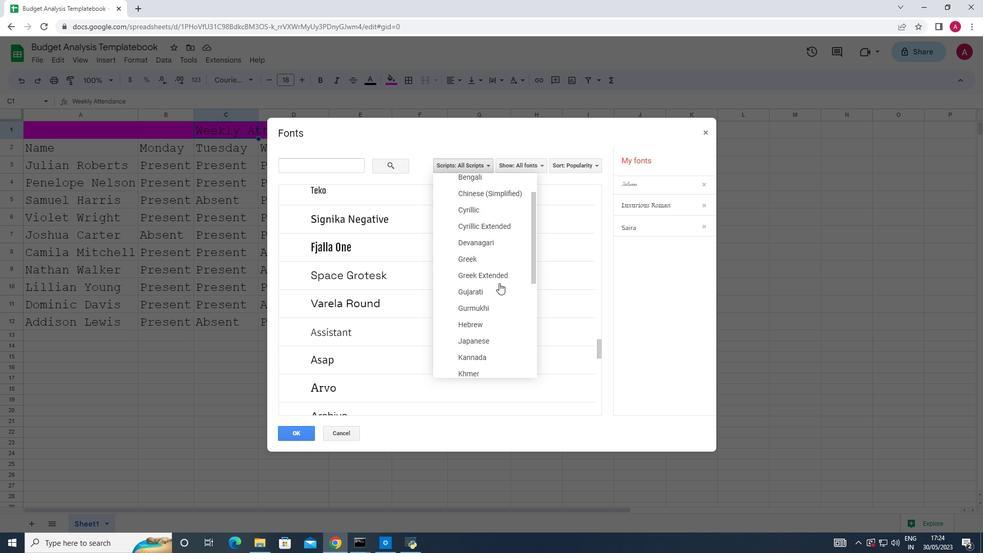 
Action: Mouse scrolled (499, 283) with delta (0, 0)
Screenshot: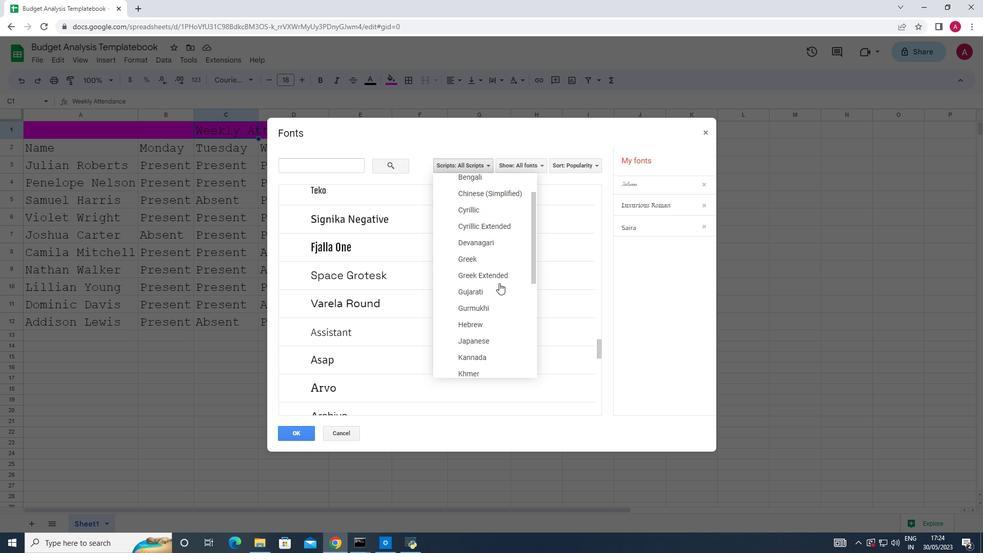 
Action: Mouse scrolled (499, 283) with delta (0, 0)
Screenshot: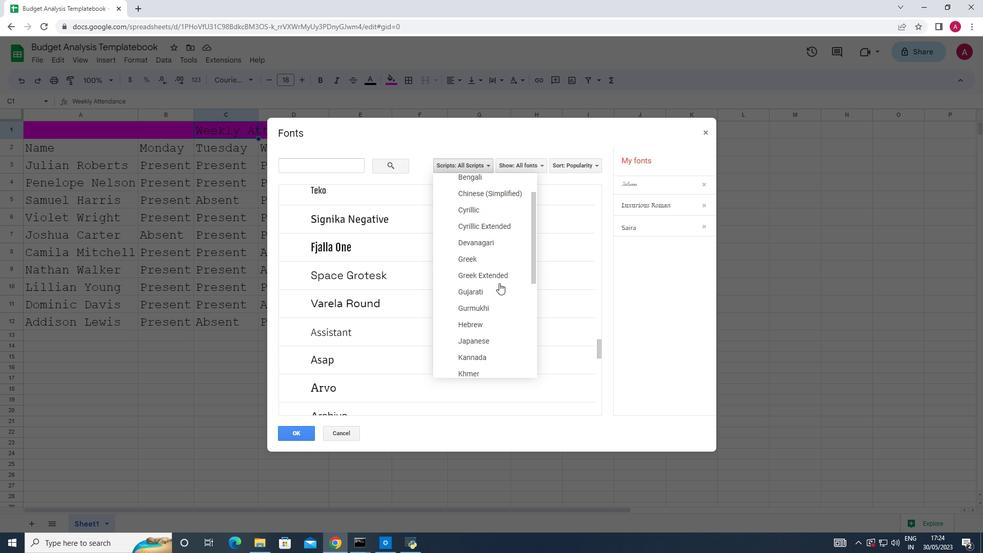 
Action: Mouse moved to (499, 279)
Screenshot: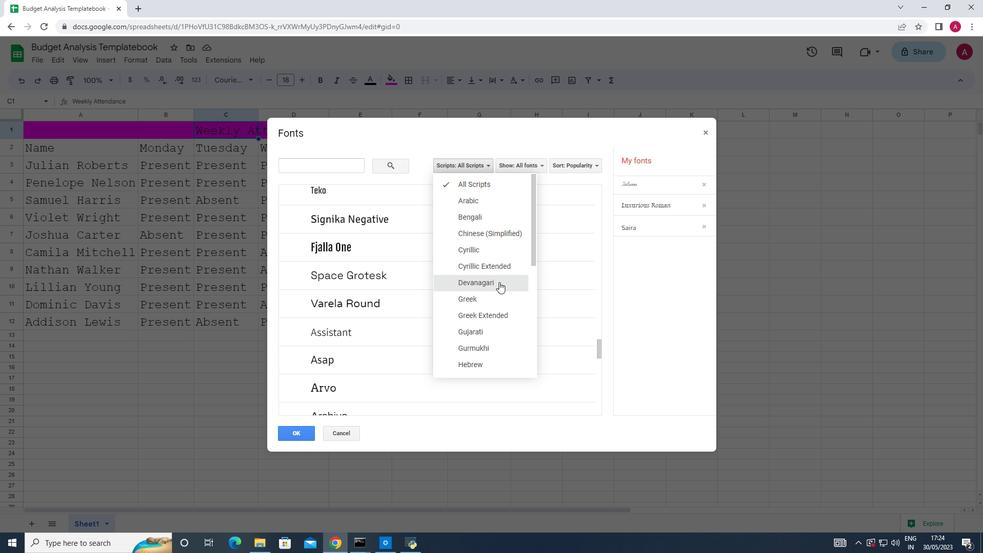 
Action: Mouse scrolled (499, 280) with delta (0, 0)
Screenshot: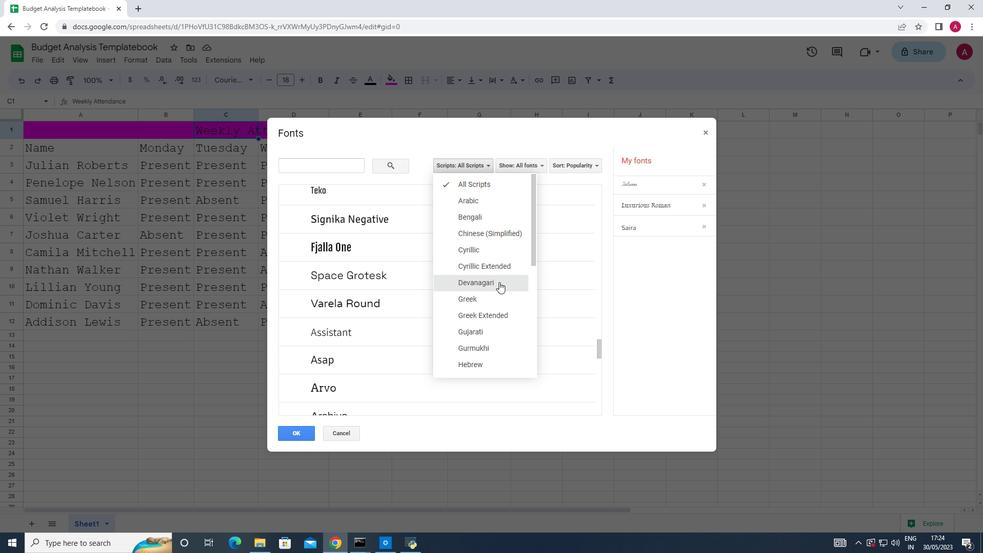 
Action: Mouse moved to (345, 301)
Screenshot: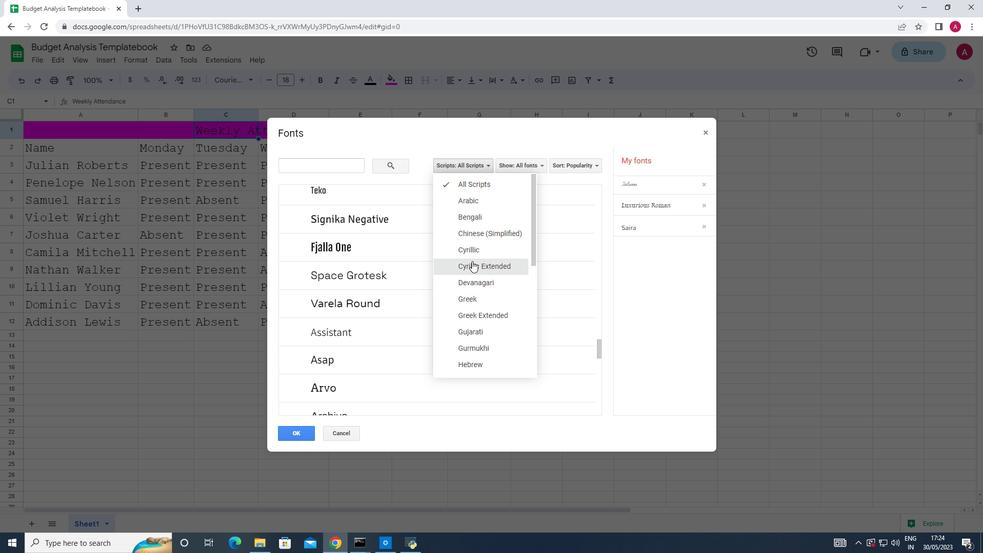 
Action: Mouse scrolled (345, 301) with delta (0, 0)
Screenshot: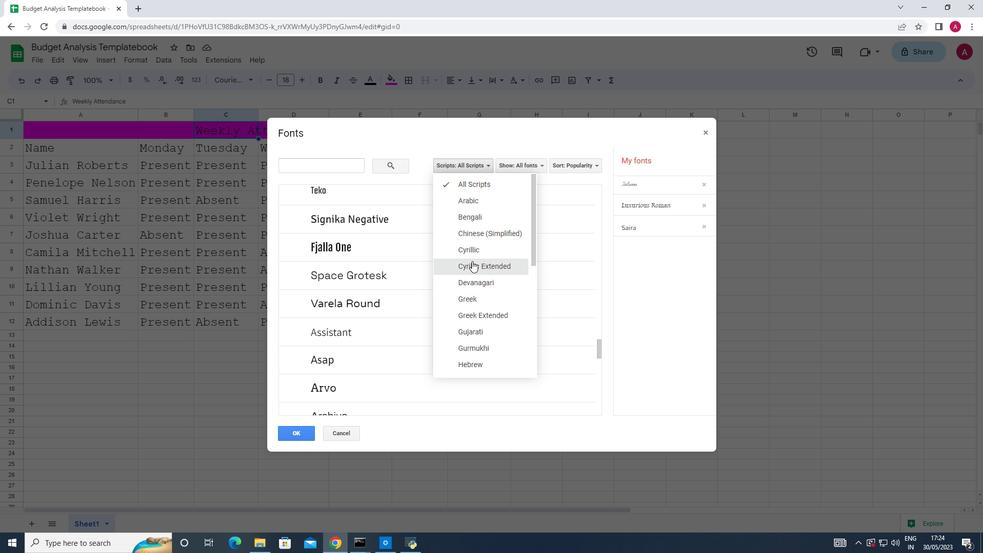 
Action: Mouse scrolled (345, 301) with delta (0, 0)
Screenshot: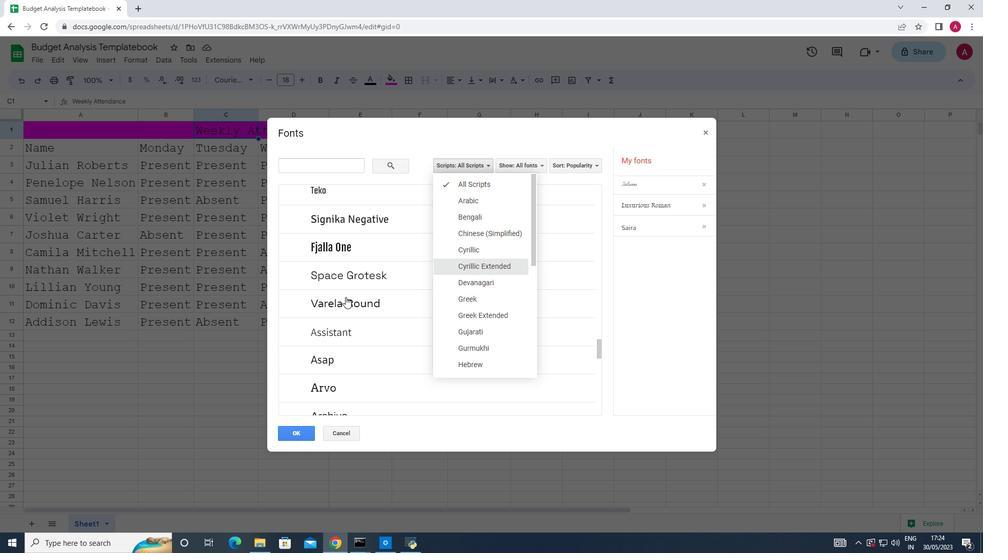
Action: Mouse moved to (341, 228)
Screenshot: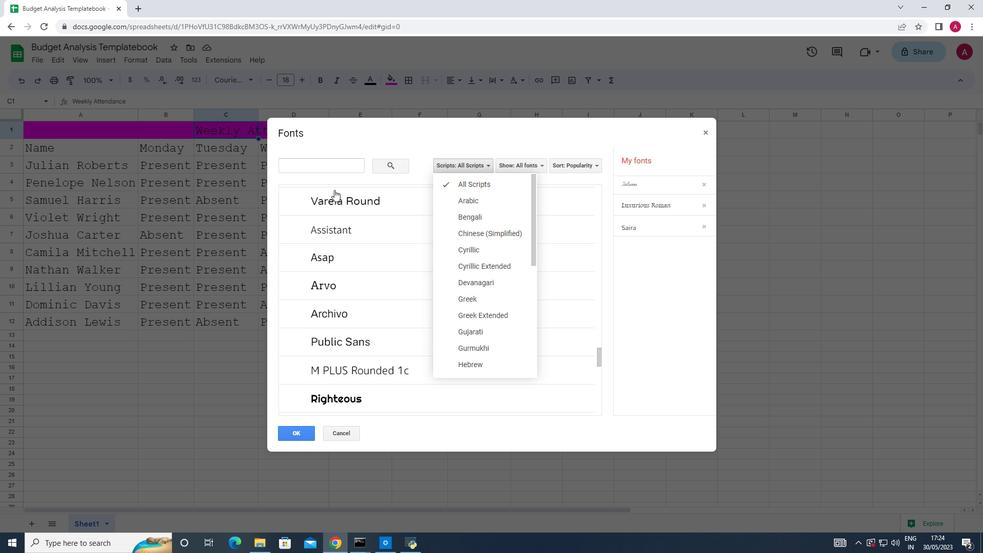 
Action: Mouse scrolled (341, 227) with delta (0, 0)
Screenshot: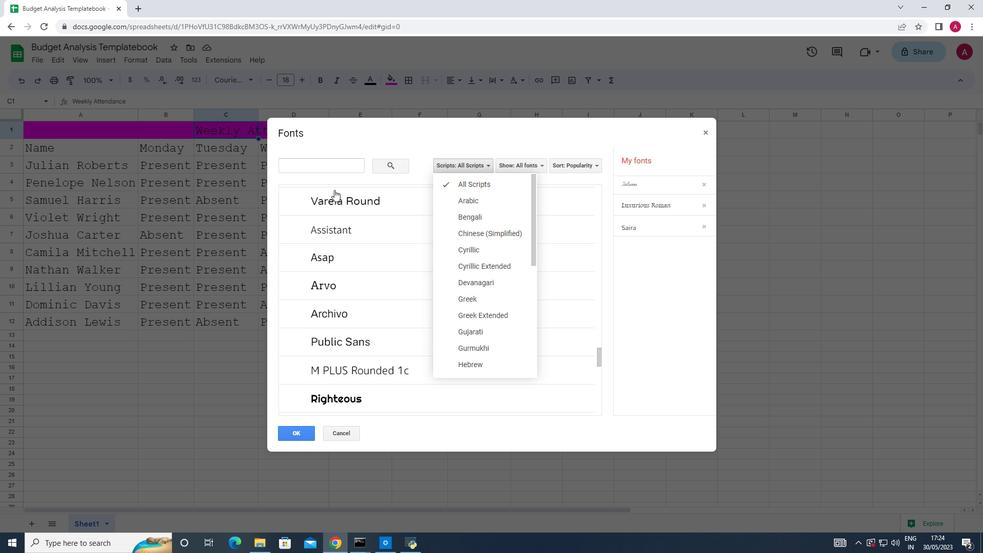 
Action: Mouse moved to (342, 235)
Screenshot: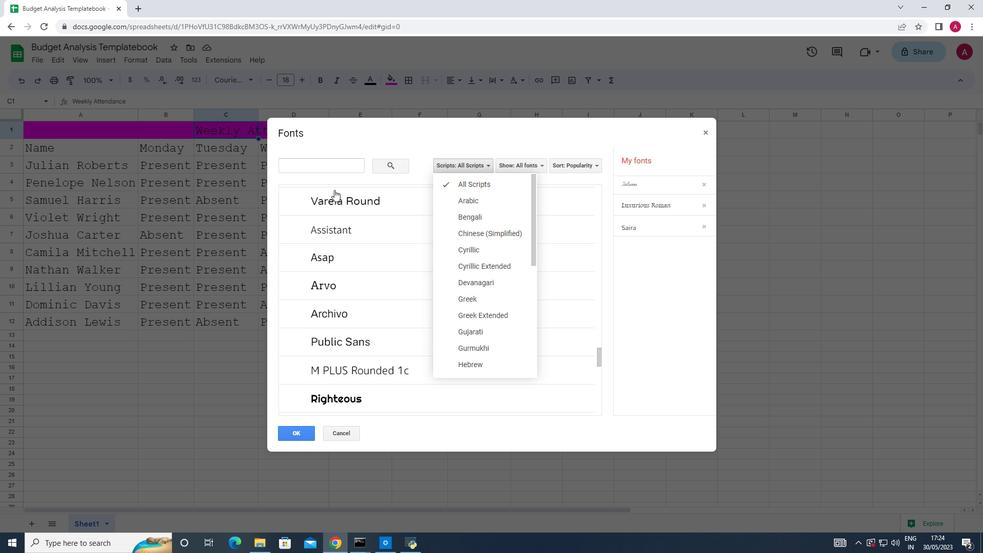 
Action: Mouse scrolled (342, 234) with delta (0, 0)
Screenshot: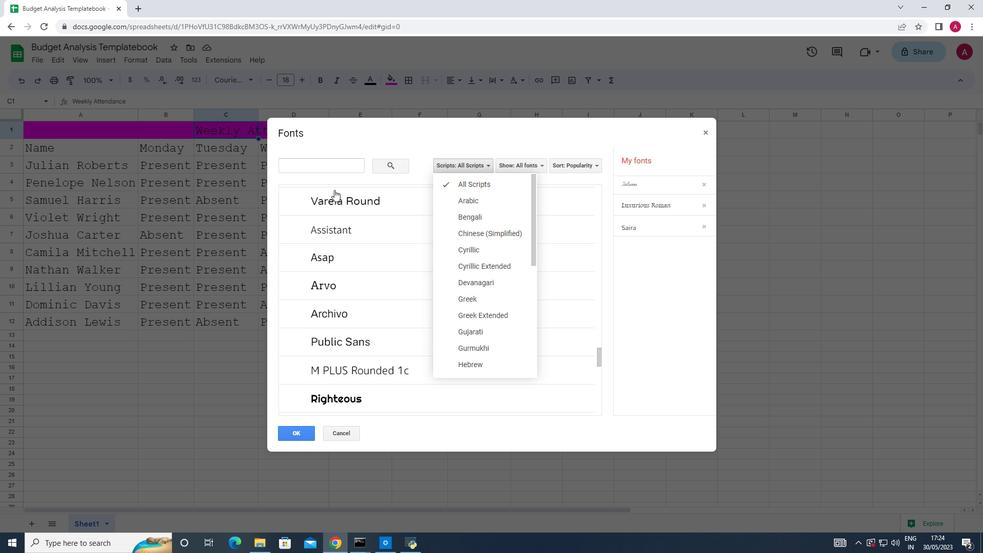
Action: Mouse moved to (342, 235)
Screenshot: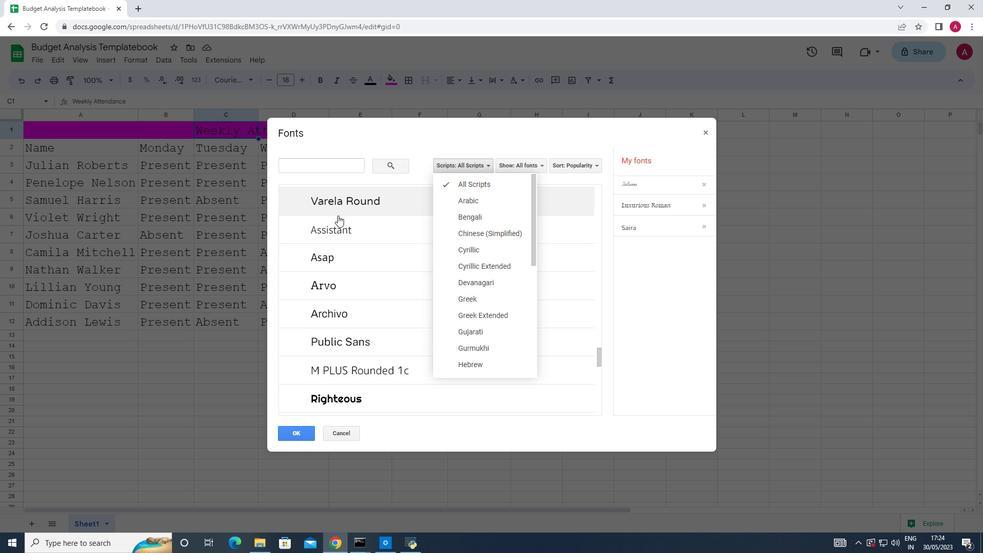 
Action: Mouse scrolled (342, 234) with delta (0, 0)
Screenshot: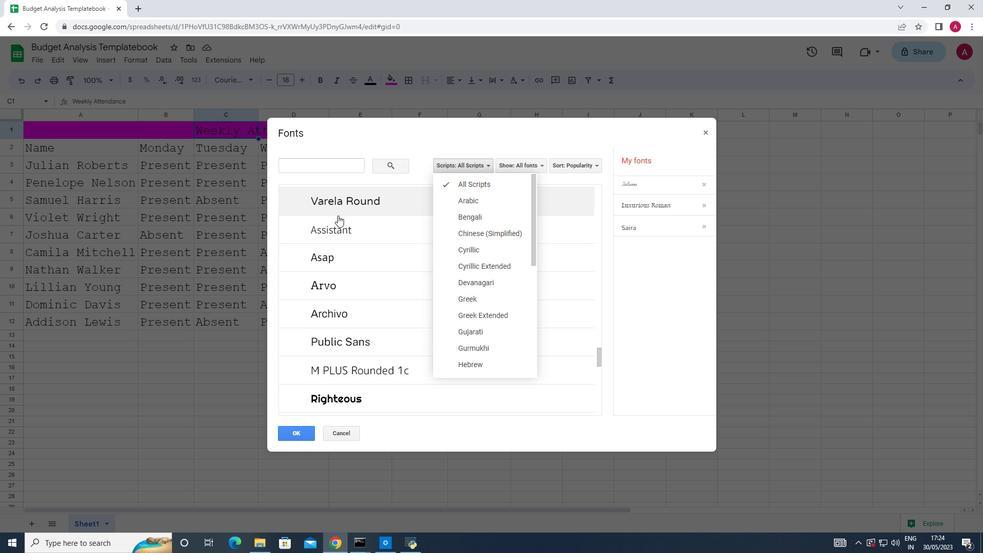 
Action: Mouse moved to (342, 236)
Screenshot: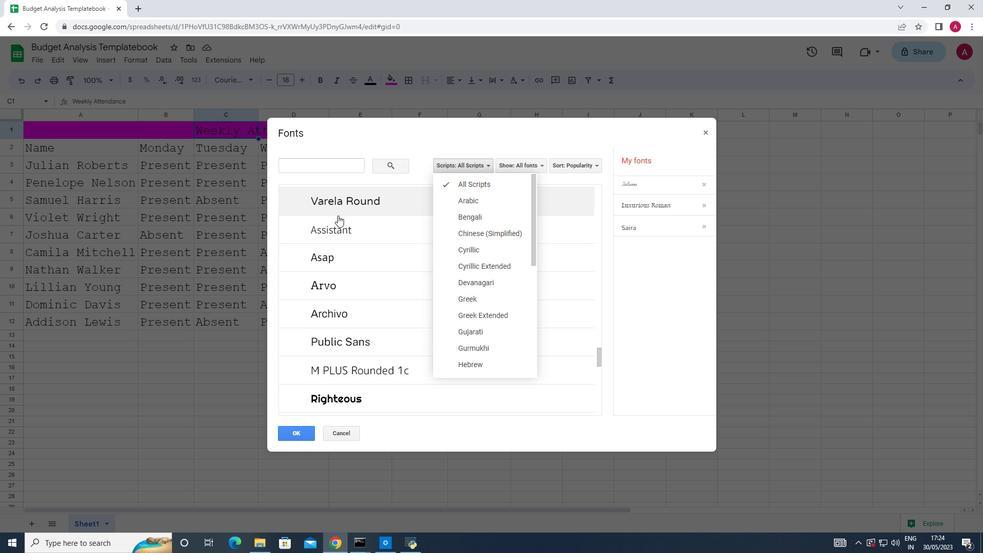 
Action: Mouse scrolled (342, 235) with delta (0, 0)
Screenshot: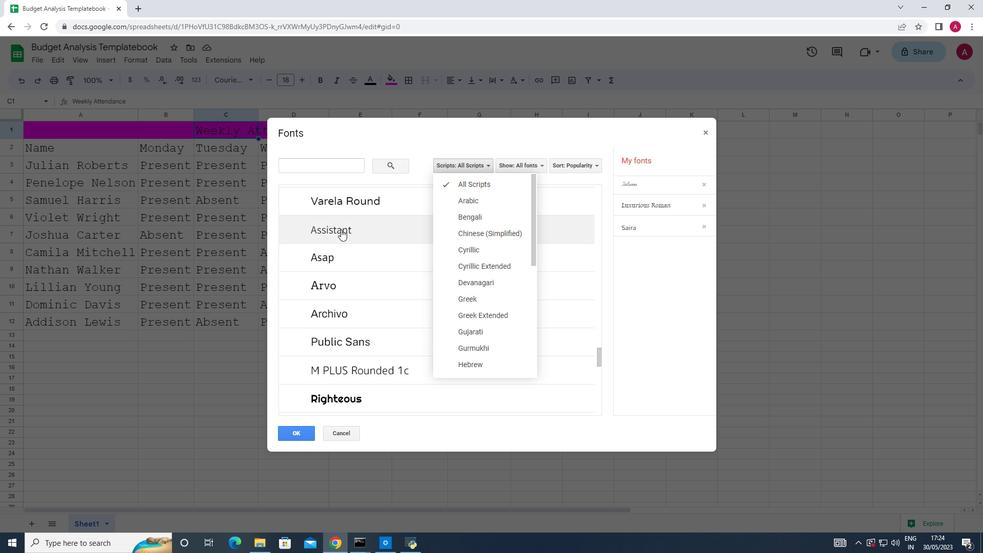 
Action: Mouse scrolled (342, 235) with delta (0, 0)
Screenshot: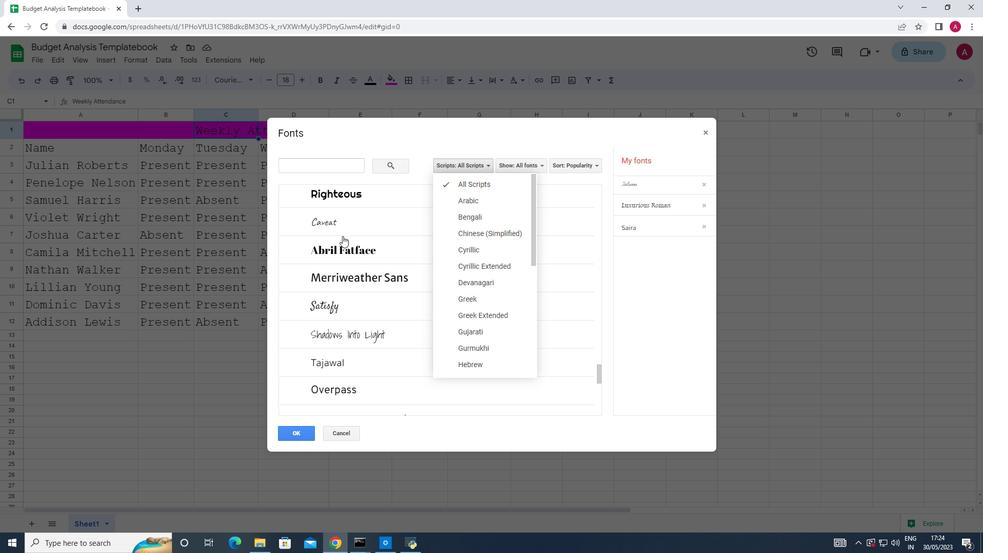 
Action: Mouse scrolled (342, 235) with delta (0, 0)
Screenshot: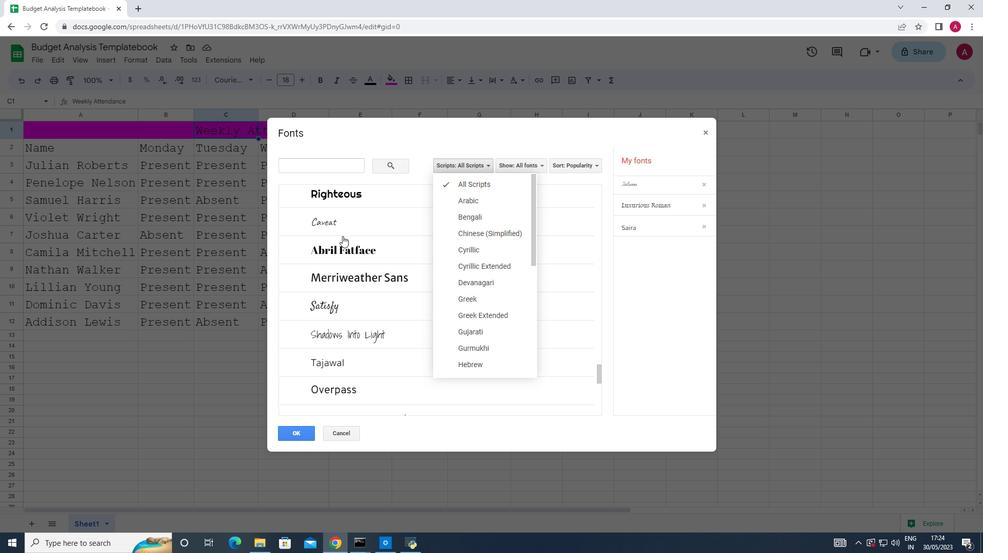 
Action: Mouse scrolled (342, 235) with delta (0, 0)
Screenshot: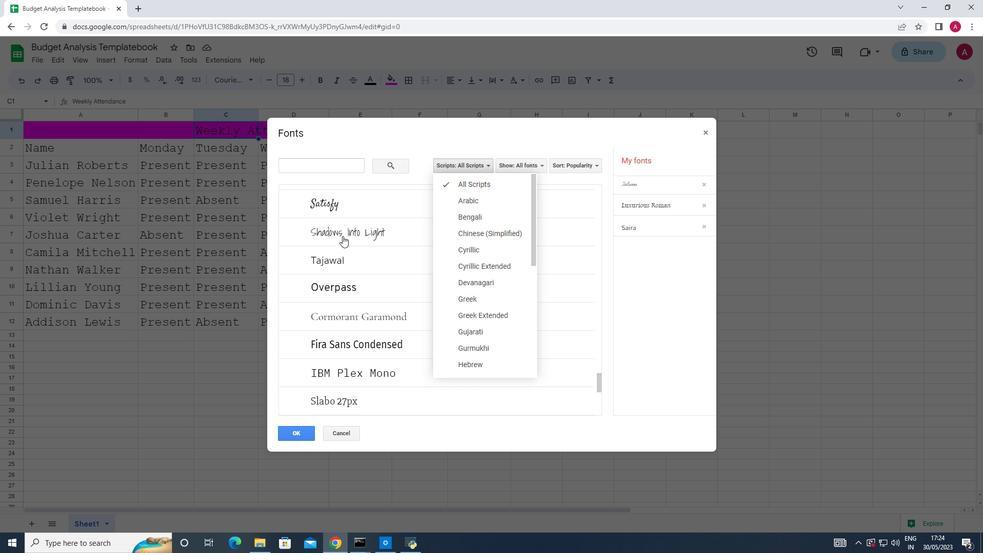 
Action: Mouse scrolled (342, 235) with delta (0, 0)
Screenshot: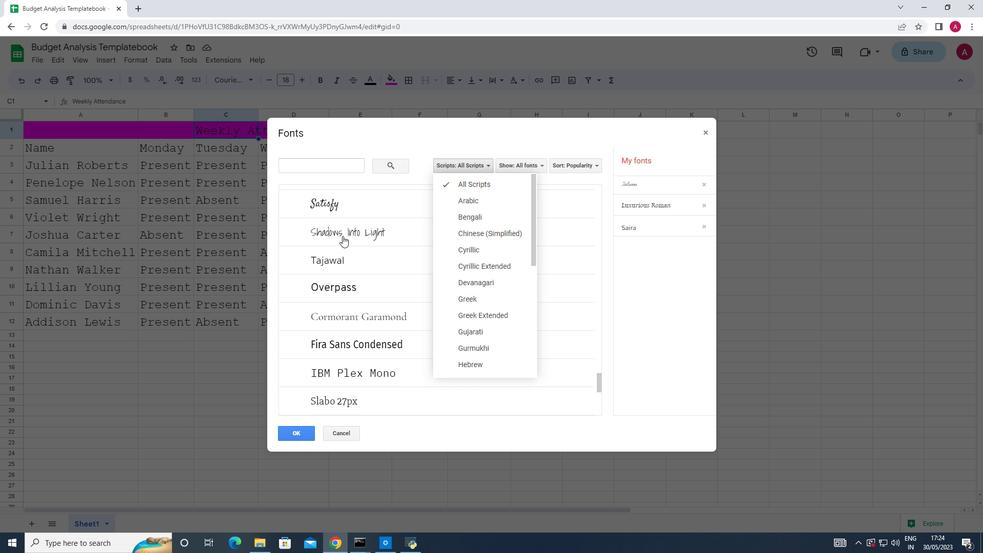 
Action: Mouse scrolled (342, 235) with delta (0, 0)
Screenshot: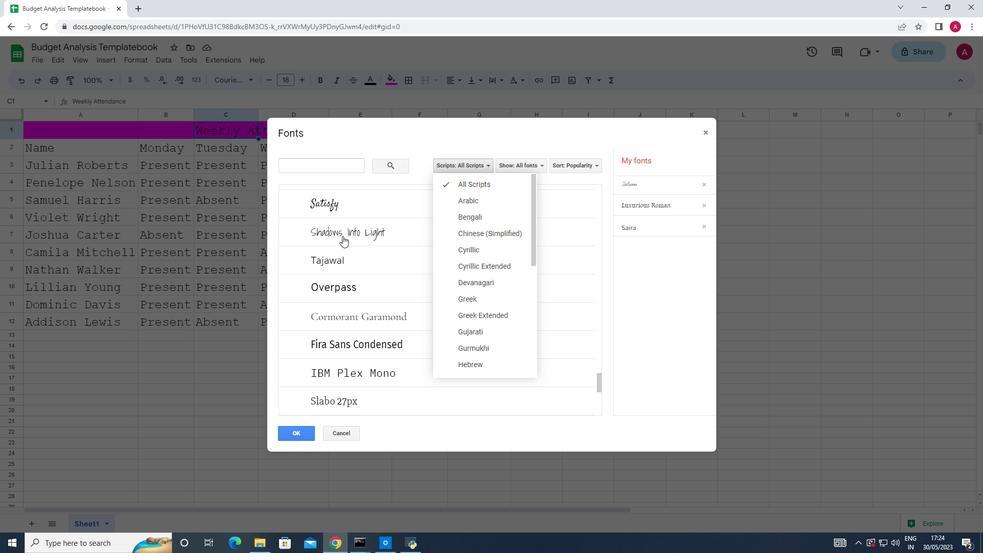 
Action: Mouse moved to (346, 238)
Screenshot: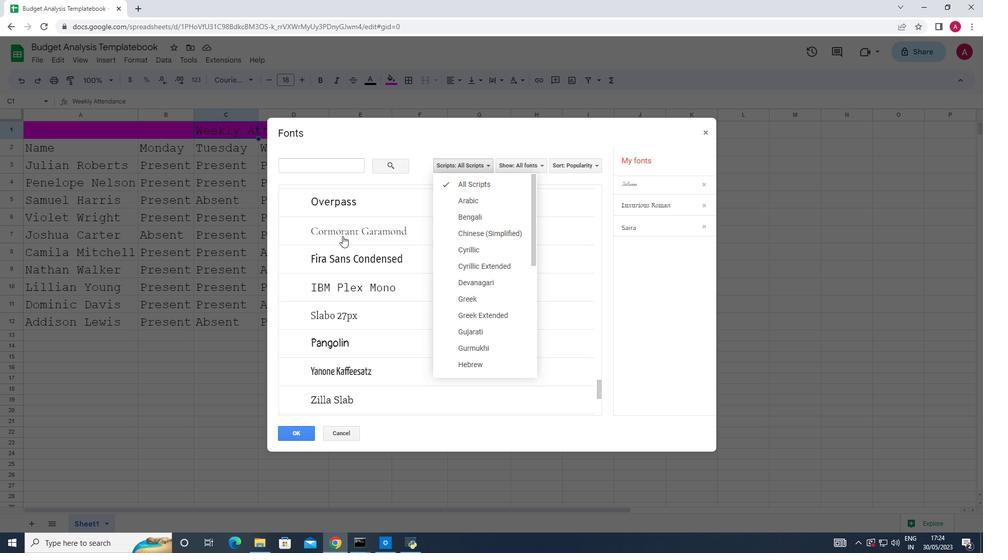 
Action: Mouse scrolled (346, 238) with delta (0, 0)
Screenshot: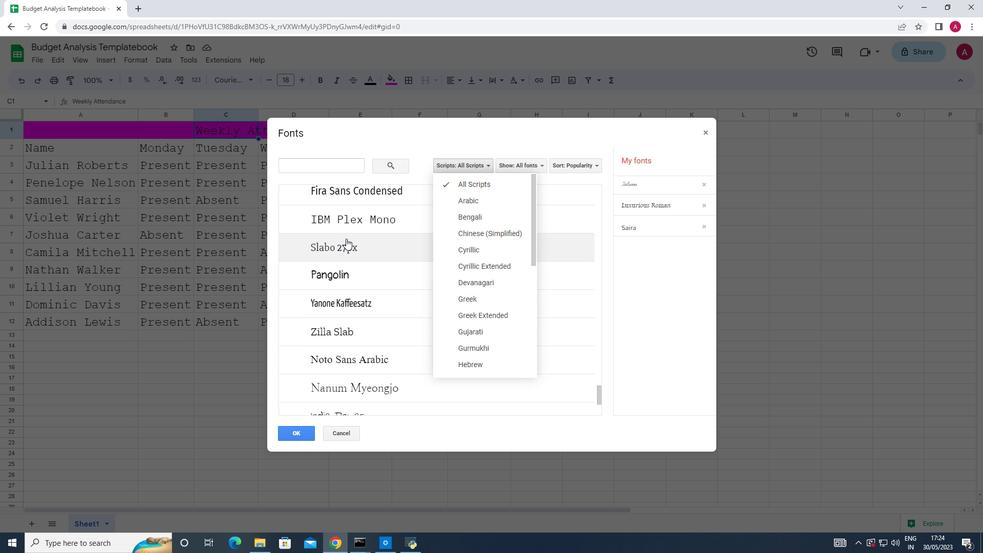 
Action: Mouse moved to (346, 238)
Screenshot: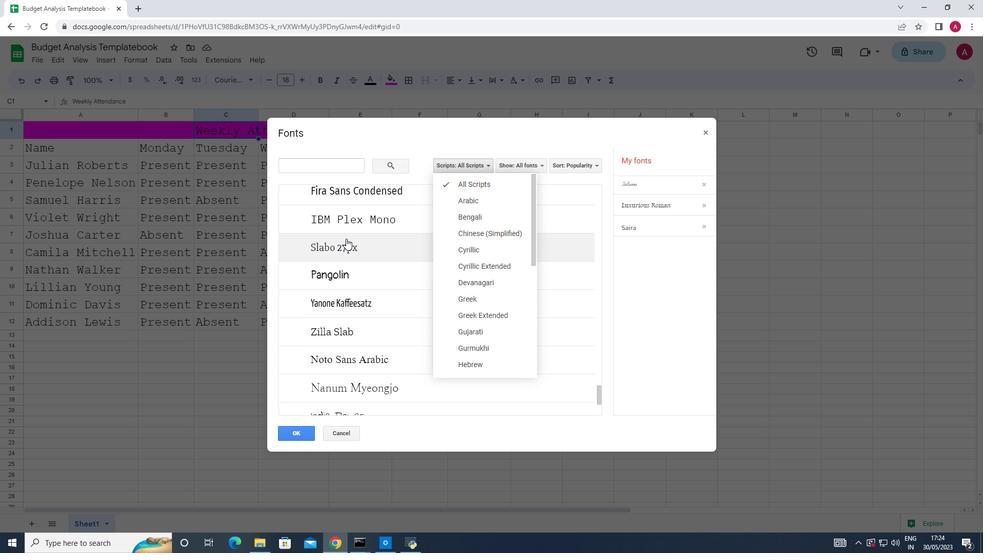 
Action: Mouse scrolled (346, 238) with delta (0, 0)
Screenshot: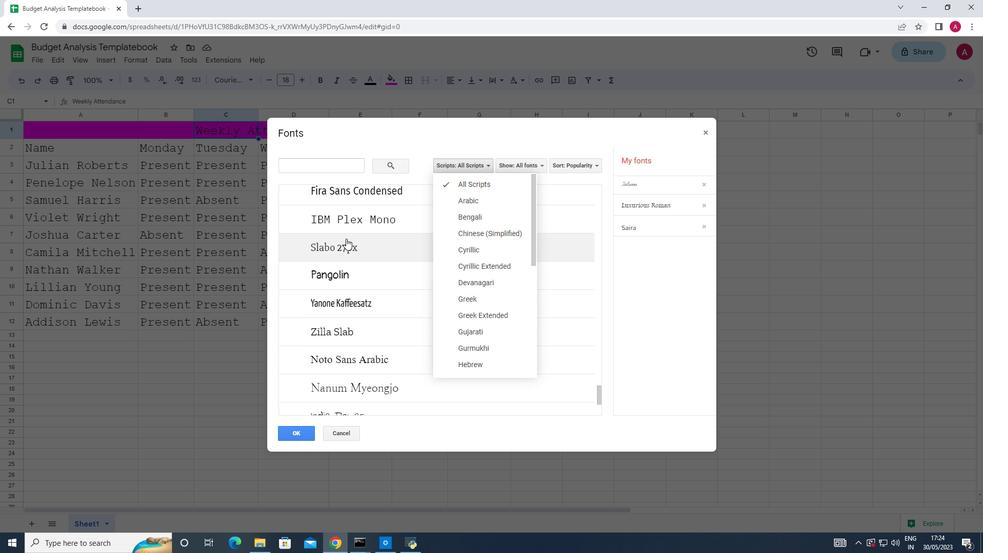 
Action: Mouse moved to (347, 238)
Screenshot: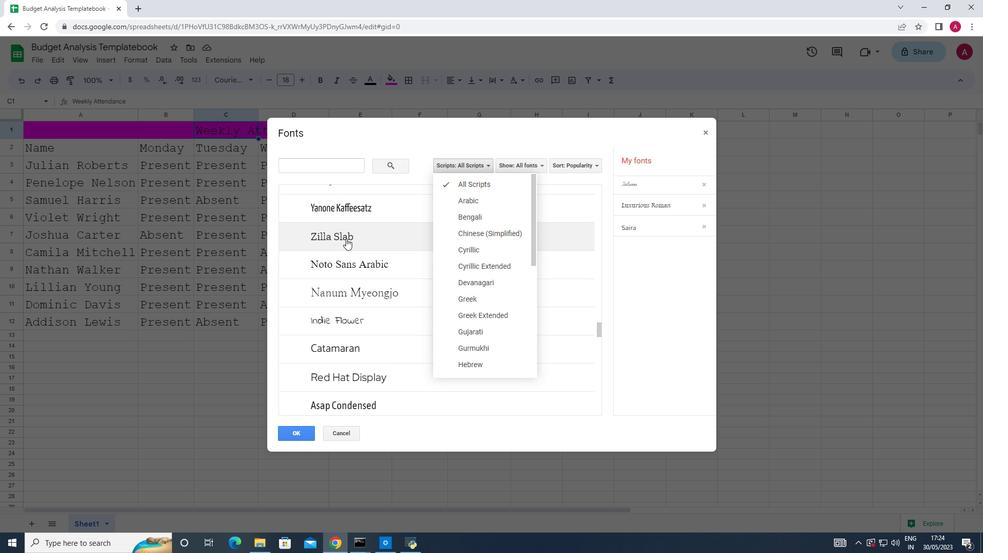
Action: Mouse scrolled (347, 238) with delta (0, 0)
Screenshot: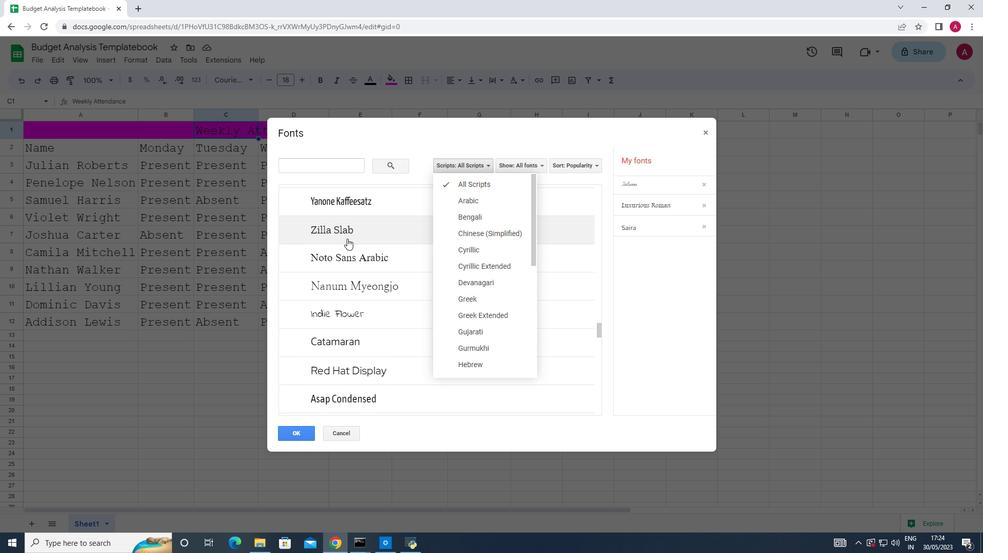 
Action: Mouse scrolled (347, 238) with delta (0, 0)
Screenshot: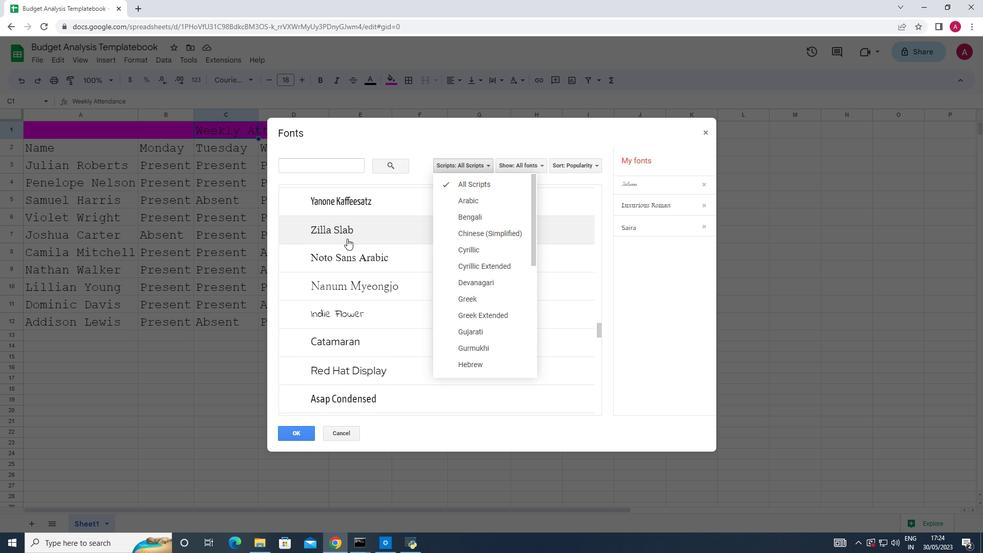 
Action: Mouse moved to (391, 350)
Screenshot: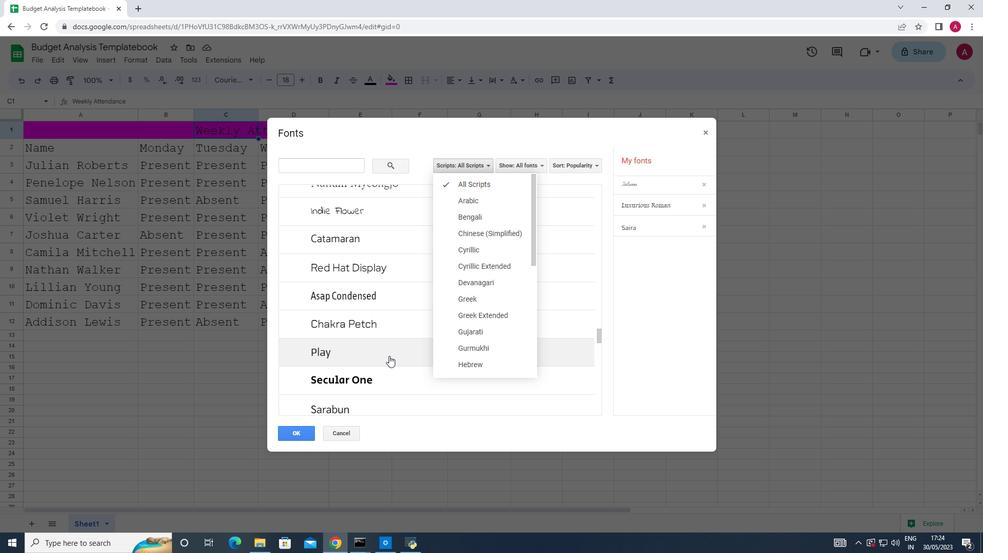 
Action: Mouse scrolled (391, 349) with delta (0, 0)
Screenshot: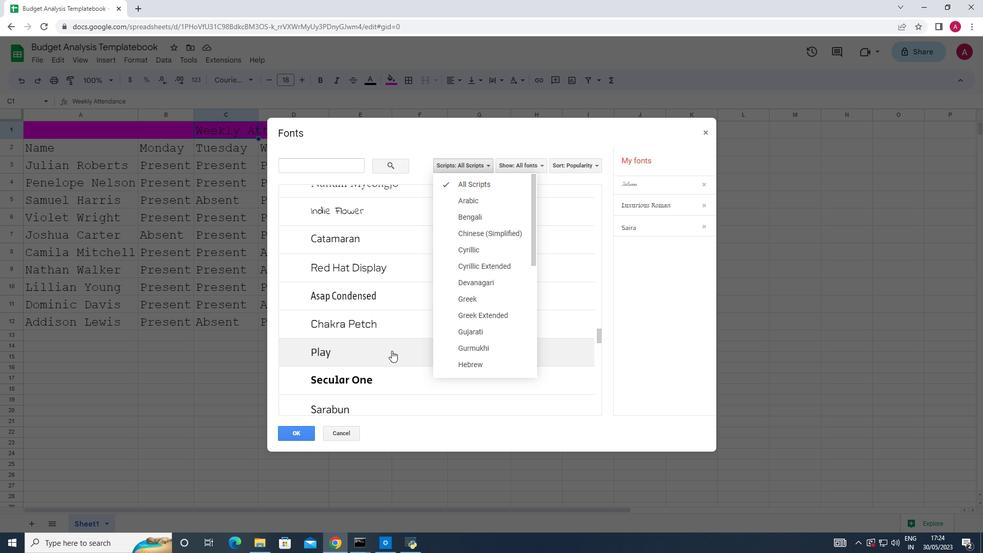 
Action: Mouse scrolled (391, 349) with delta (0, 0)
Screenshot: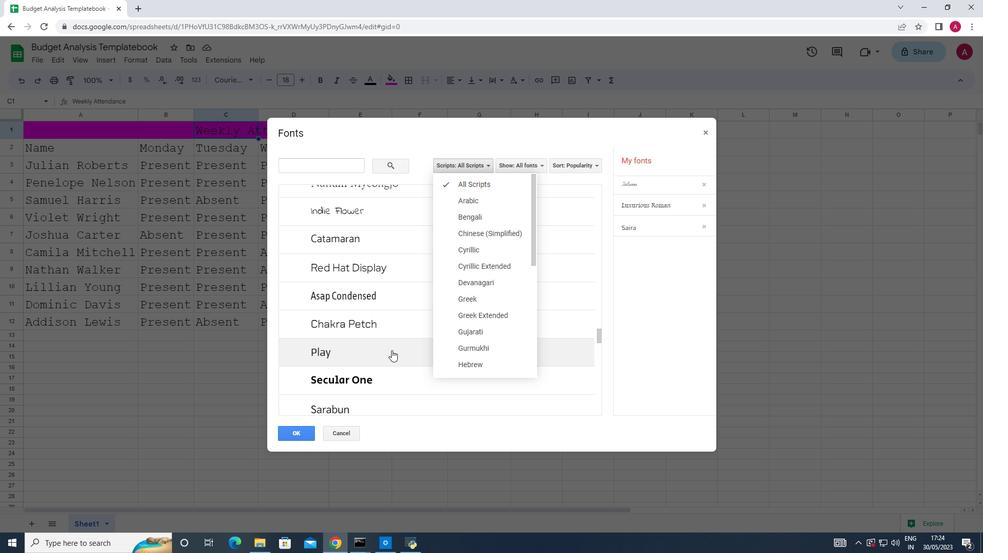 
Action: Mouse scrolled (391, 349) with delta (0, 0)
Screenshot: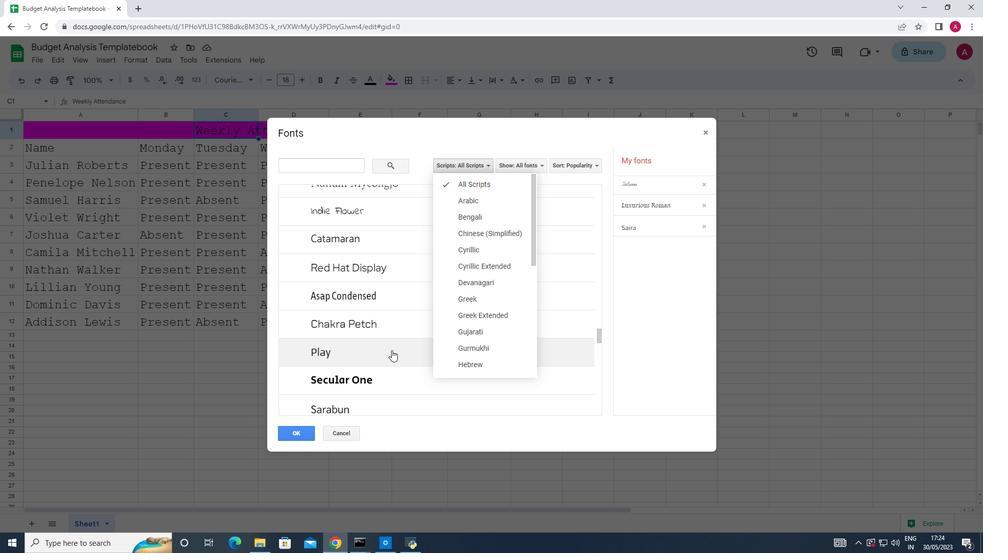 
Action: Mouse moved to (392, 349)
Screenshot: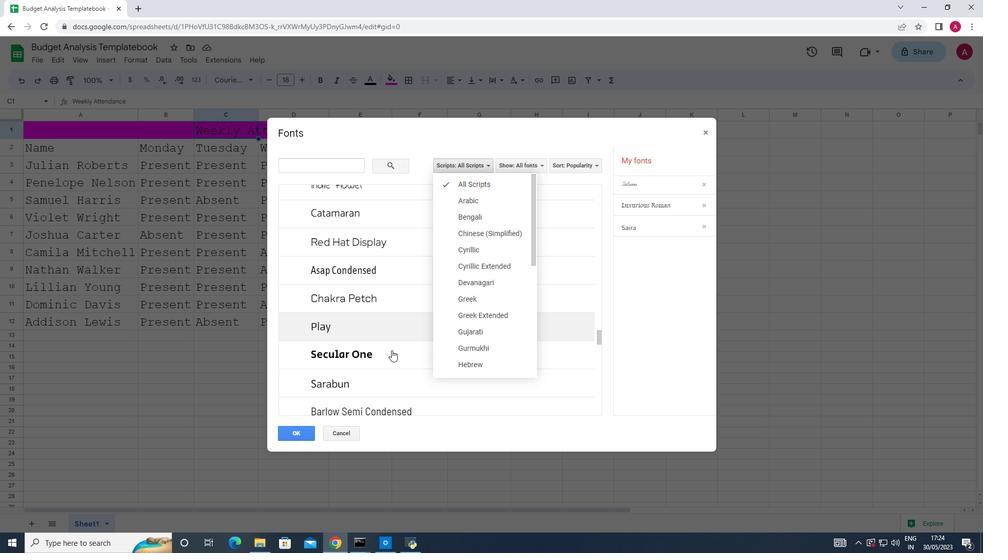 
Action: Mouse scrolled (392, 348) with delta (0, 0)
Screenshot: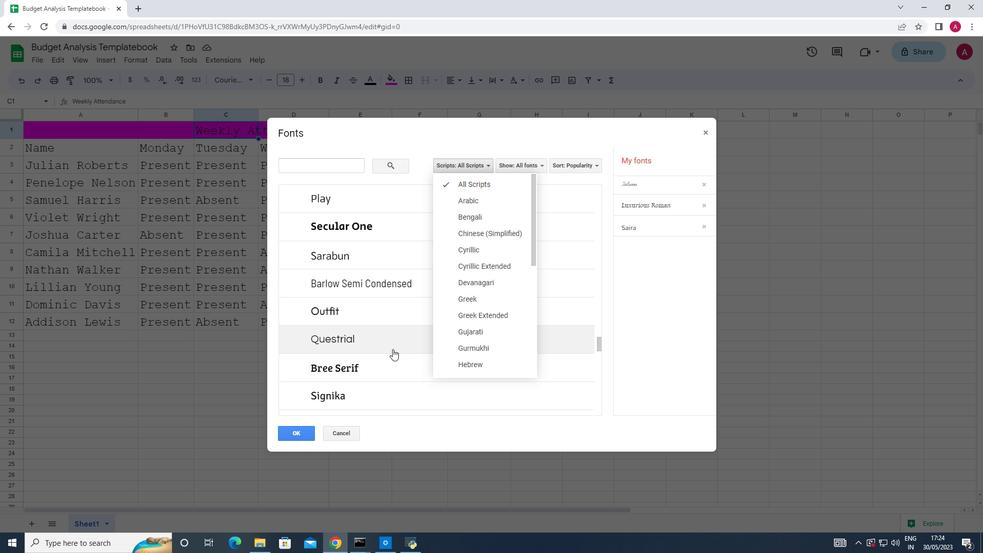 
Action: Mouse scrolled (392, 348) with delta (0, 0)
Screenshot: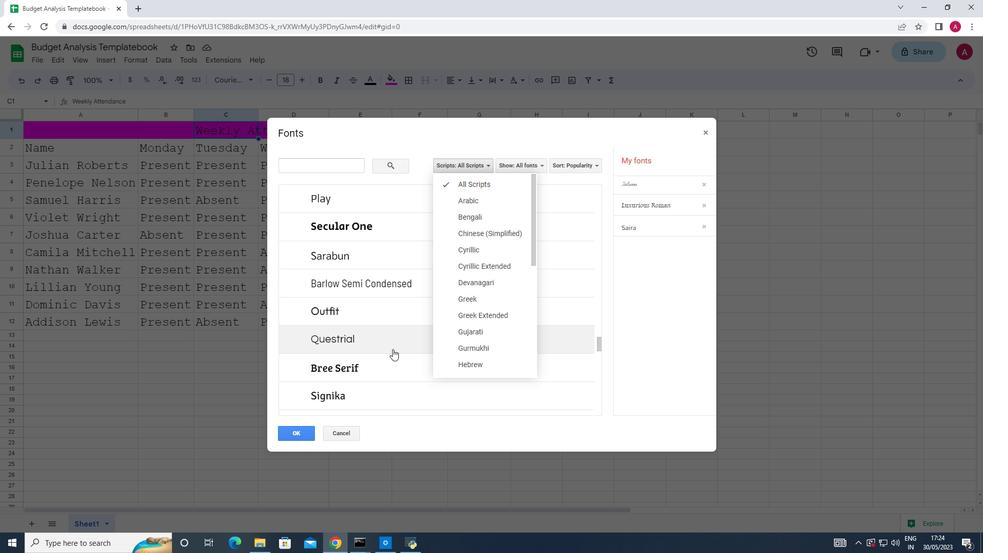 
Action: Mouse scrolled (392, 348) with delta (0, 0)
Screenshot: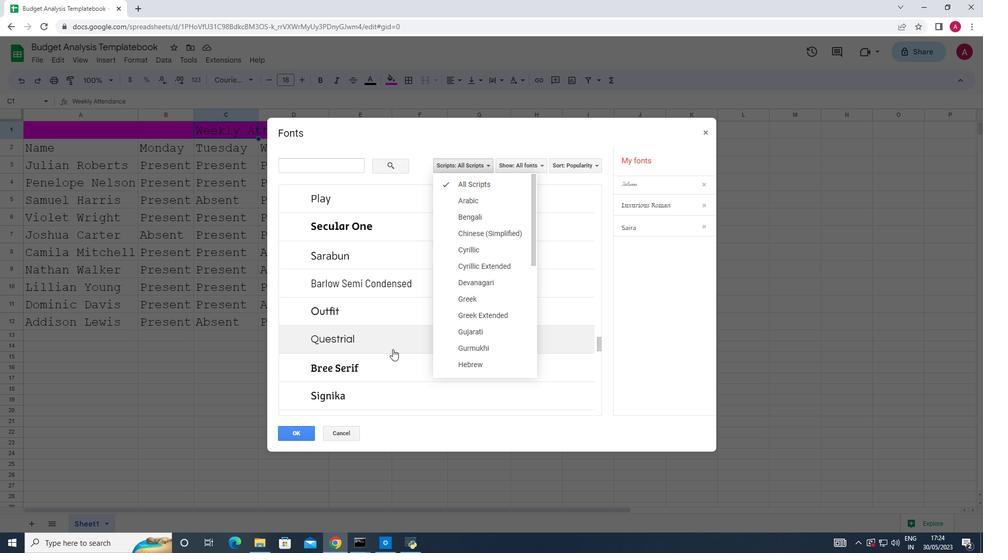 
Action: Mouse moved to (393, 349)
Screenshot: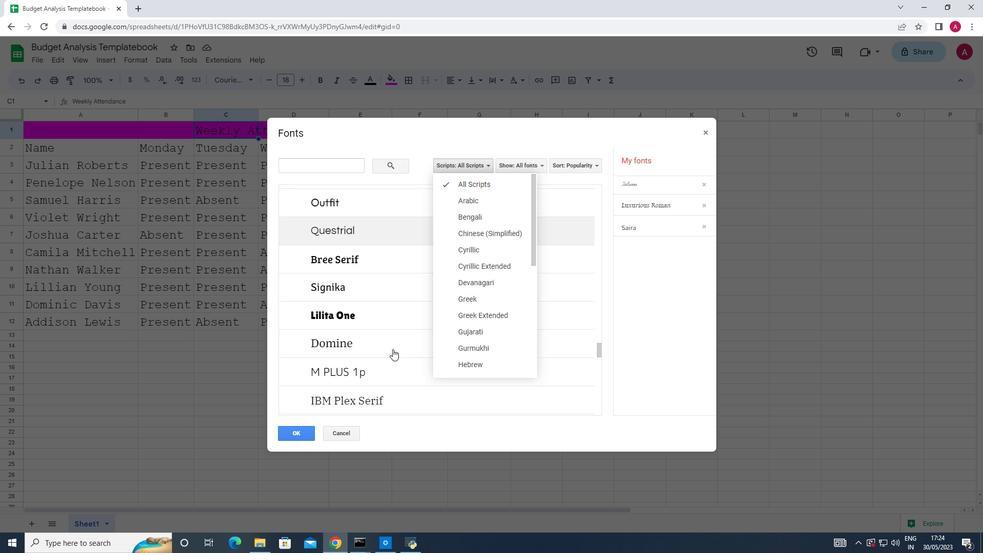 
Action: Mouse scrolled (393, 348) with delta (0, 0)
Screenshot: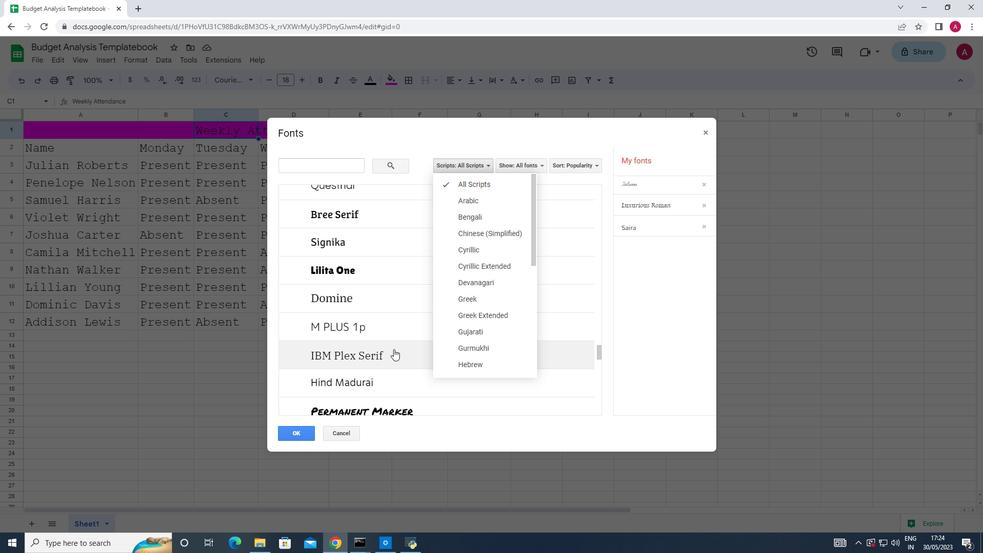 
Action: Mouse scrolled (393, 348) with delta (0, 0)
Screenshot: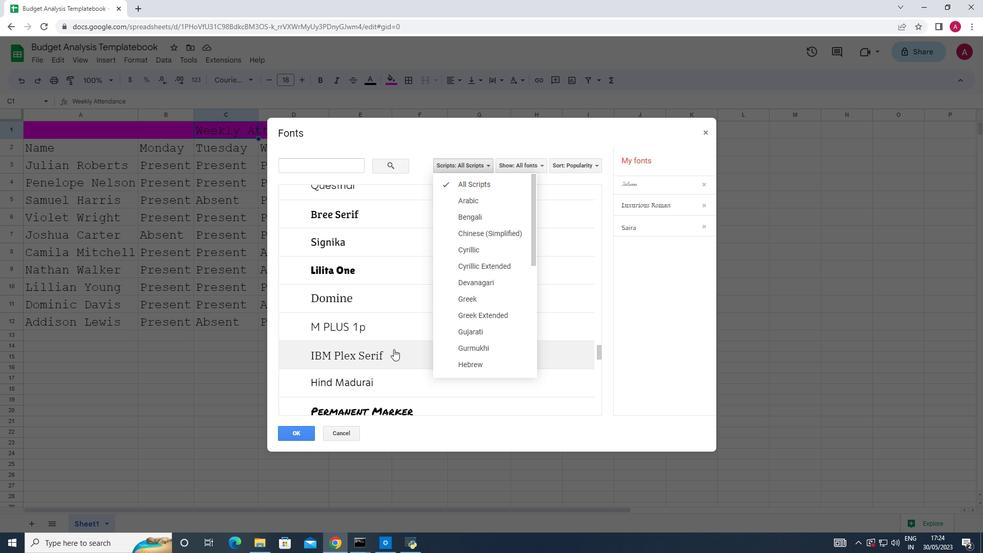 
Action: Mouse moved to (397, 344)
Screenshot: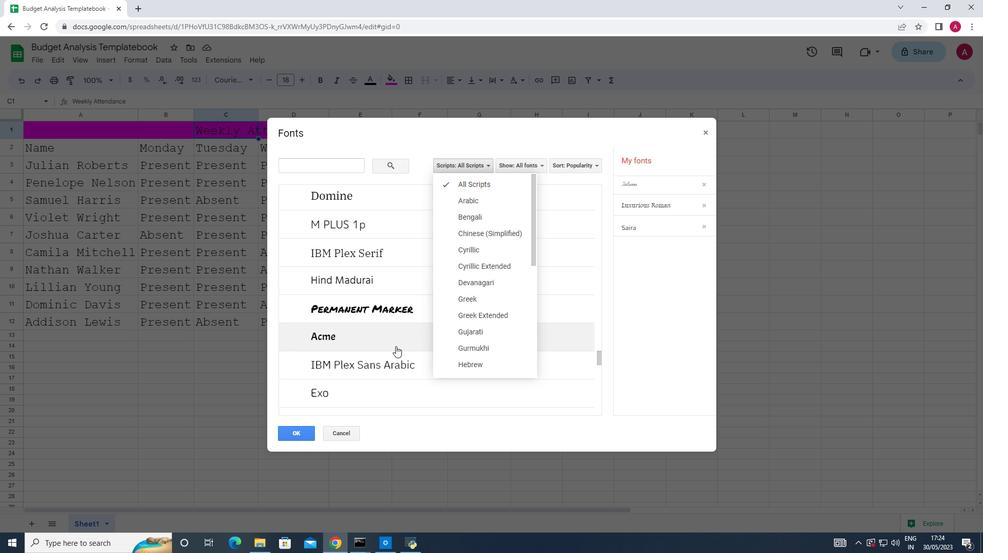 
Action: Mouse scrolled (397, 344) with delta (0, 0)
Screenshot: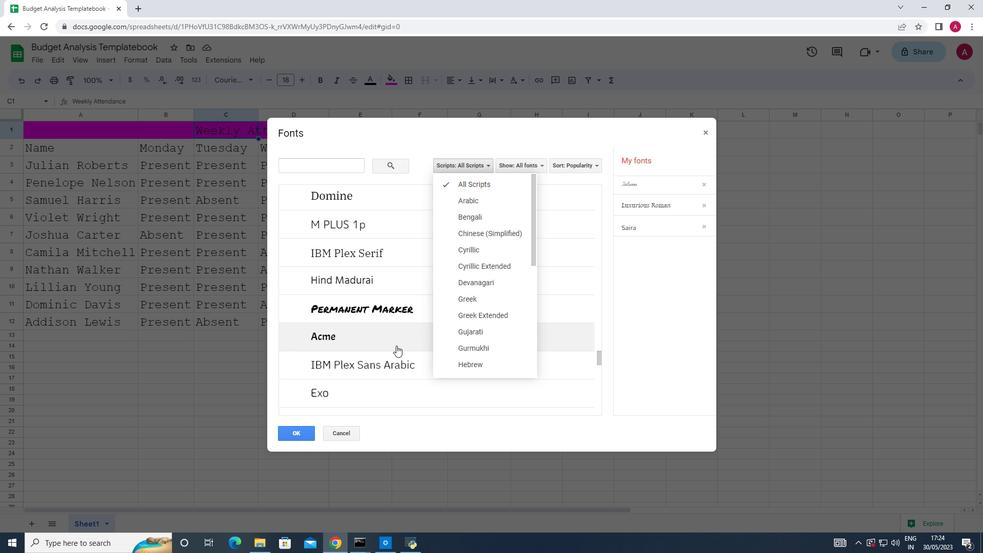 
Action: Mouse scrolled (397, 344) with delta (0, 0)
Screenshot: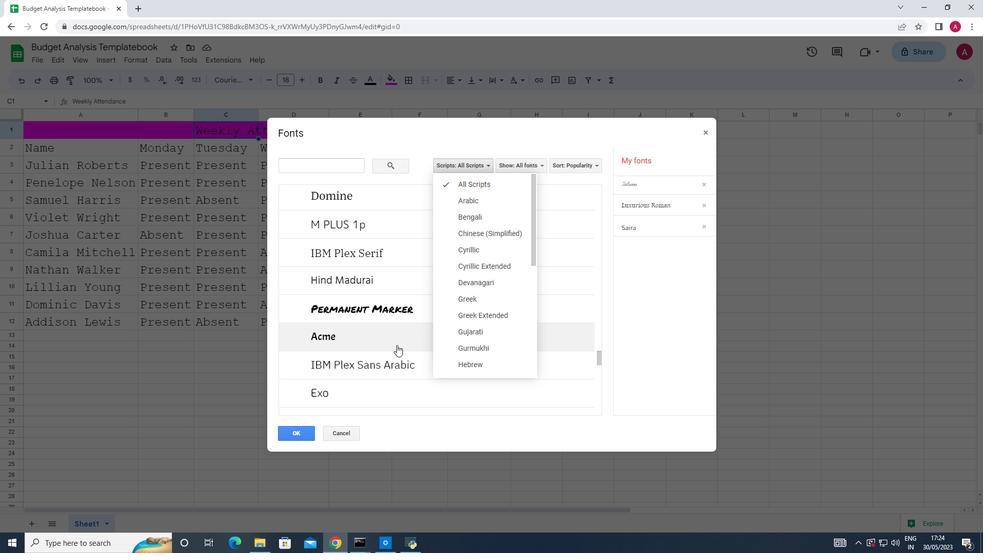 
Action: Mouse scrolled (397, 344) with delta (0, 0)
Screenshot: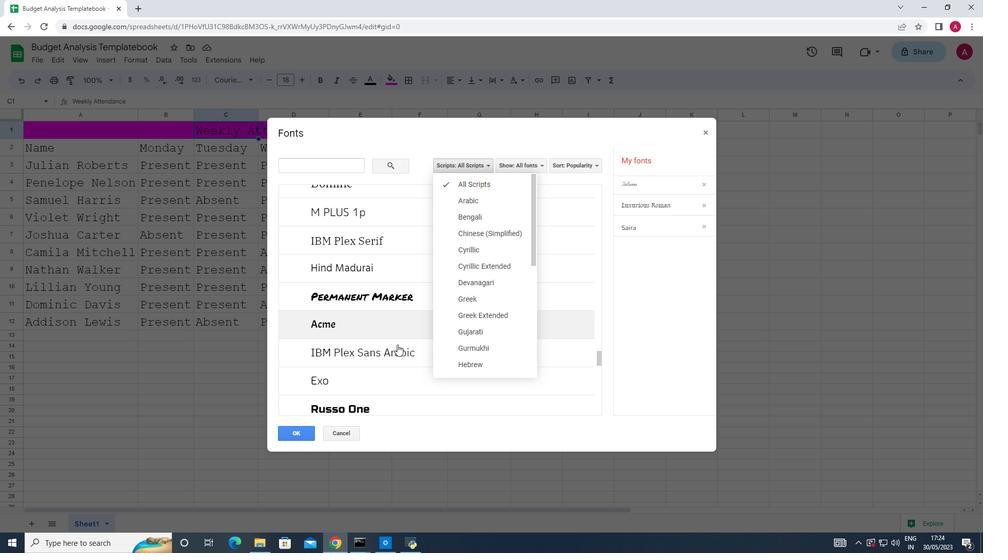
Action: Mouse moved to (397, 342)
Screenshot: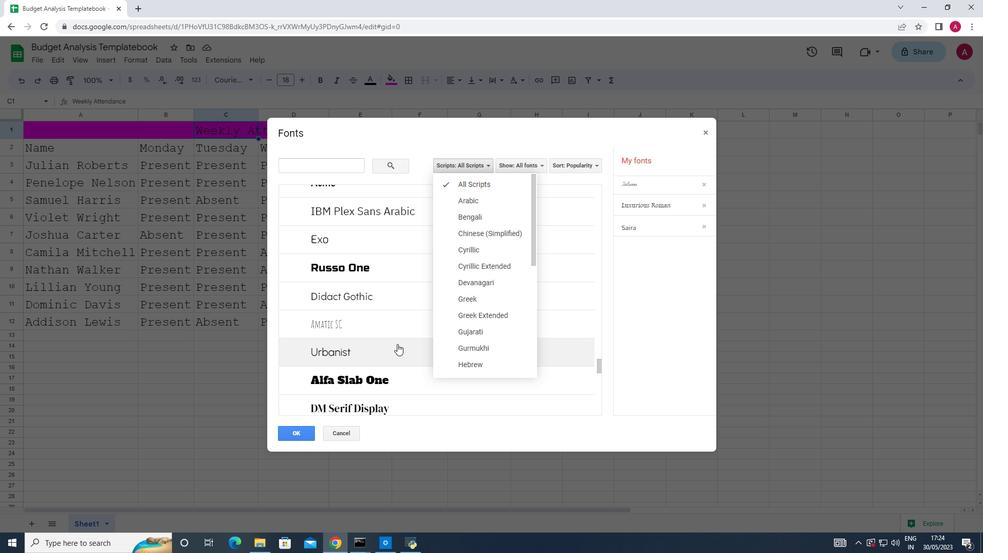 
Action: Mouse scrolled (397, 342) with delta (0, 0)
Screenshot: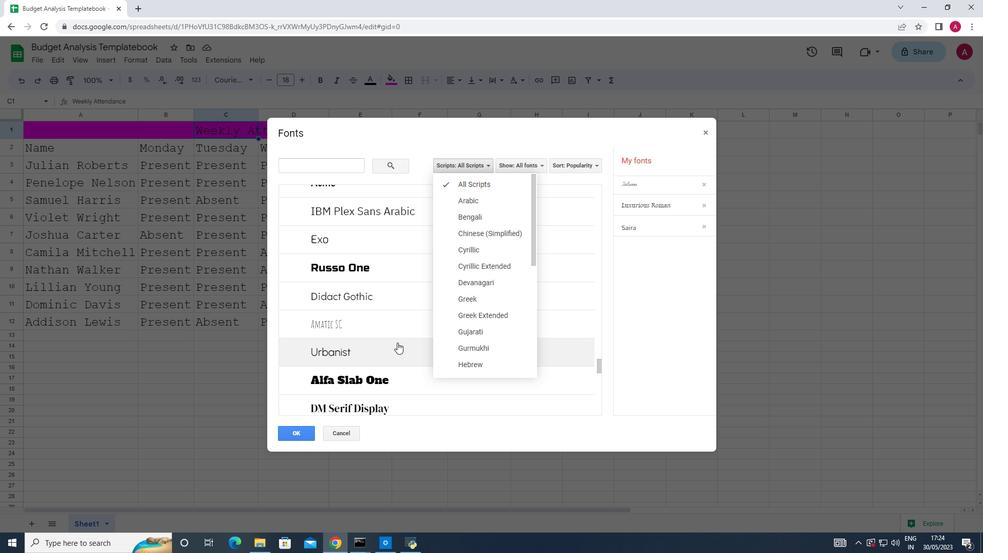 
Action: Mouse scrolled (397, 342) with delta (0, 0)
Screenshot: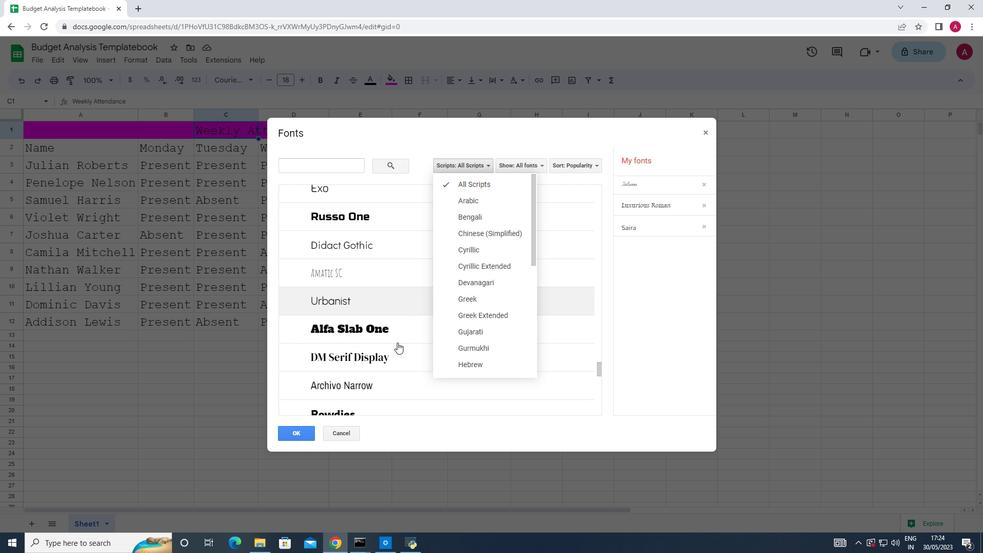 
Action: Mouse moved to (395, 314)
Screenshot: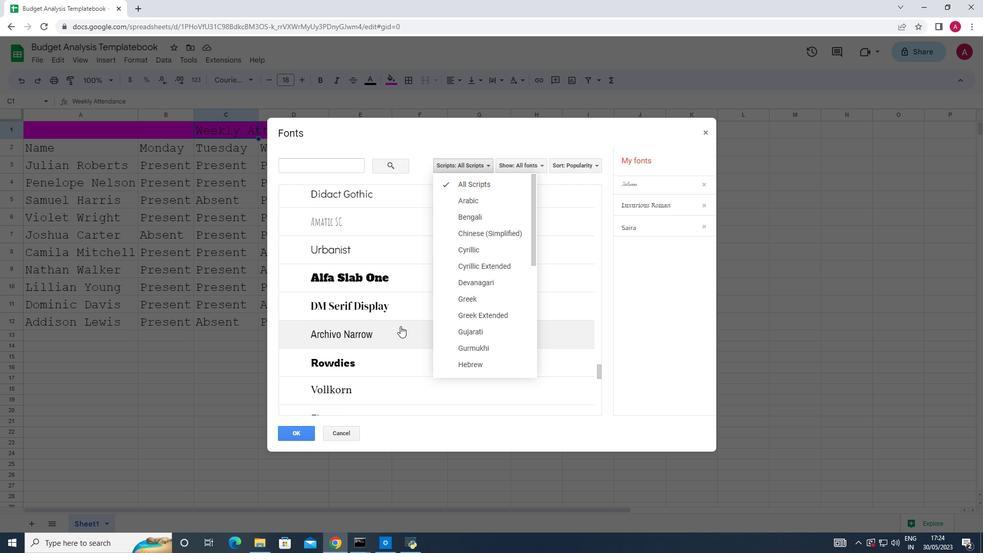 
Action: Mouse scrolled (395, 313) with delta (0, 0)
Screenshot: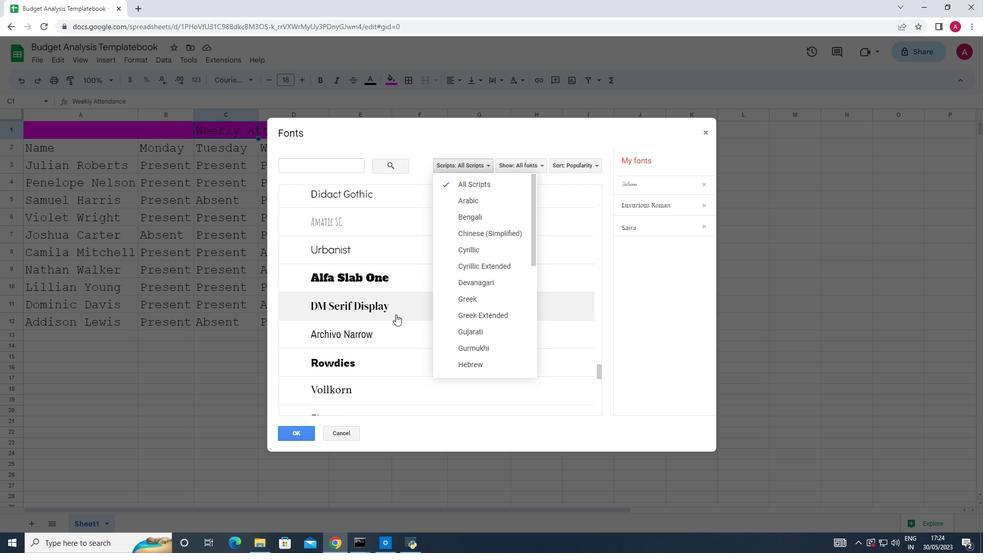 
Action: Mouse scrolled (395, 313) with delta (0, 0)
Screenshot: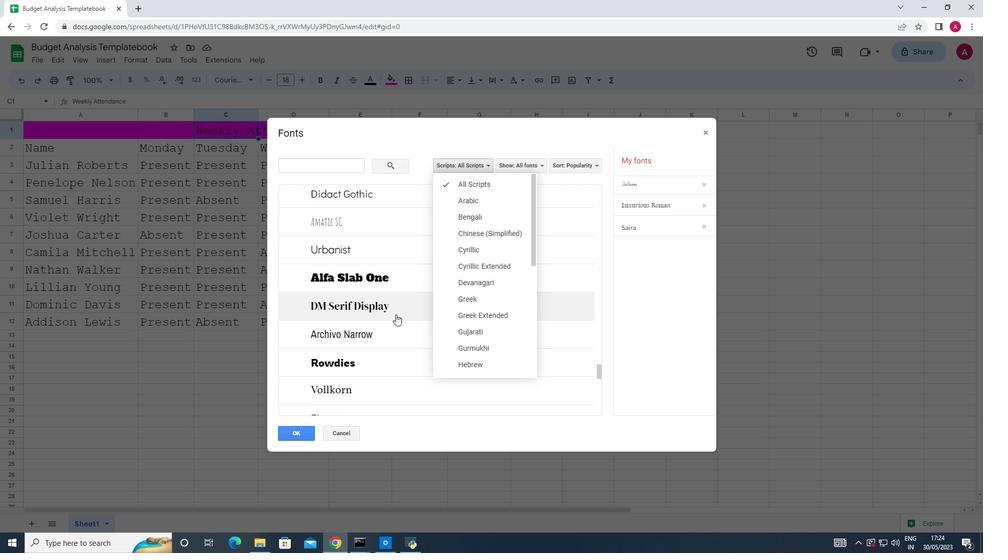 
Action: Mouse scrolled (395, 313) with delta (0, 0)
Screenshot: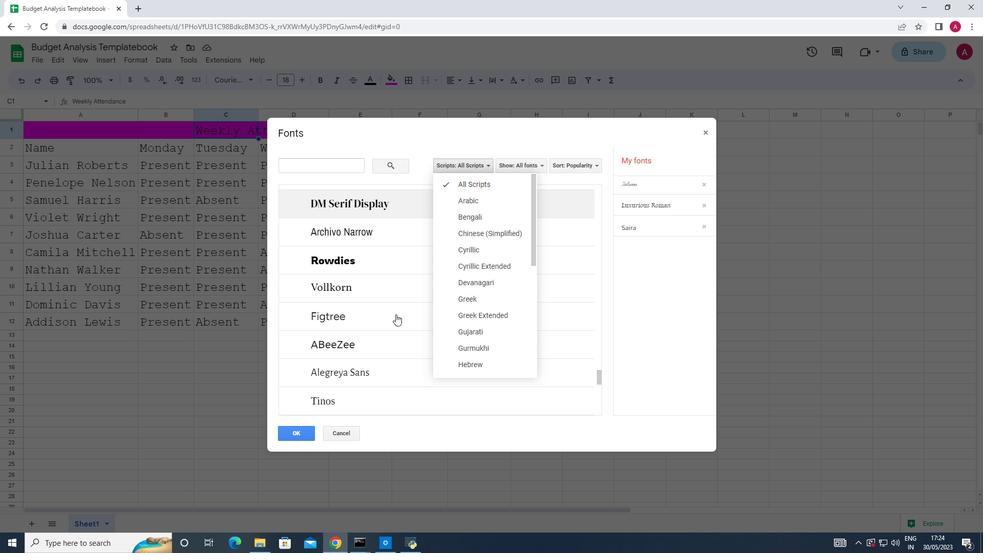 
Action: Mouse scrolled (395, 313) with delta (0, 0)
Screenshot: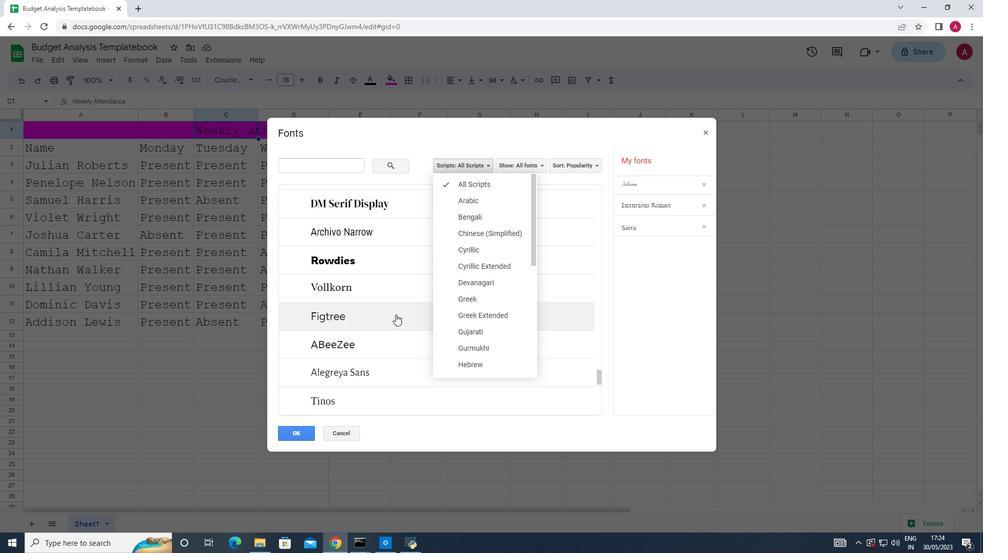 
Action: Mouse scrolled (395, 313) with delta (0, 0)
Screenshot: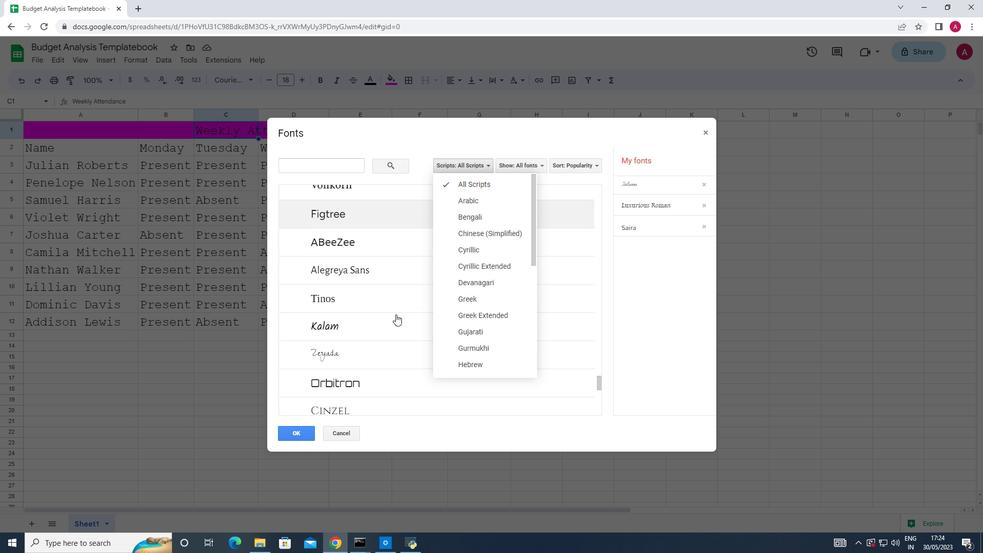 
Action: Mouse scrolled (395, 313) with delta (0, 0)
Screenshot: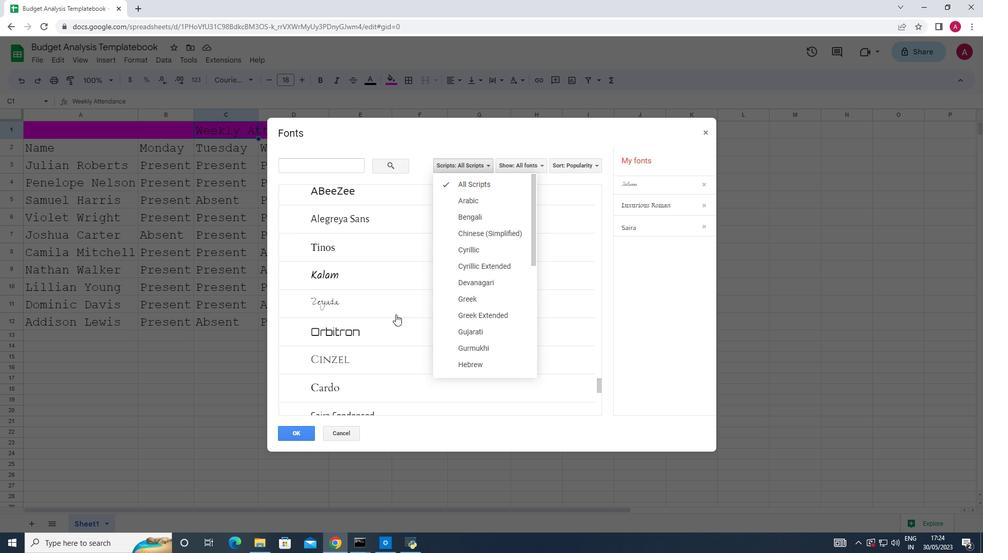 
Action: Mouse moved to (380, 284)
Screenshot: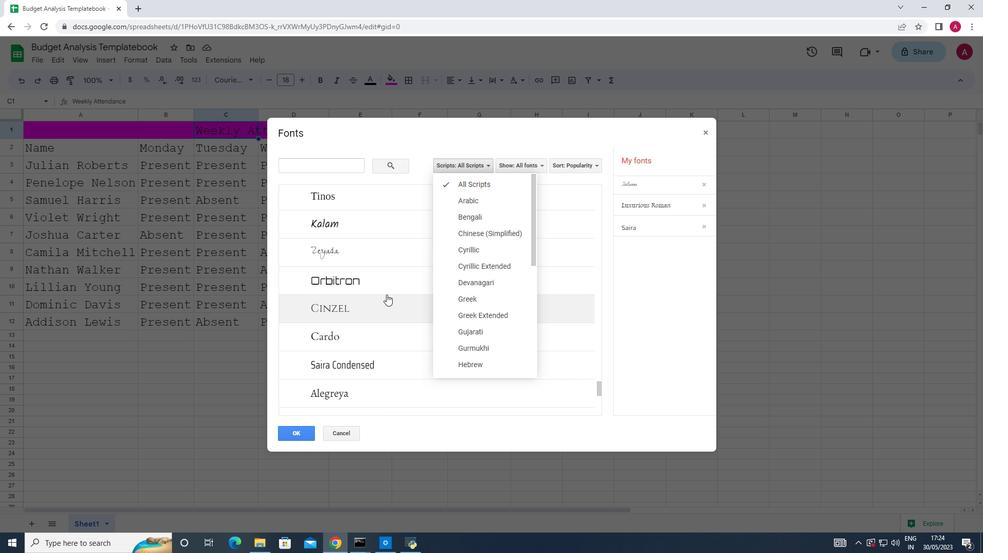 
Action: Mouse scrolled (380, 284) with delta (0, 0)
Screenshot: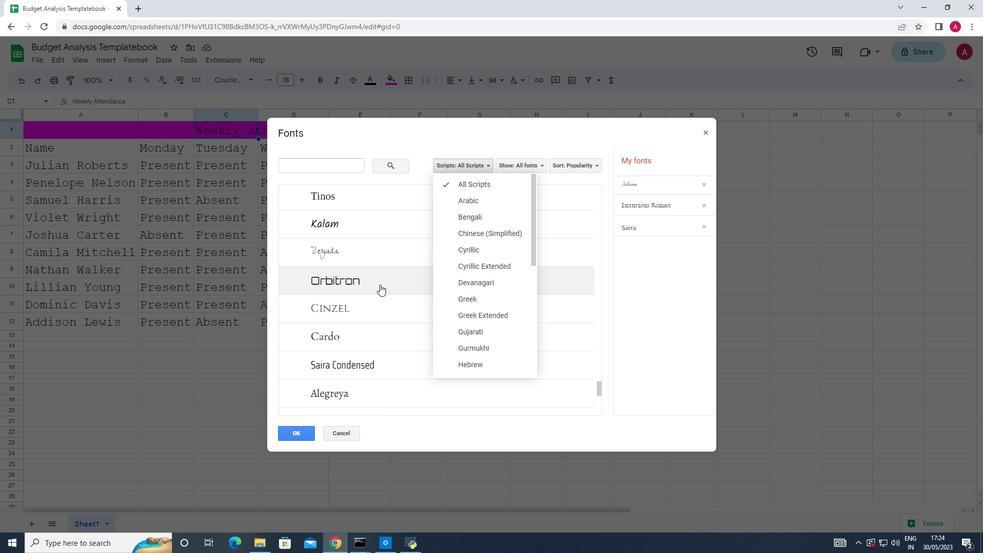 
Action: Mouse scrolled (380, 284) with delta (0, 0)
Screenshot: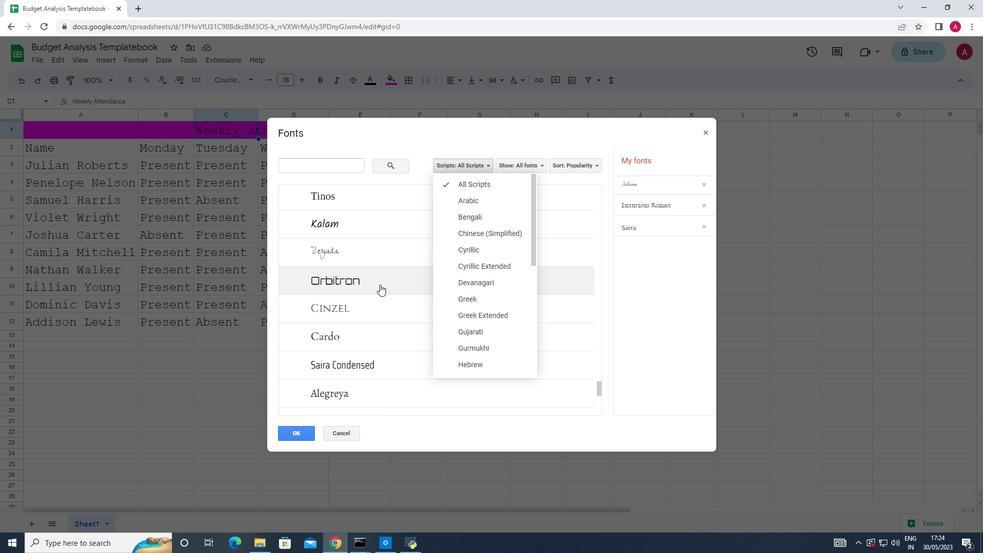 
Action: Mouse scrolled (380, 284) with delta (0, 0)
Screenshot: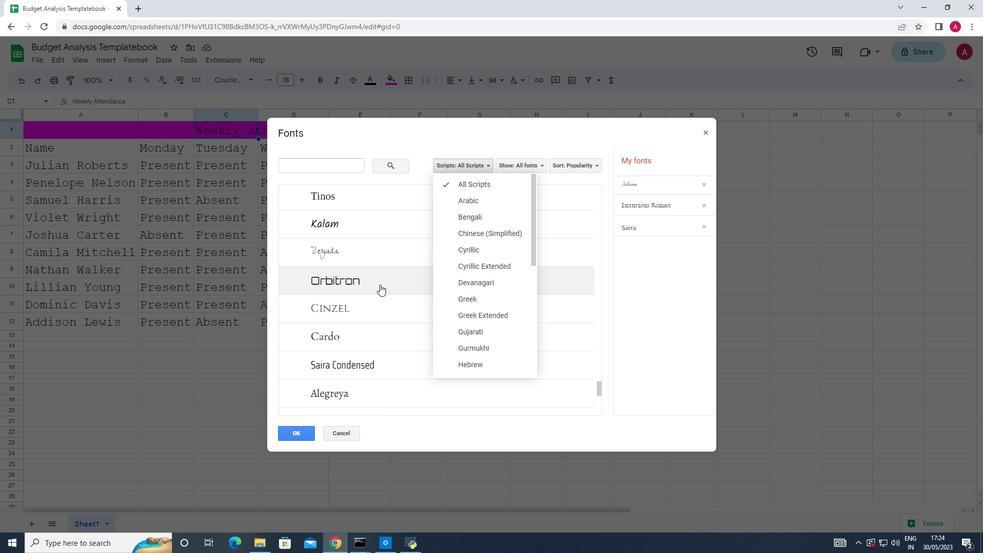 
Action: Mouse moved to (377, 275)
Screenshot: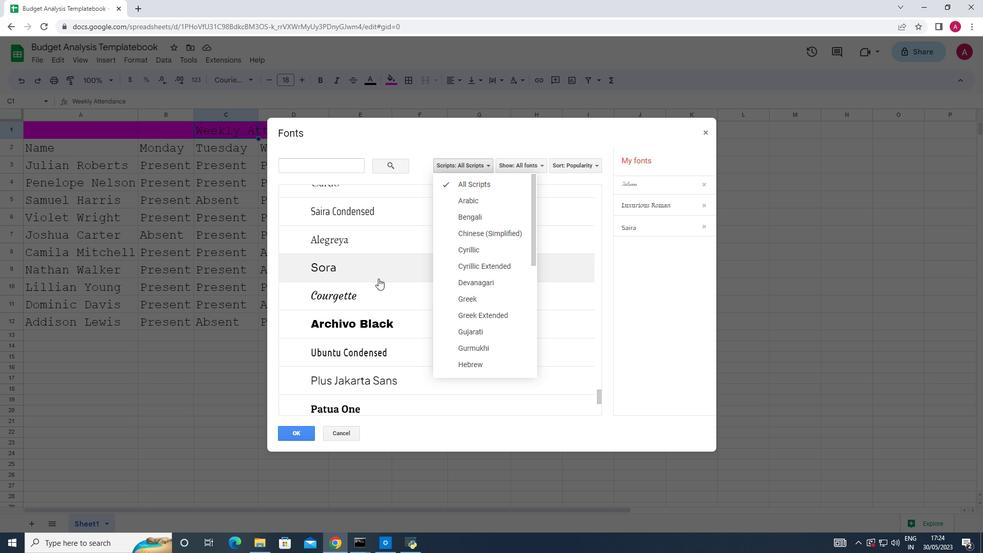 
Action: Mouse scrolled (377, 275) with delta (0, 0)
Screenshot: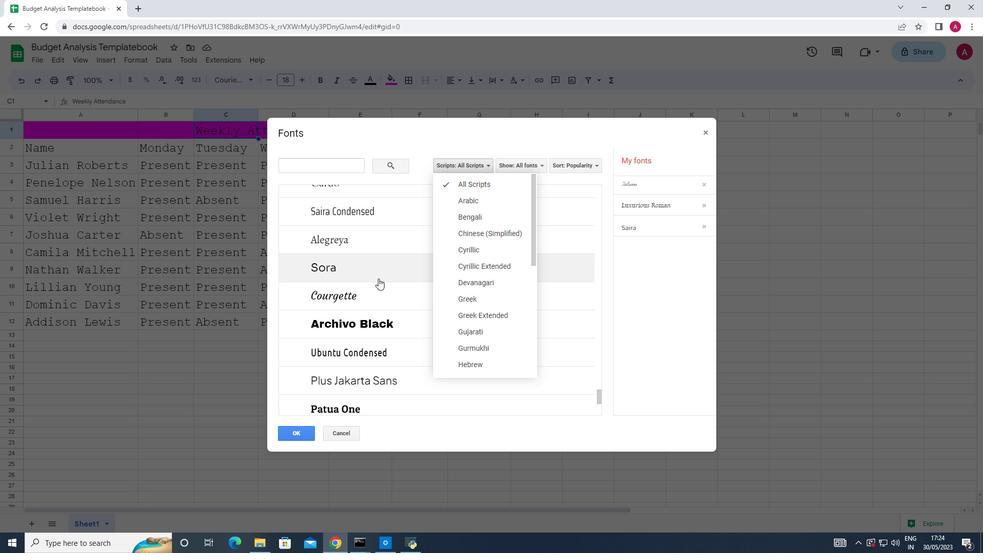 
Action: Mouse scrolled (377, 275) with delta (0, 0)
Screenshot: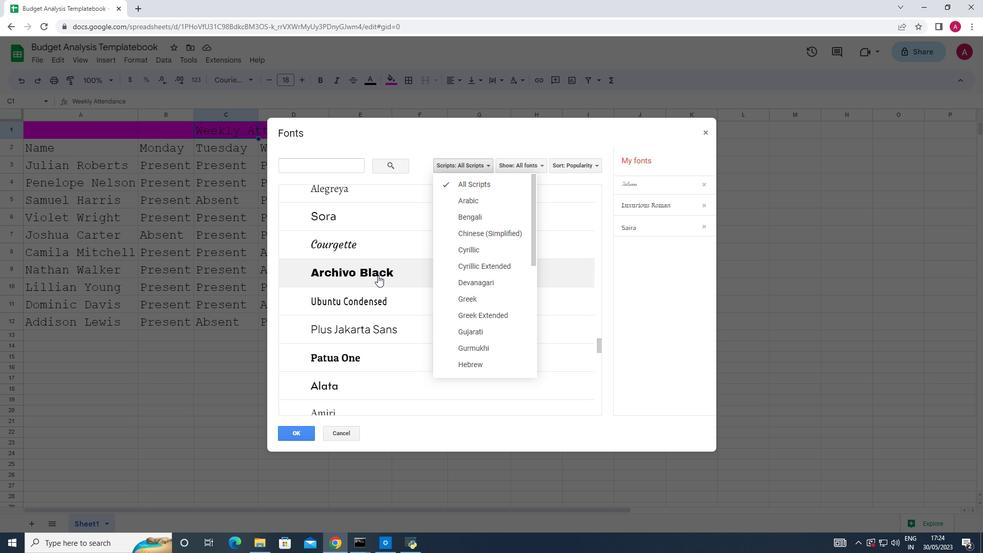 
Action: Mouse scrolled (377, 275) with delta (0, 0)
Screenshot: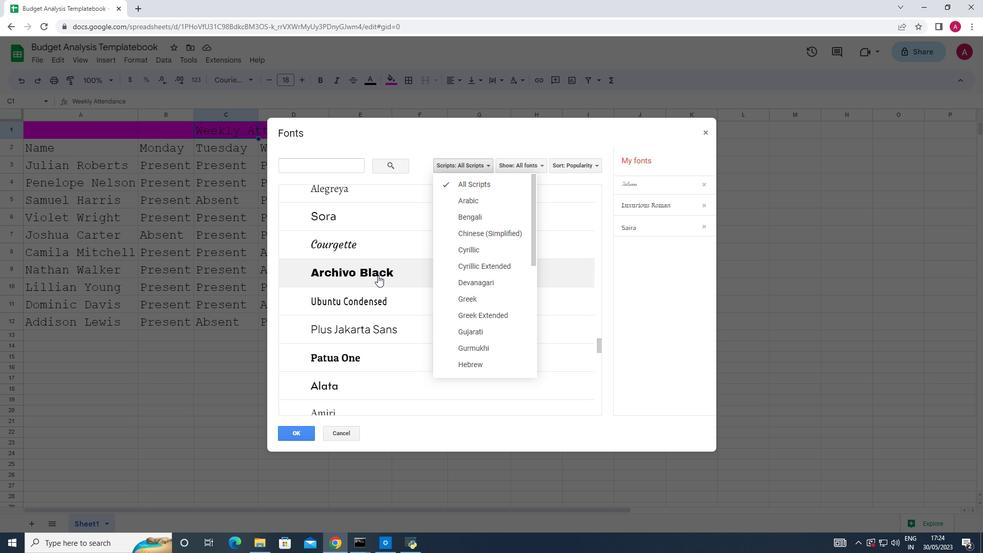 
Action: Mouse scrolled (377, 275) with delta (0, 0)
Screenshot: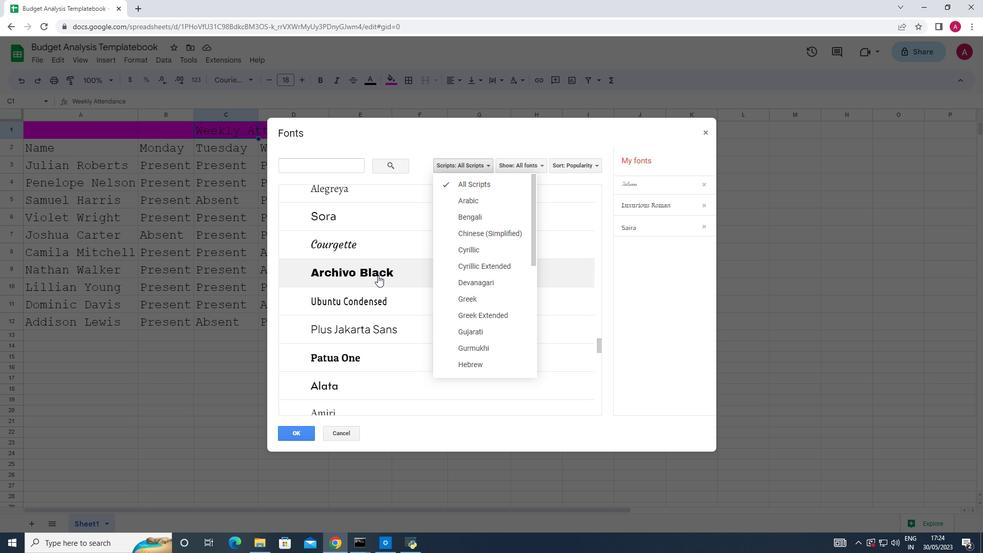 
Action: Mouse moved to (314, 161)
Screenshot: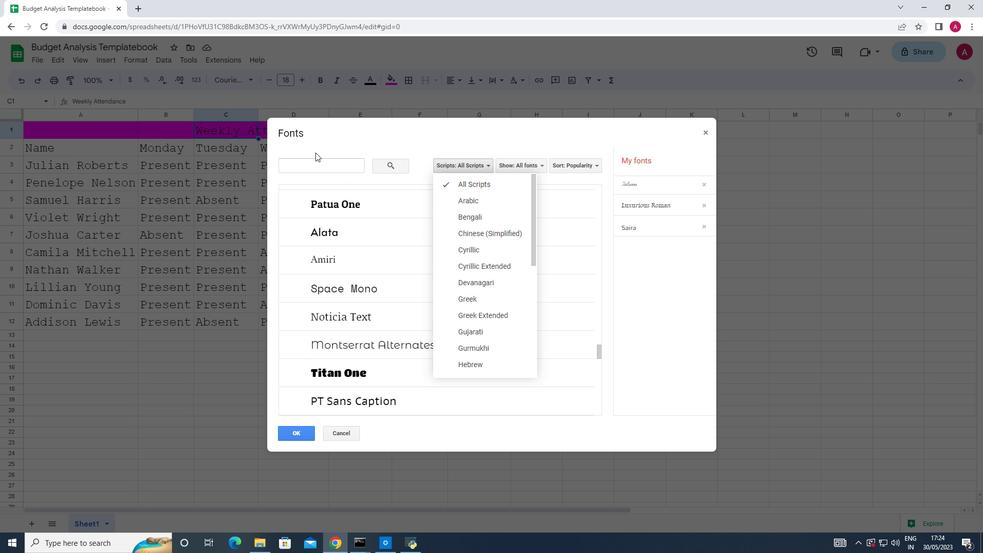 
Action: Mouse pressed left at (314, 161)
Screenshot: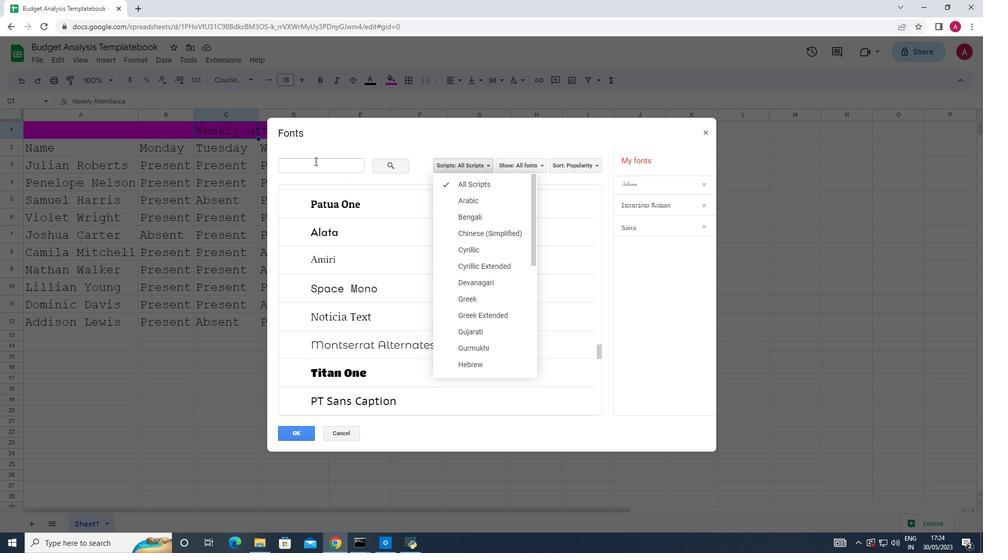 
Action: Key pressed <Key.shift>Dat<Key.backspace><Key.backspace><Key.backspace>
Screenshot: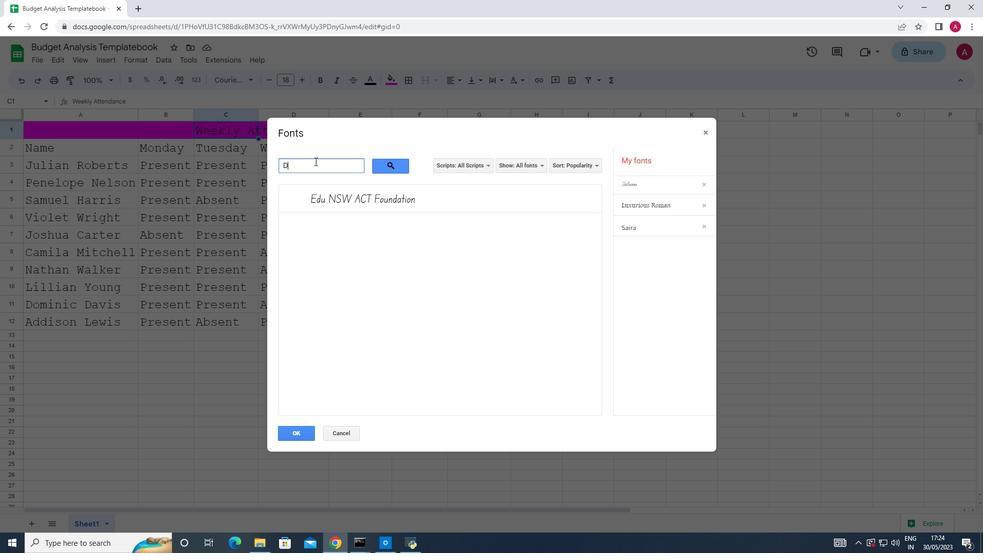 
Action: Mouse moved to (709, 130)
Screenshot: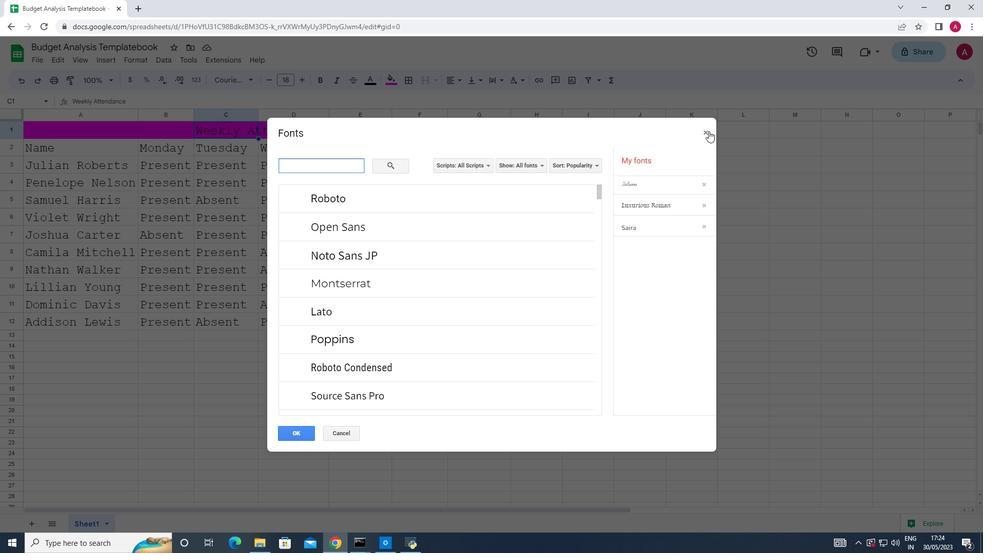 
Action: Mouse pressed left at (709, 130)
Screenshot: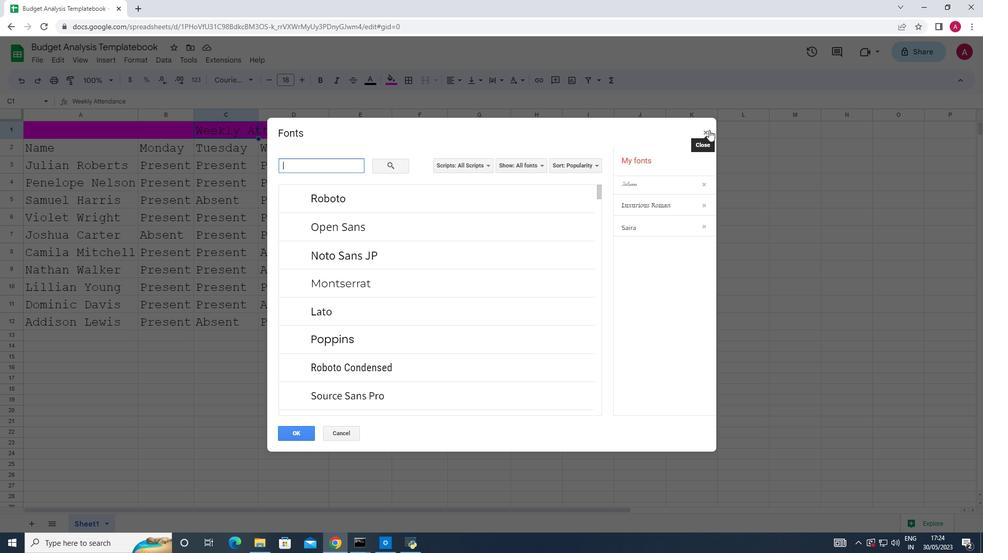 
Action: Mouse moved to (255, 80)
Screenshot: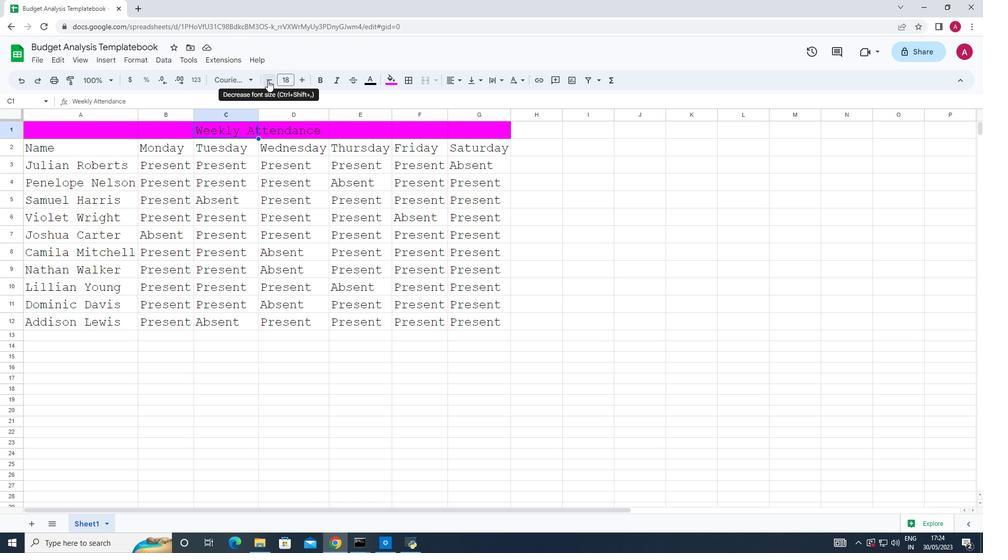 
Action: Mouse pressed left at (255, 80)
Screenshot: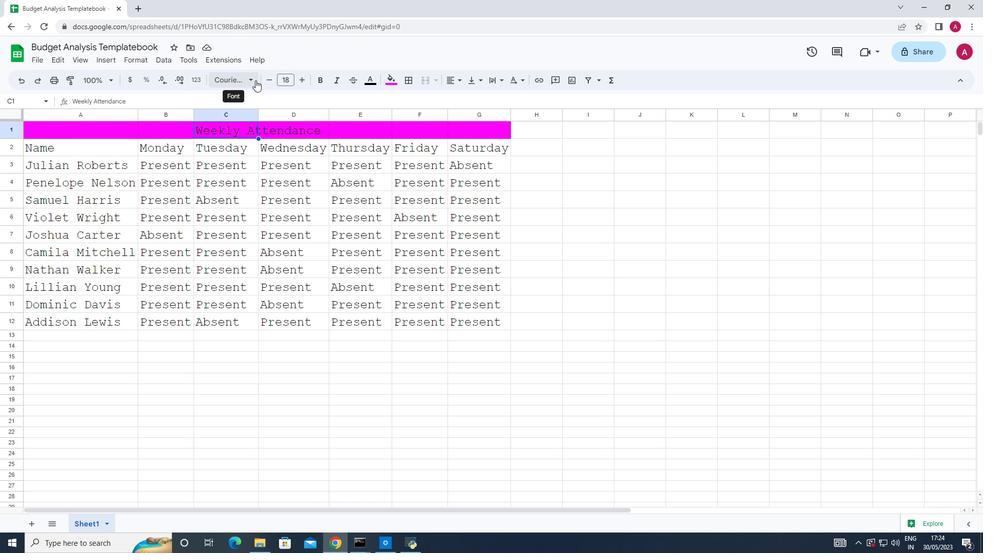 
Action: Mouse moved to (270, 285)
Screenshot: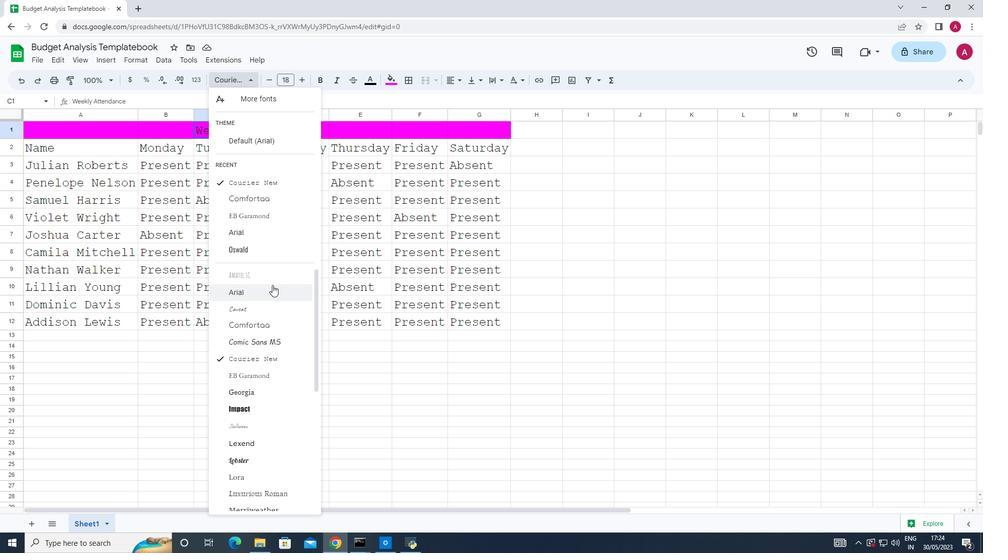 
Action: Mouse scrolled (270, 285) with delta (0, 0)
Screenshot: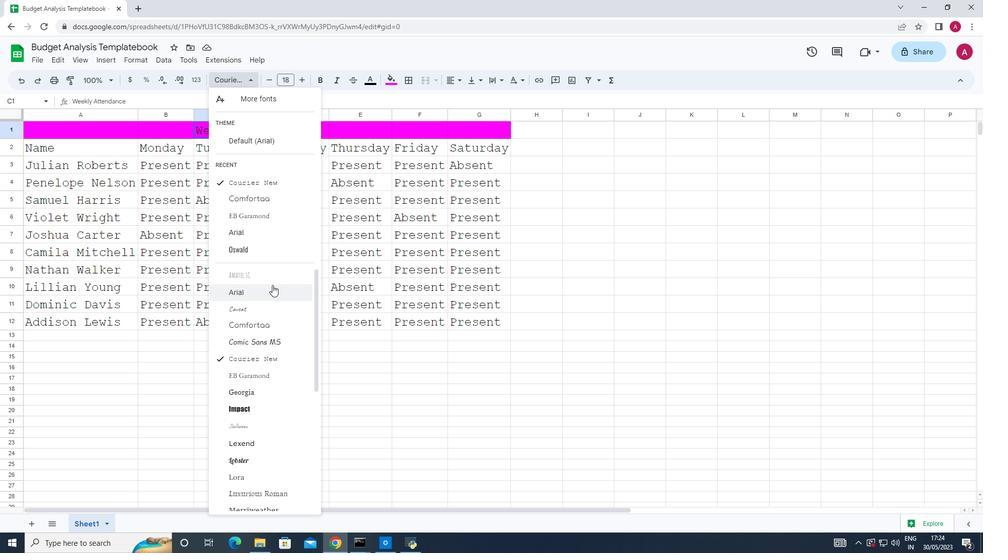 
Action: Mouse moved to (269, 290)
Screenshot: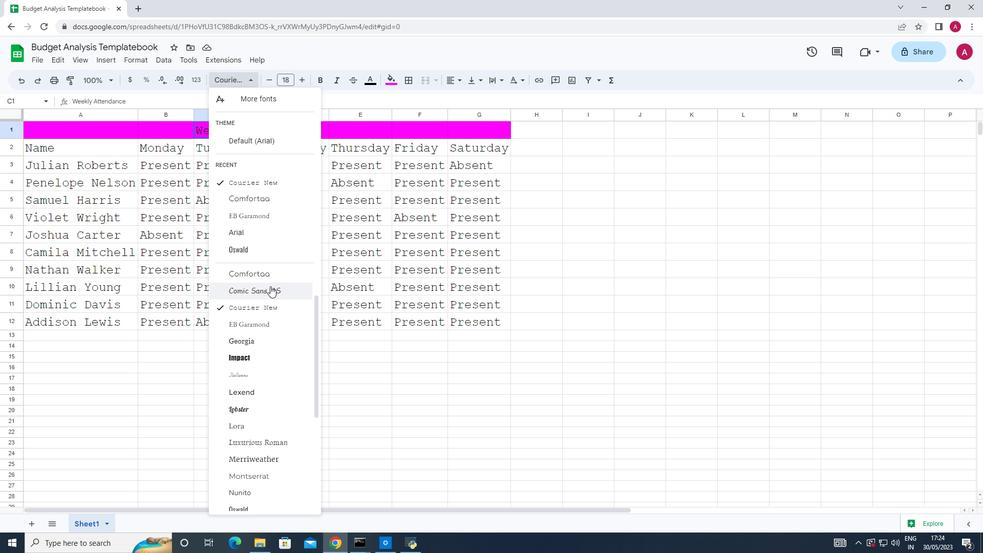 
Action: Mouse scrolled (269, 288) with delta (0, 0)
Screenshot: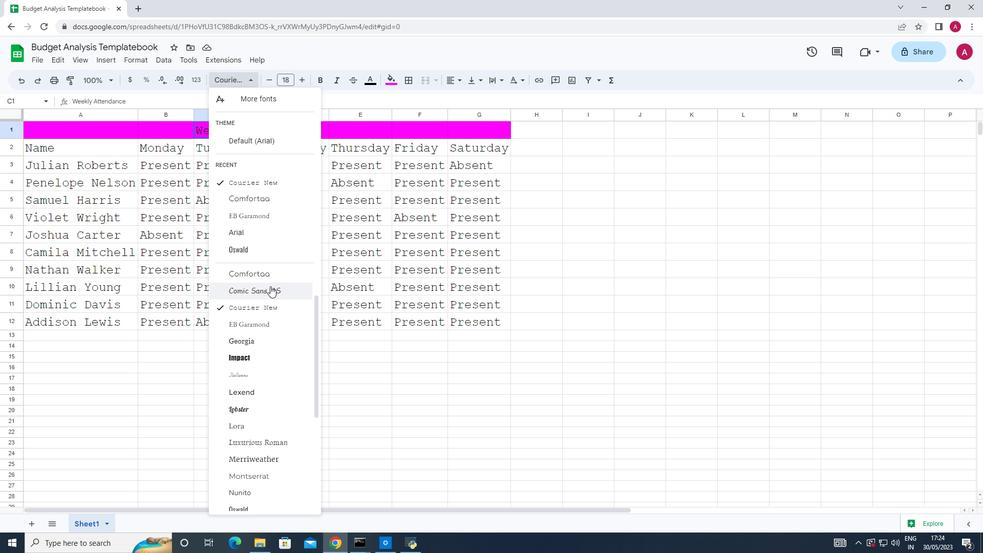 
Action: Mouse moved to (245, 387)
Screenshot: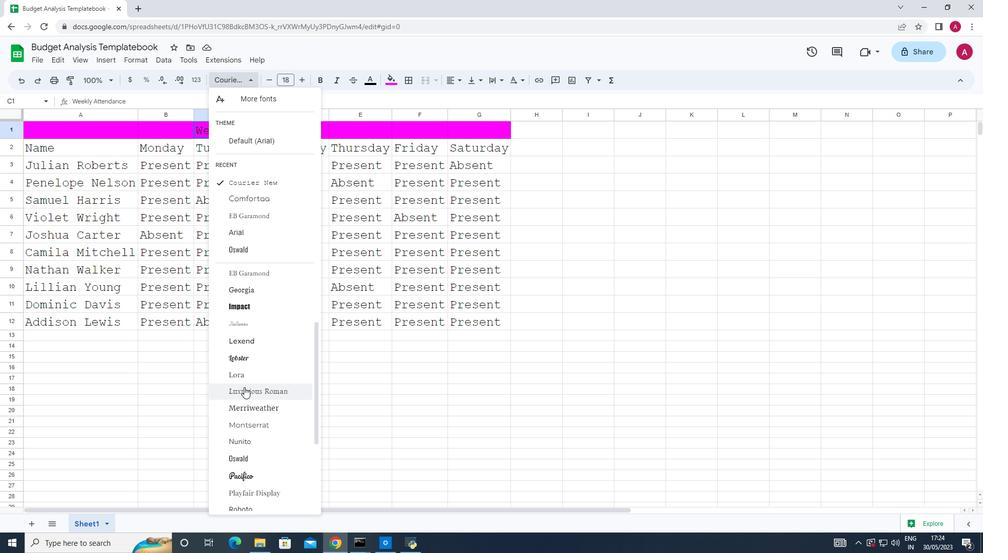 
Action: Mouse scrolled (245, 386) with delta (0, 0)
Screenshot: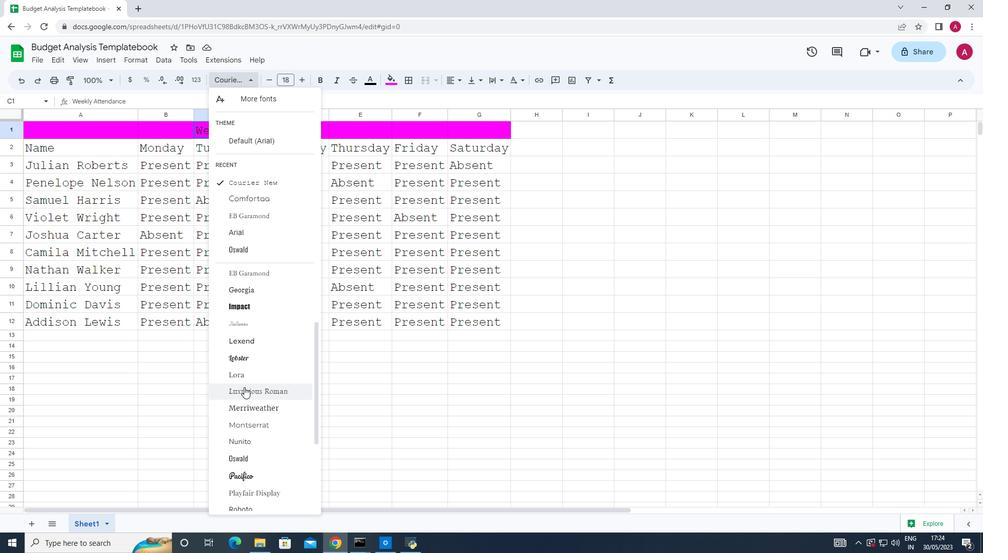 
Action: Mouse moved to (245, 387)
Screenshot: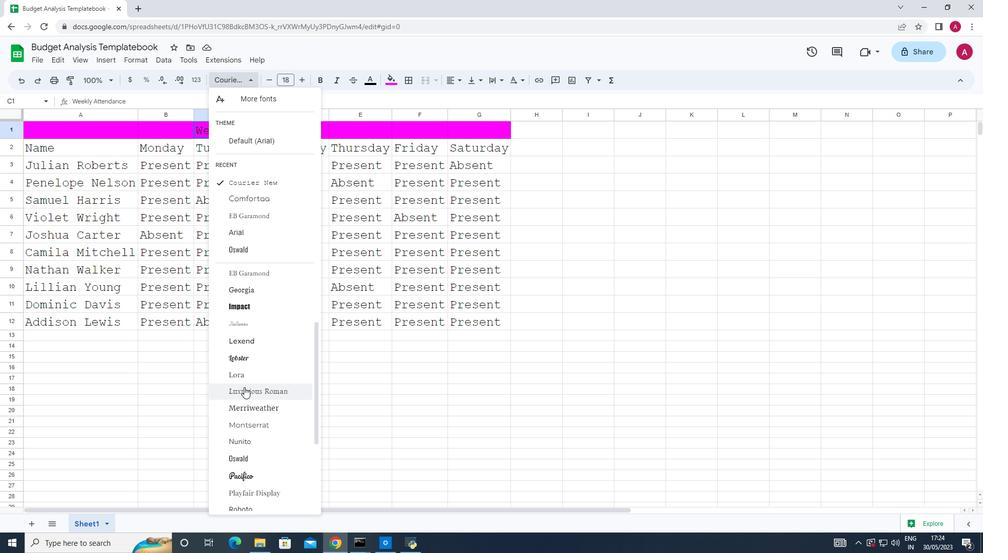 
Action: Mouse scrolled (245, 386) with delta (0, 0)
Screenshot: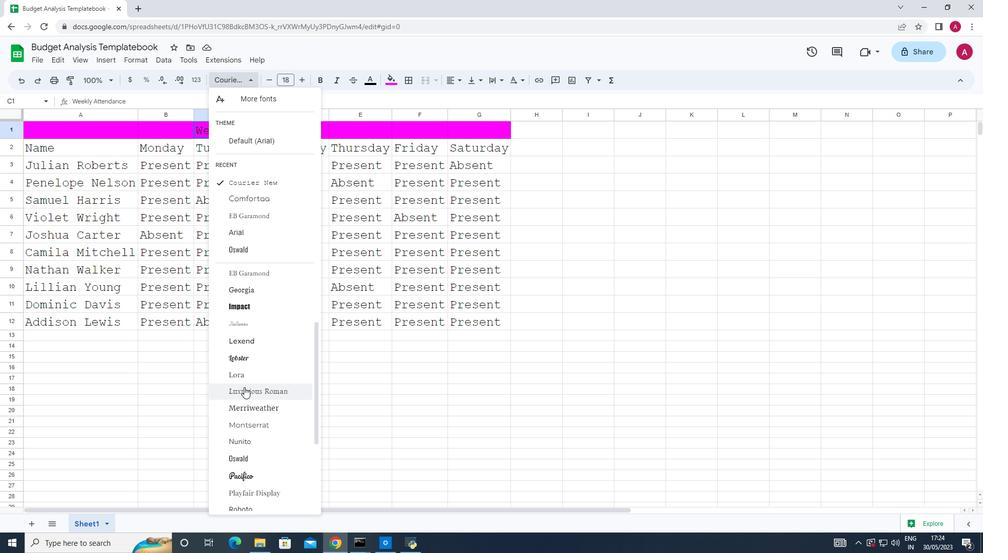 
Action: Mouse moved to (245, 387)
Screenshot: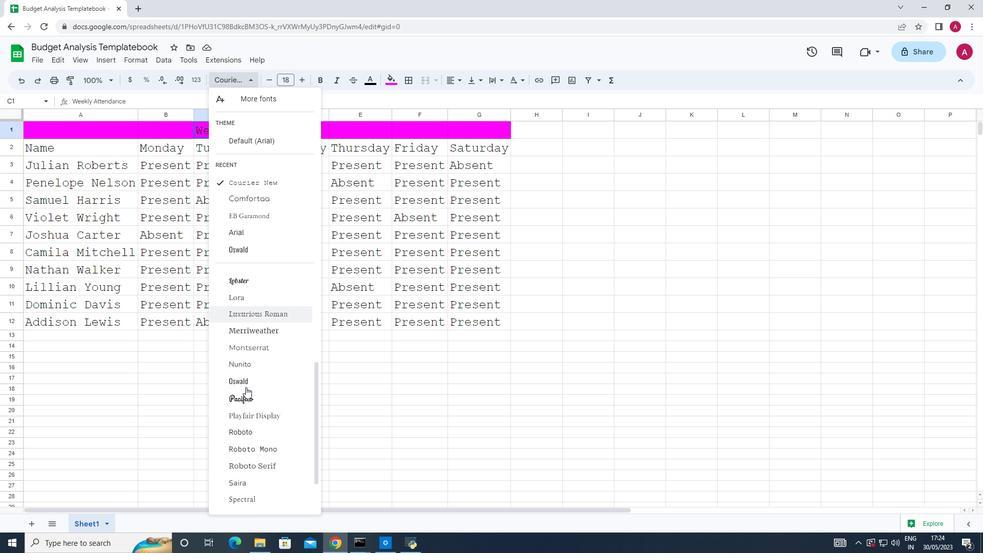 
Action: Mouse scrolled (245, 386) with delta (0, 0)
Screenshot: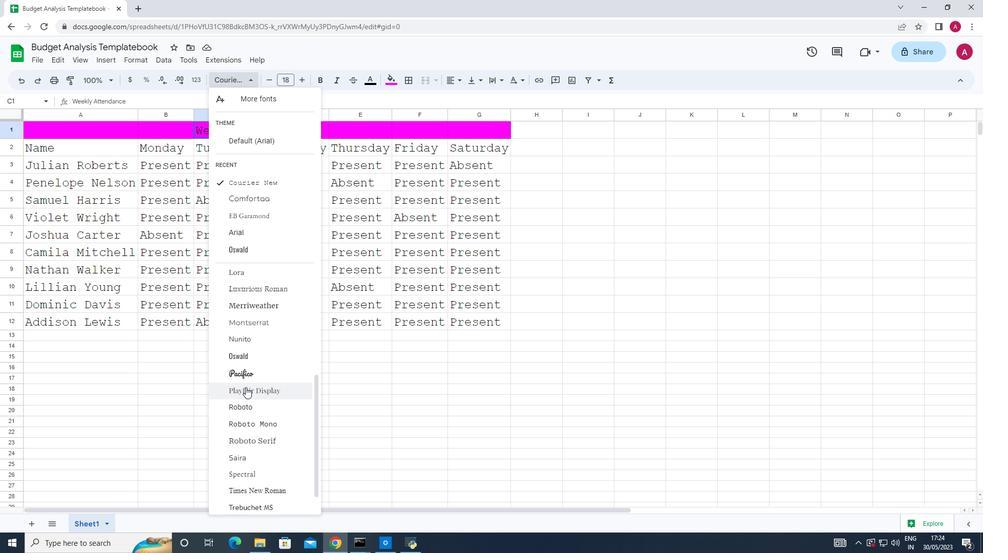 
Action: Mouse scrolled (245, 386) with delta (0, 0)
Screenshot: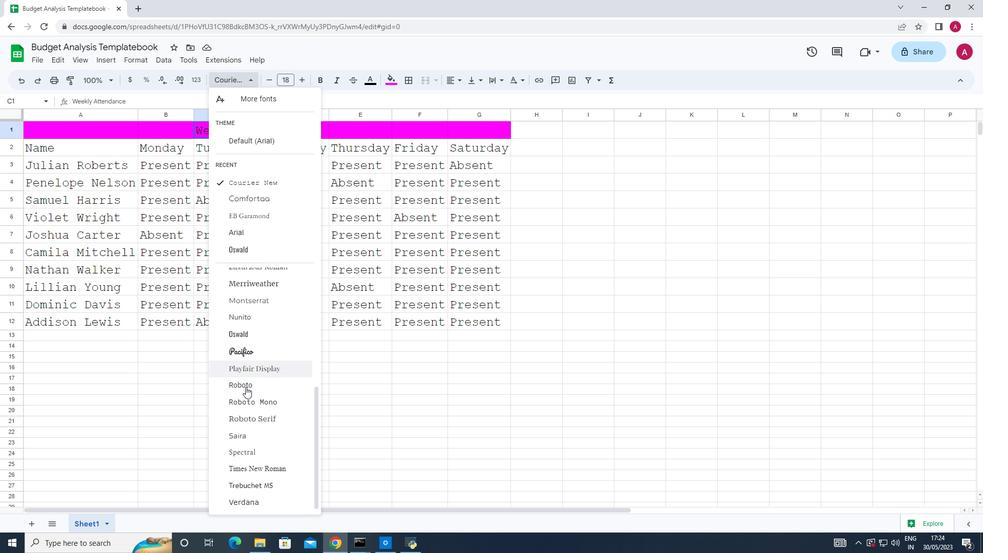 
Action: Mouse scrolled (245, 386) with delta (0, 0)
Screenshot: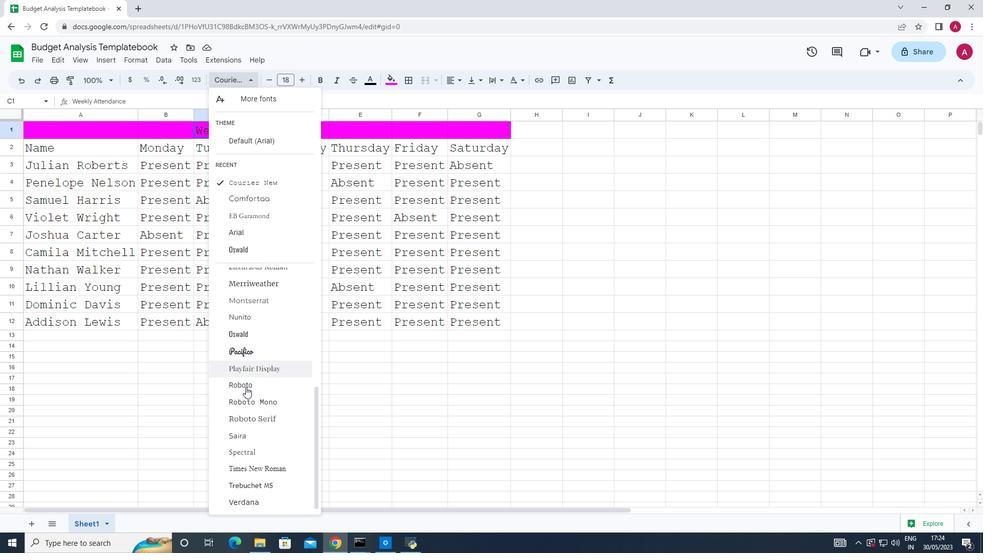 
Action: Mouse moved to (267, 435)
Screenshot: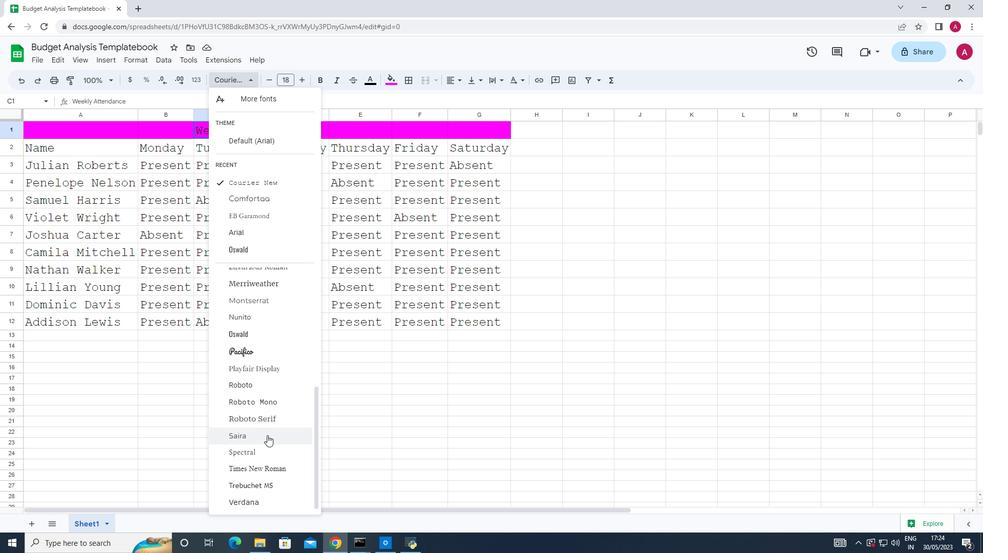 
Action: Mouse scrolled (267, 434) with delta (0, 0)
Screenshot: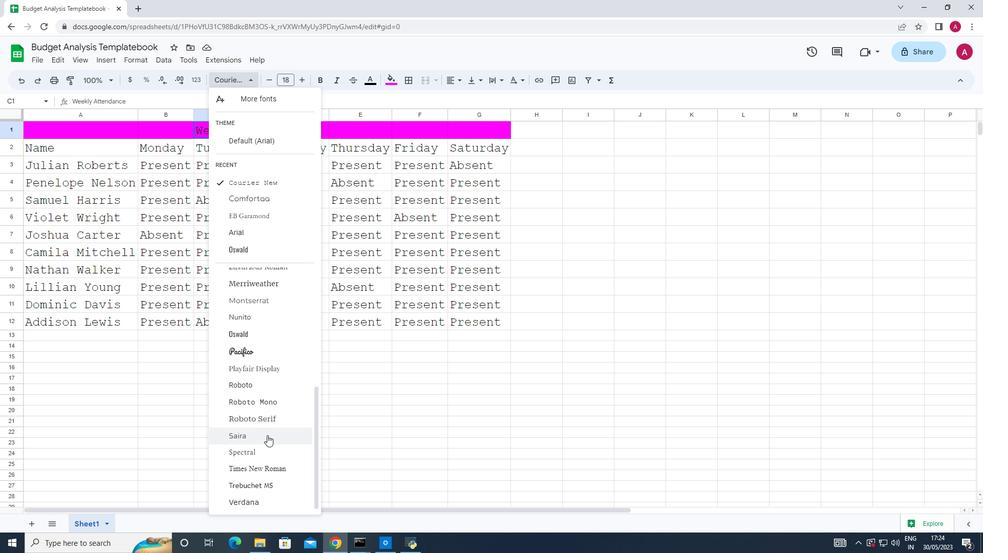 
Action: Mouse moved to (402, 435)
Screenshot: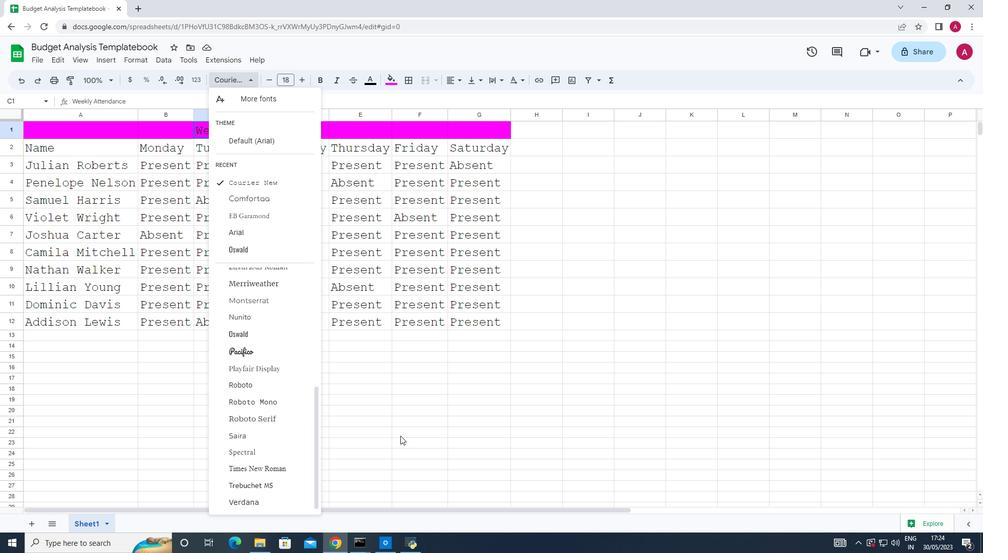 
Action: Mouse pressed left at (402, 435)
Screenshot: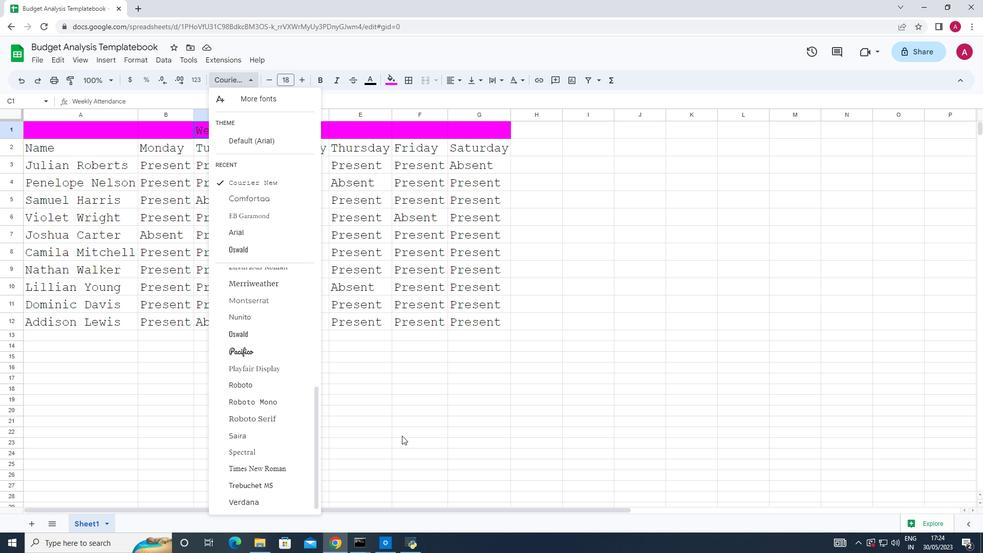 
Action: Mouse moved to (40, 143)
Screenshot: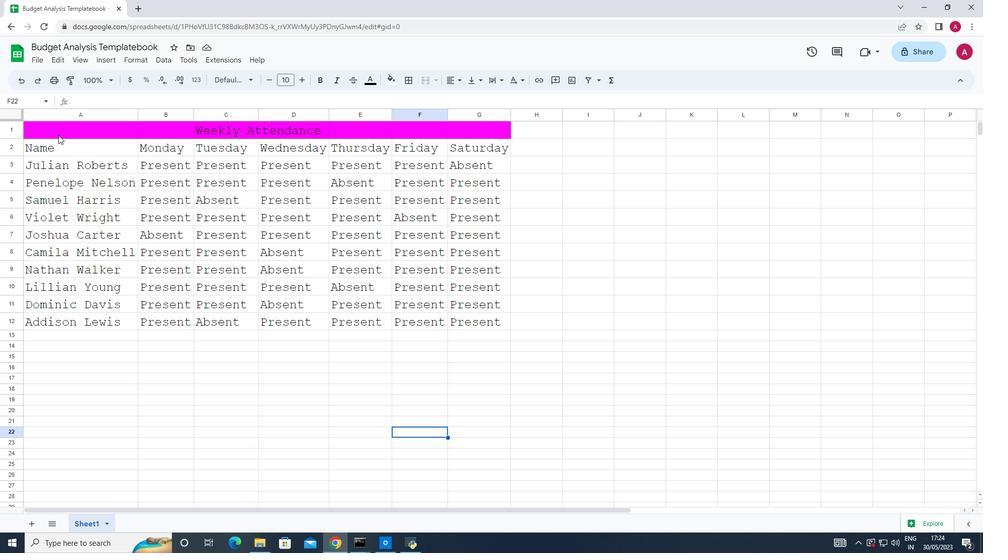 
Action: Mouse pressed left at (40, 143)
Screenshot: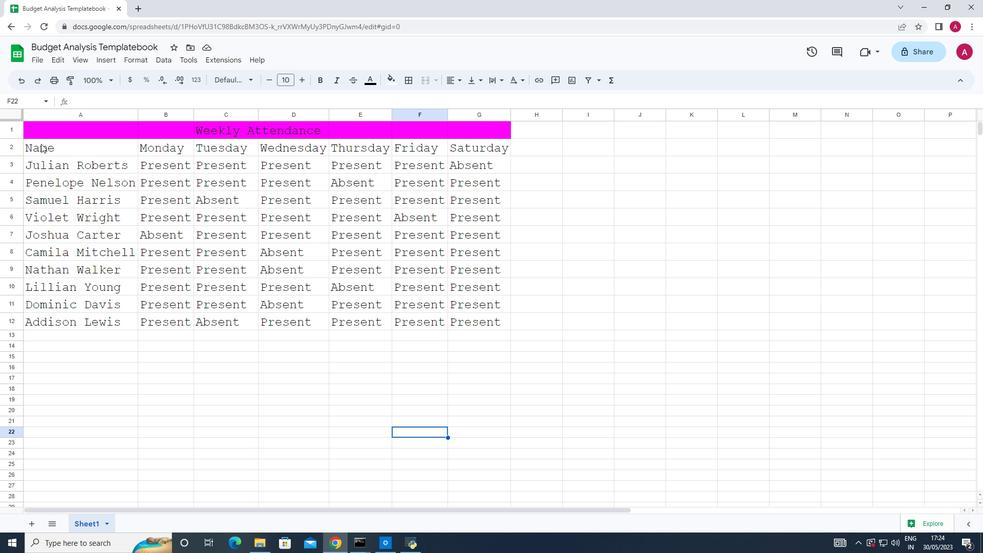 
Action: Mouse moved to (269, 76)
Screenshot: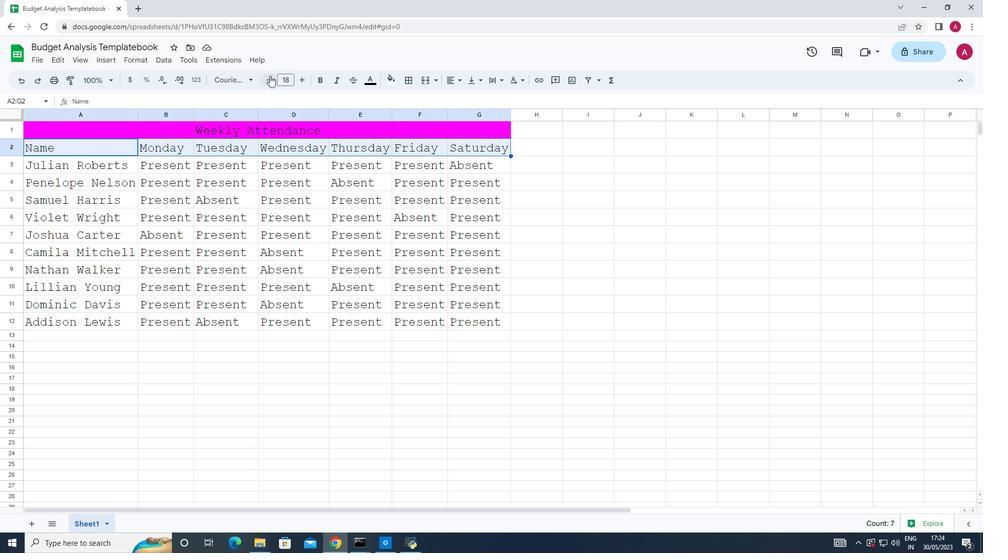 
Action: Mouse pressed left at (269, 76)
Screenshot: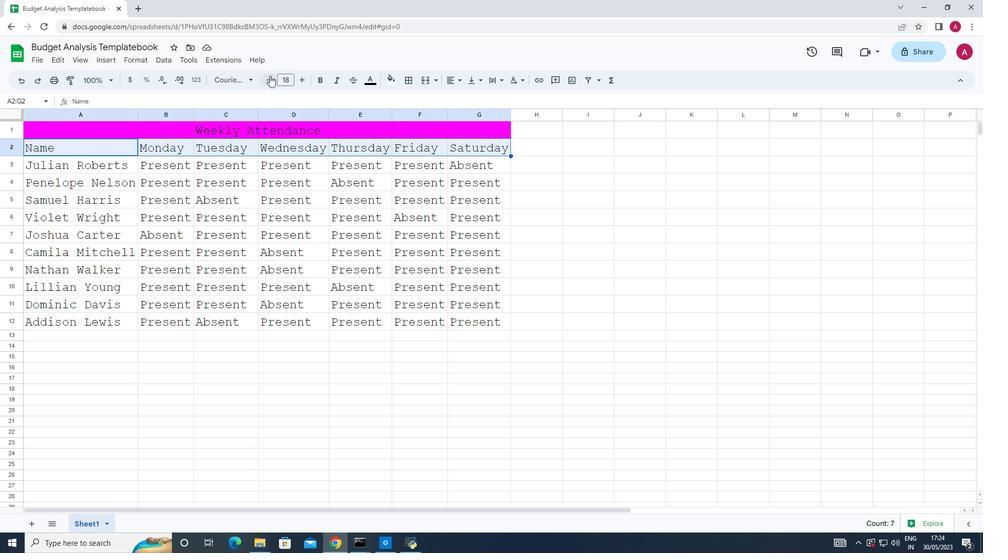 
Action: Mouse moved to (268, 77)
Screenshot: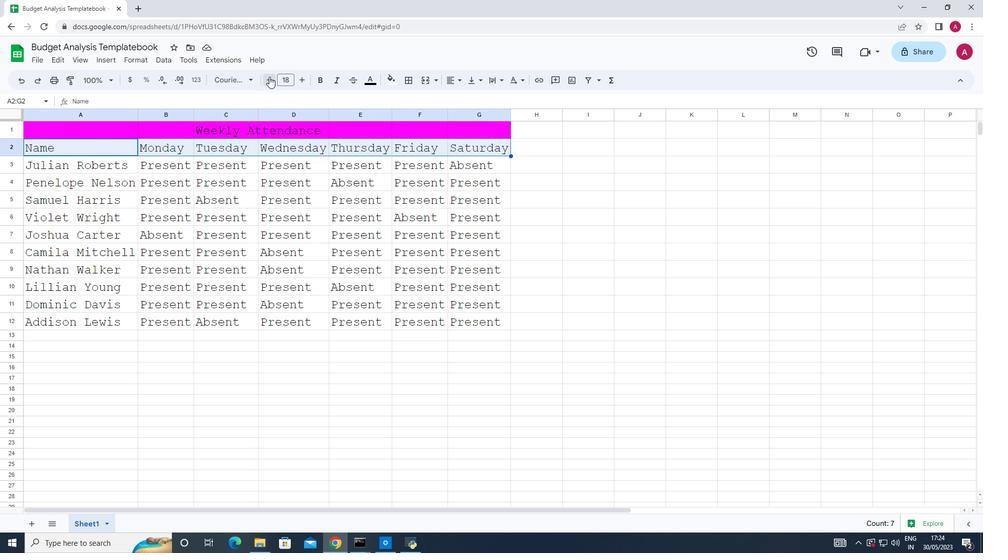 
Action: Mouse pressed left at (268, 77)
Screenshot: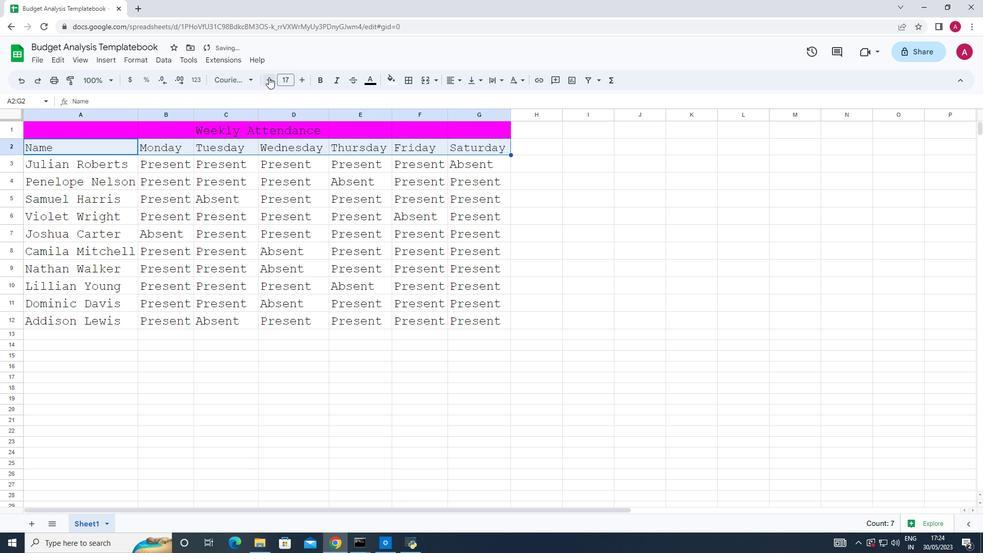
Action: Mouse pressed left at (268, 77)
Screenshot: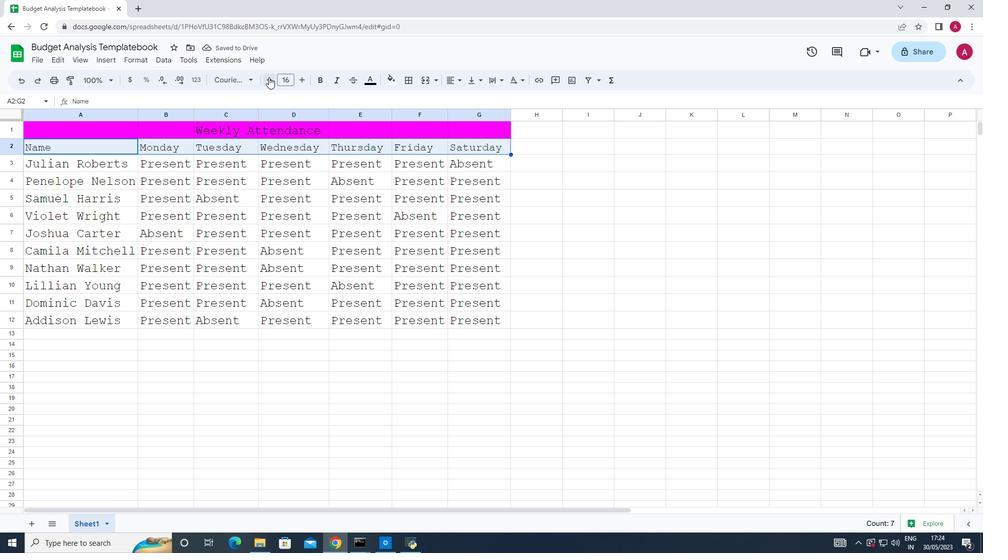
Action: Mouse pressed left at (268, 77)
Screenshot: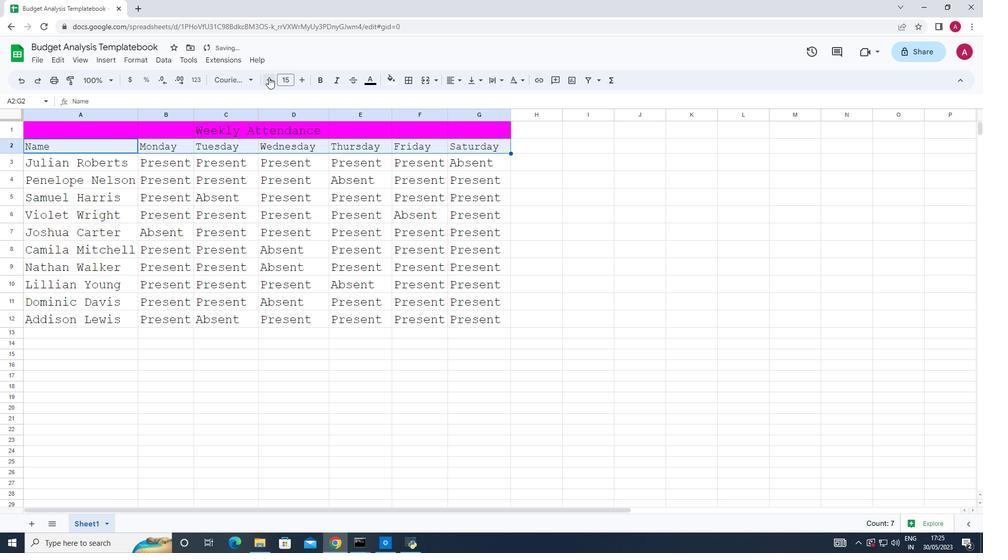 
Action: Mouse pressed left at (268, 77)
Screenshot: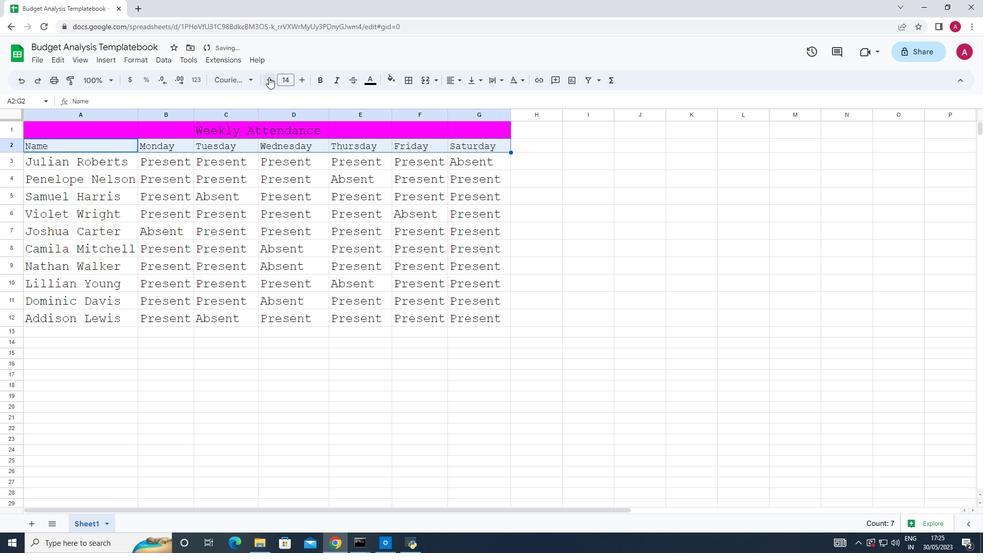 
Action: Mouse pressed left at (268, 77)
Screenshot: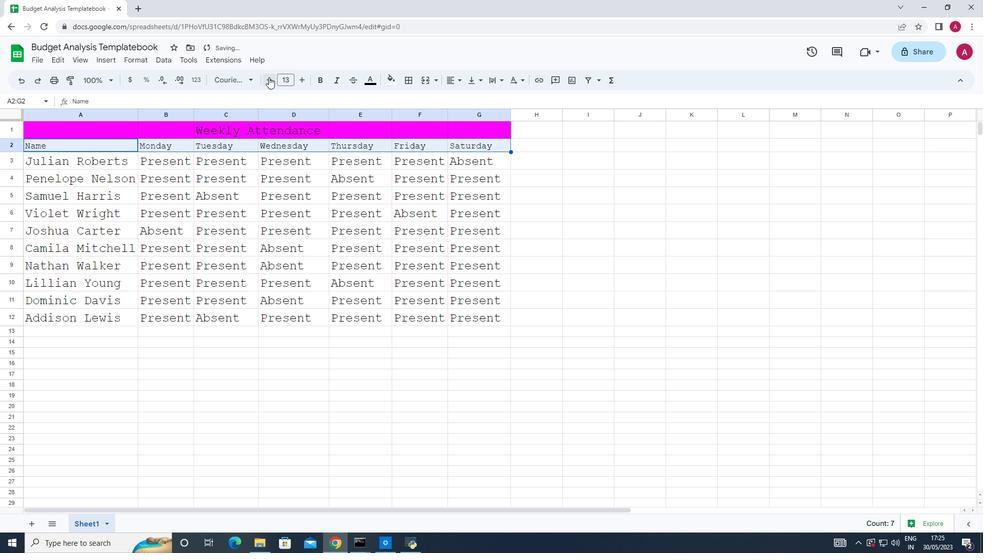 
Action: Mouse pressed left at (268, 77)
Screenshot: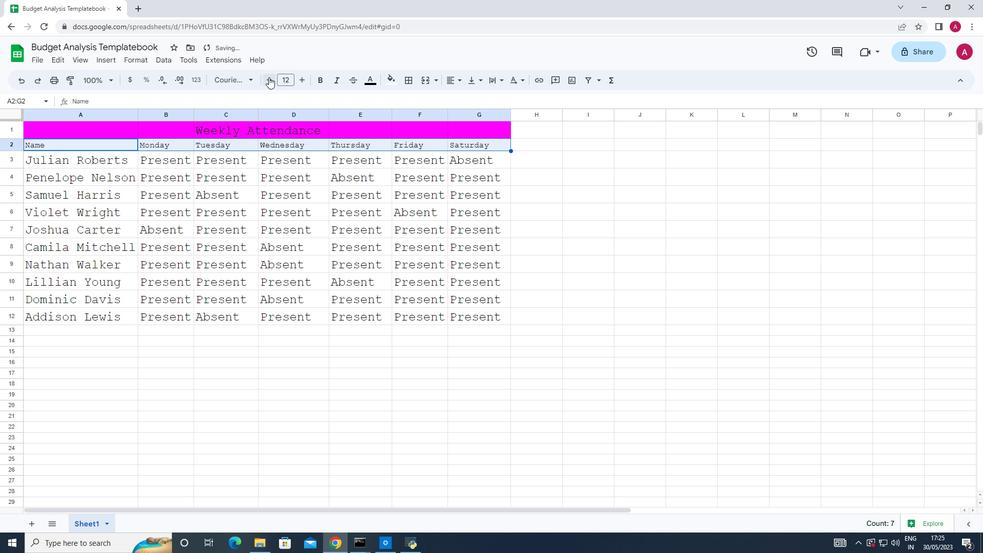 
Action: Mouse pressed left at (268, 77)
Screenshot: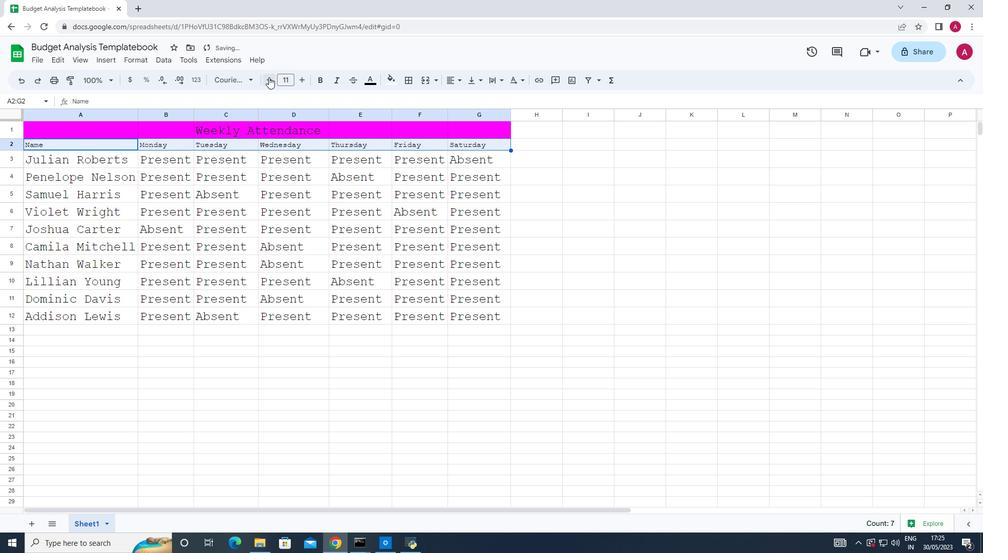 
Action: Mouse pressed left at (268, 77)
Screenshot: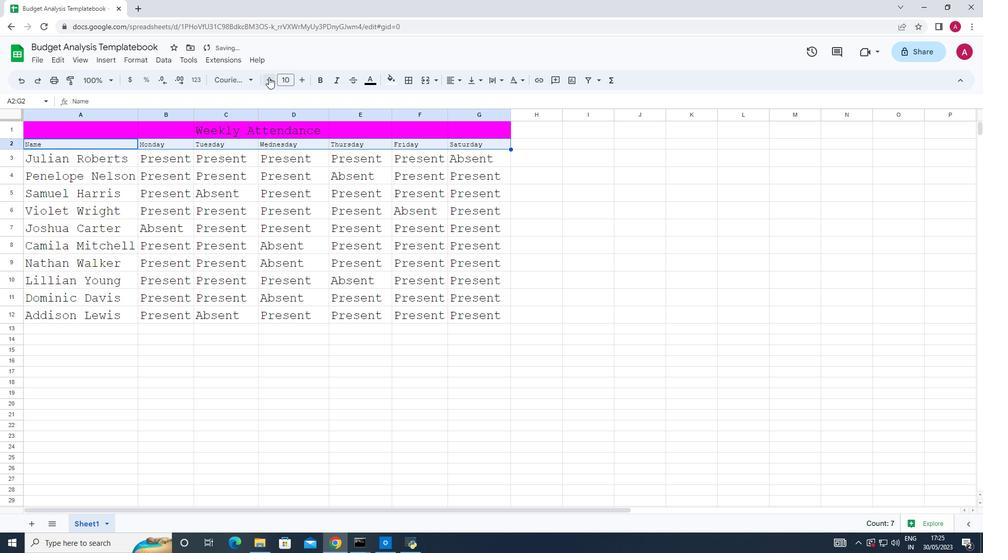 
Action: Mouse moved to (458, 79)
Screenshot: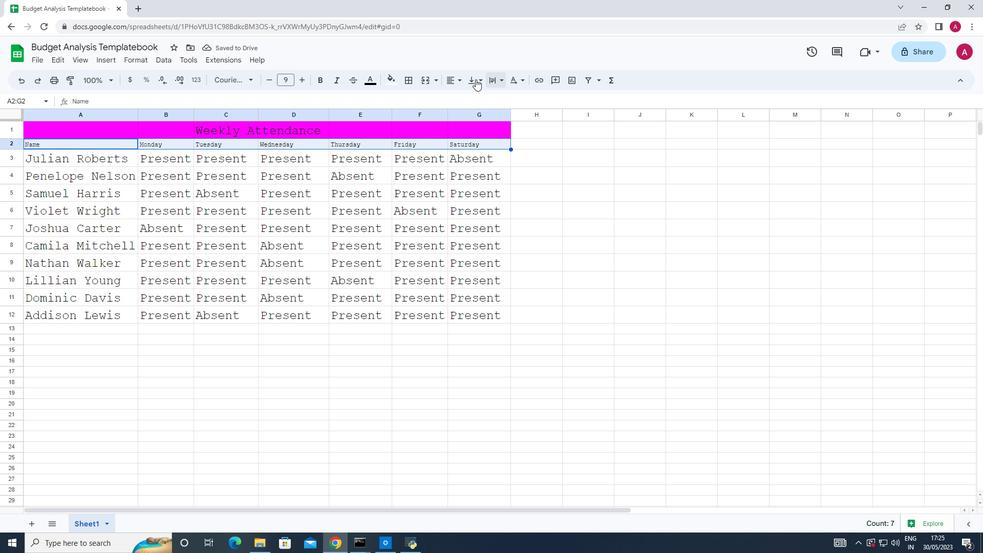 
Action: Mouse pressed left at (458, 79)
Screenshot: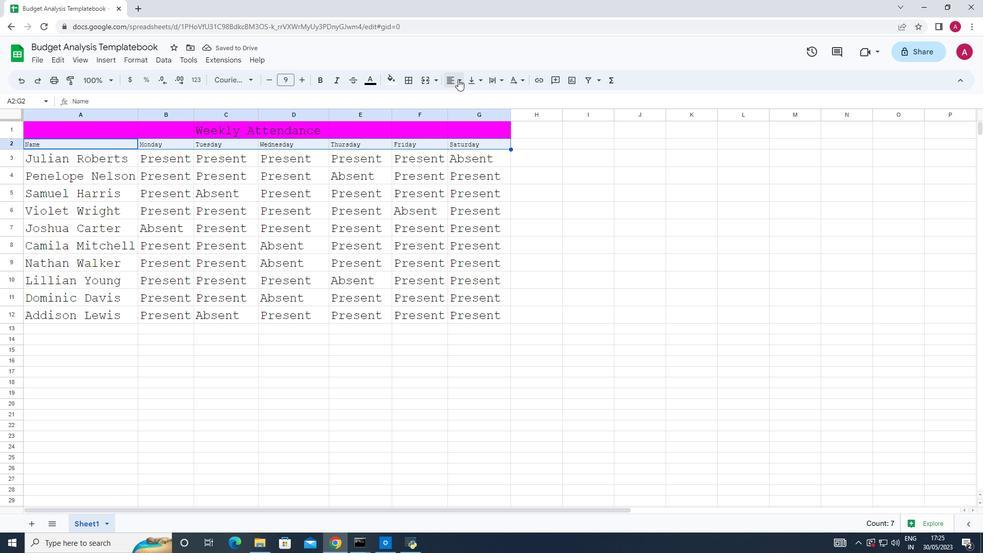 
Action: Mouse moved to (465, 102)
Screenshot: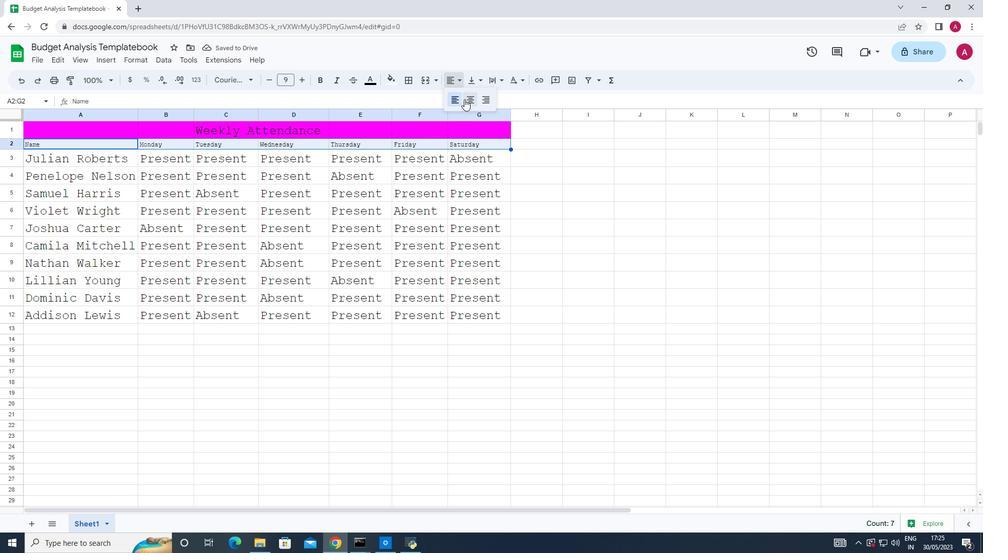 
Action: Mouse pressed left at (465, 102)
Screenshot: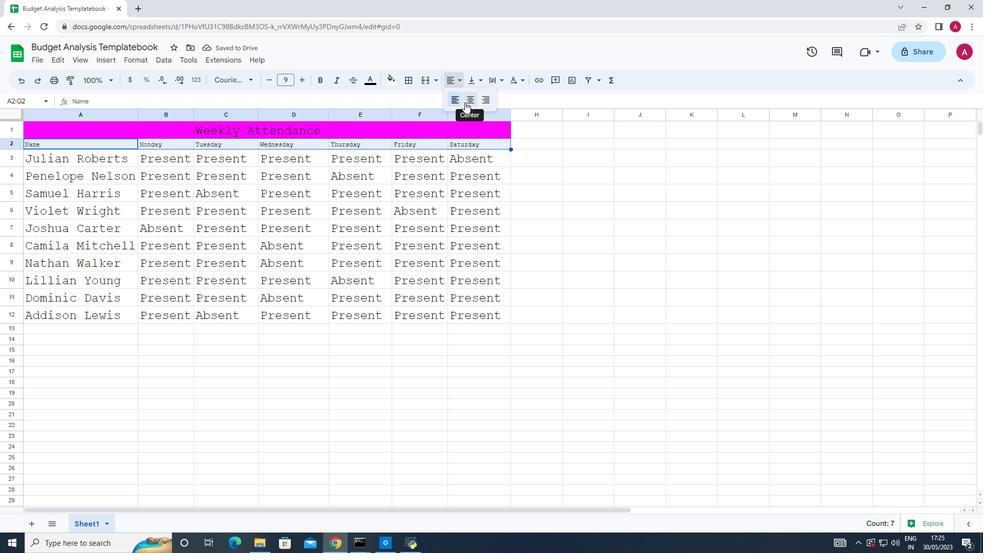 
Action: Mouse moved to (394, 78)
Screenshot: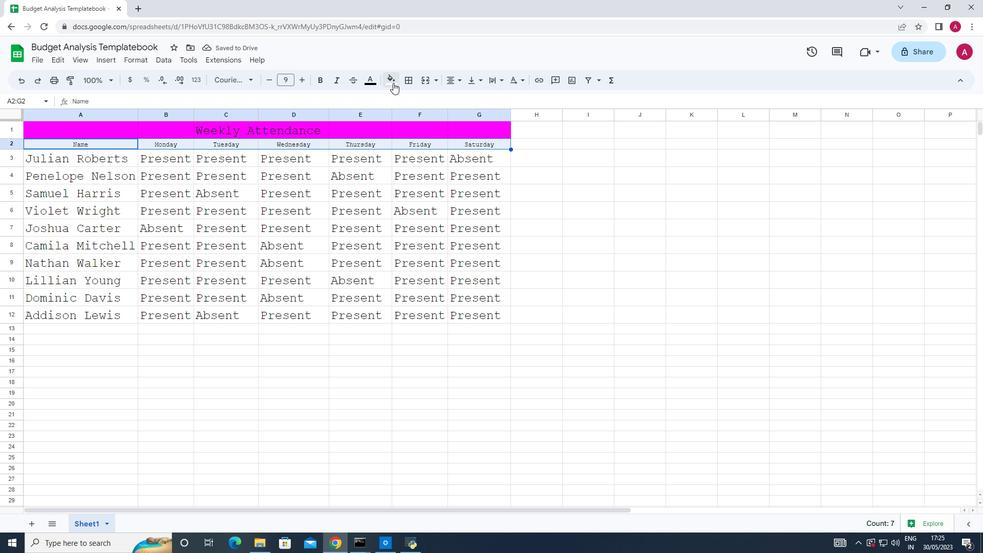 
Action: Mouse pressed left at (394, 78)
Screenshot: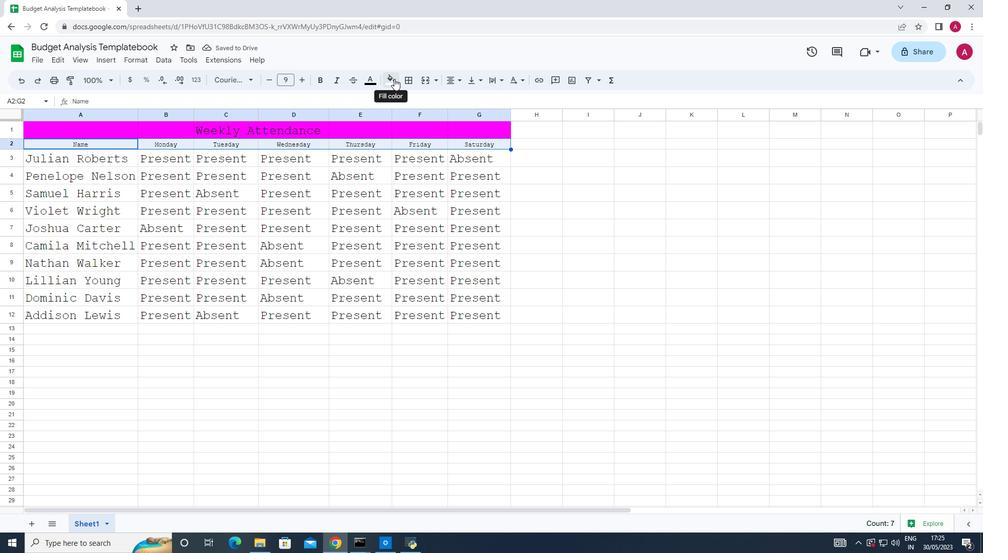 
Action: Mouse moved to (405, 123)
Screenshot: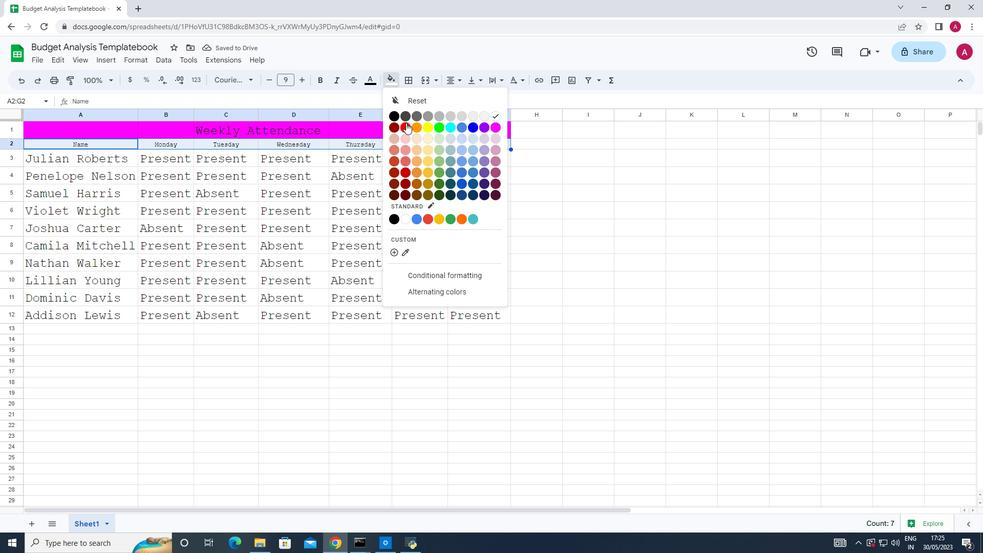 
Action: Mouse pressed left at (405, 123)
Screenshot: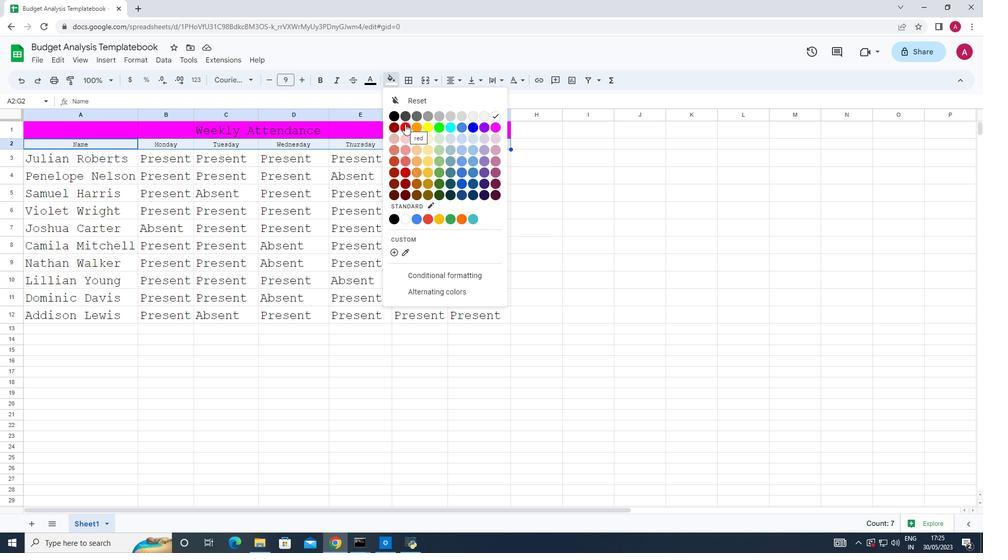 
Action: Mouse moved to (574, 195)
Screenshot: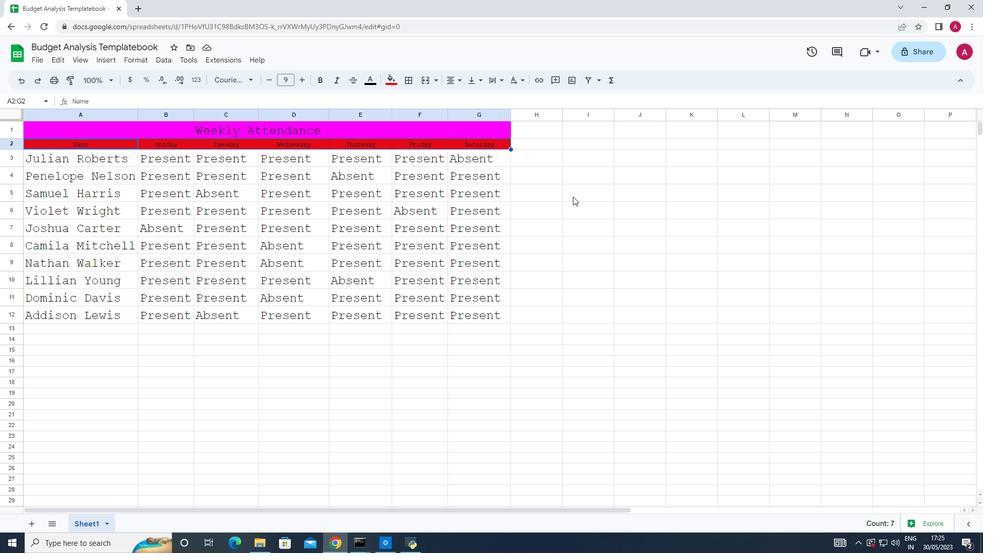 
Action: Mouse pressed left at (574, 195)
Screenshot: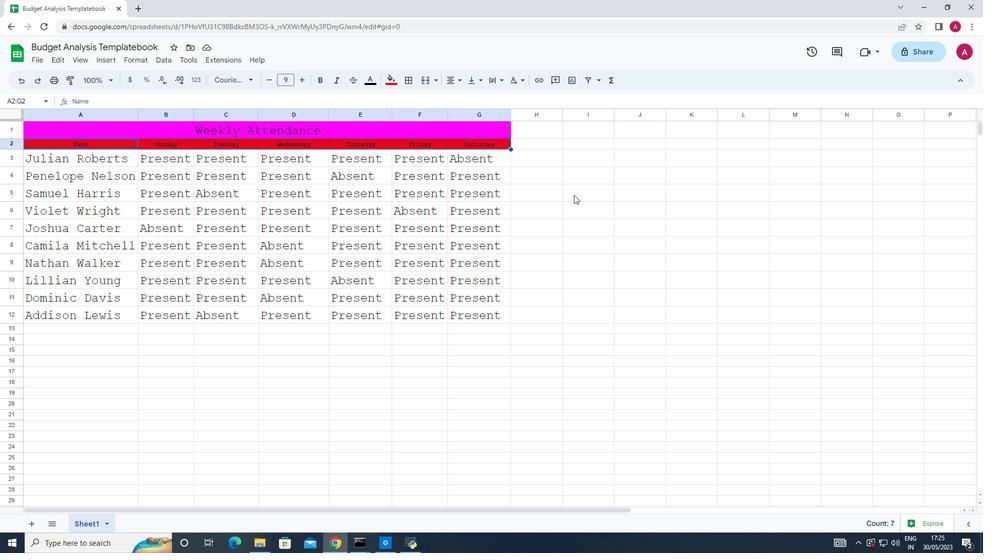 
